 Task: Look for space in Ada, United States from 10th July, 2023 to 15th July, 2023 for 7 adults in price range Rs.10000 to Rs.15000. Place can be entire place or shared room with 4 bedrooms having 7 beds and 4 bathrooms. Property type can be house, flat, guest house. Amenities needed are: wifi, TV, free parkinig on premises, gym, breakfast. Booking option can be shelf check-in. Required host language is English.
Action: Mouse moved to (623, 108)
Screenshot: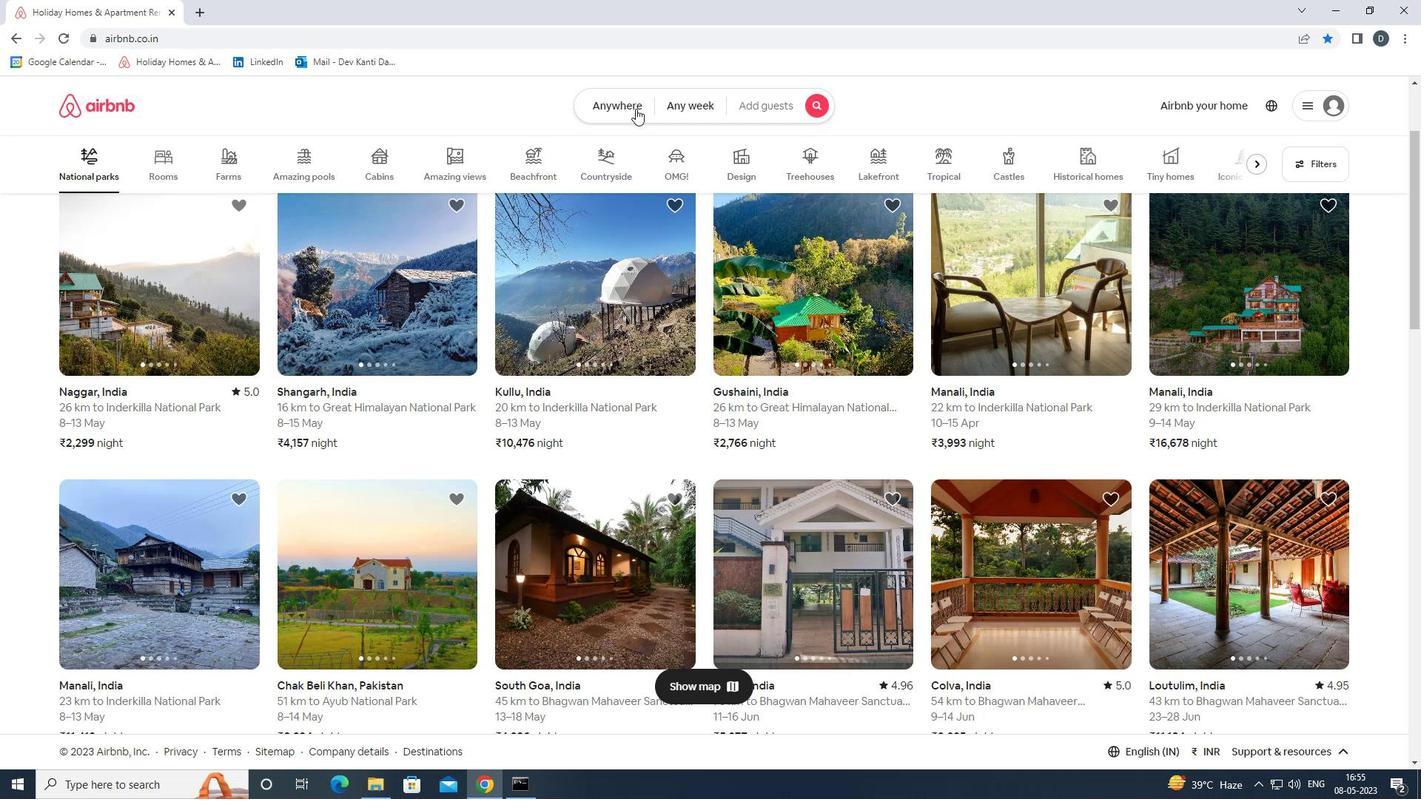 
Action: Mouse pressed left at (623, 108)
Screenshot: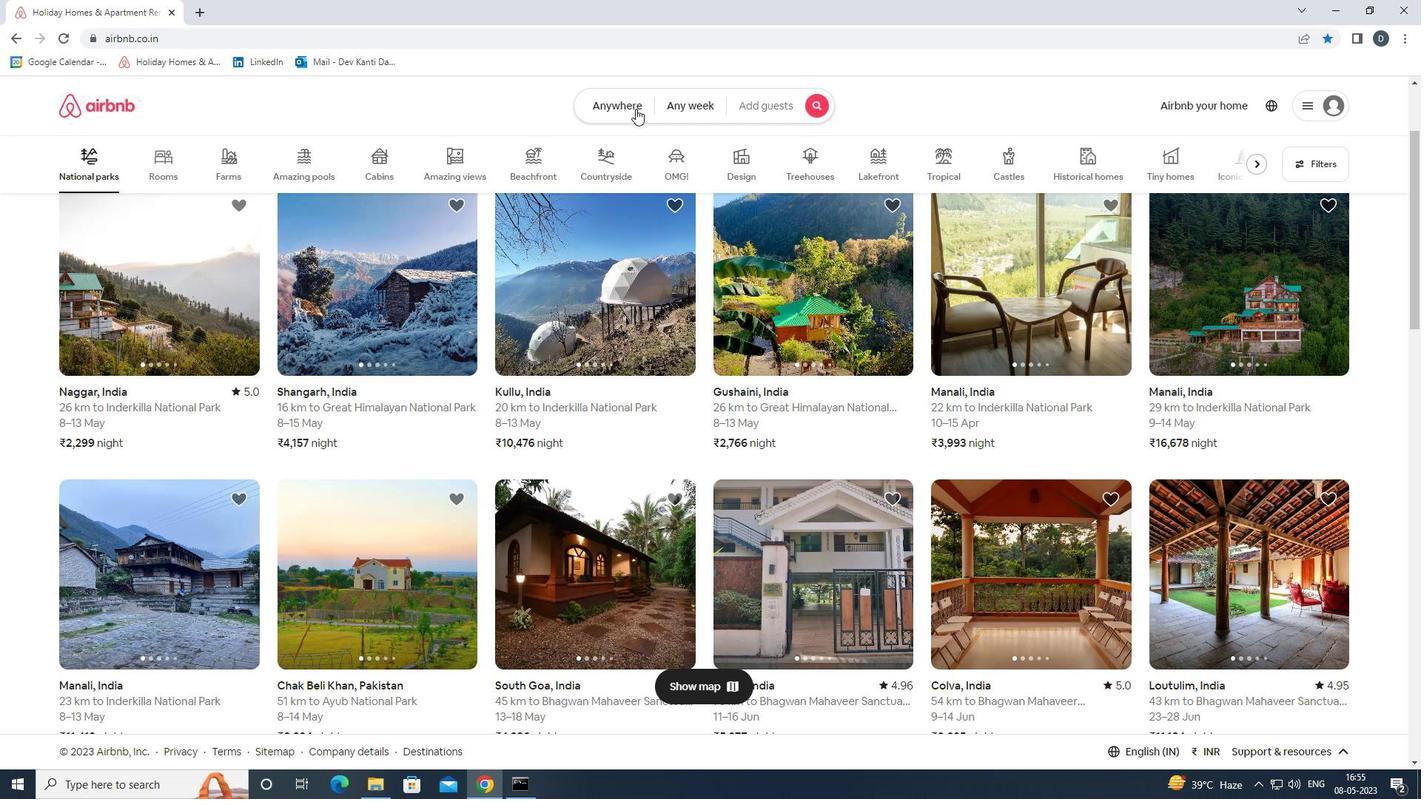 
Action: Mouse moved to (484, 159)
Screenshot: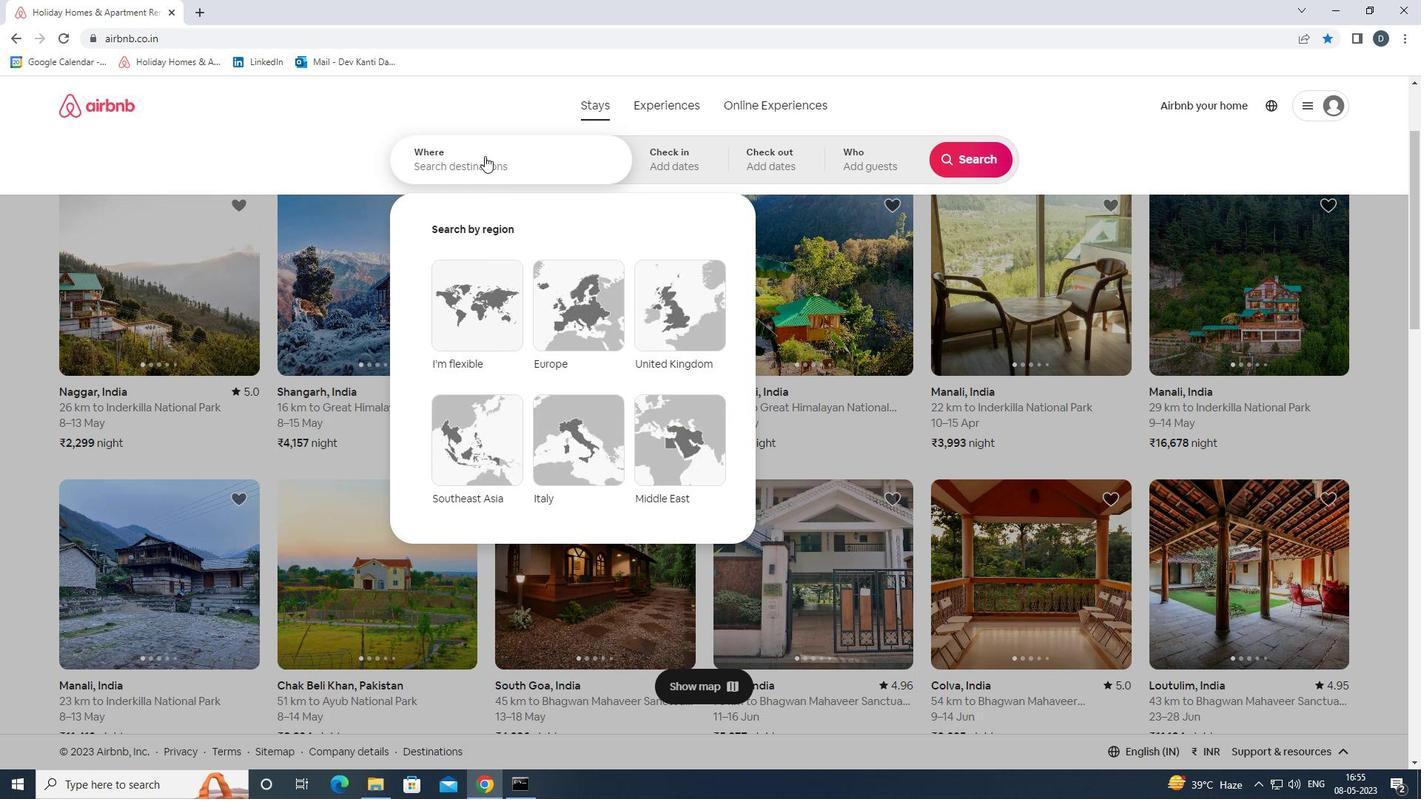
Action: Mouse pressed left at (484, 159)
Screenshot: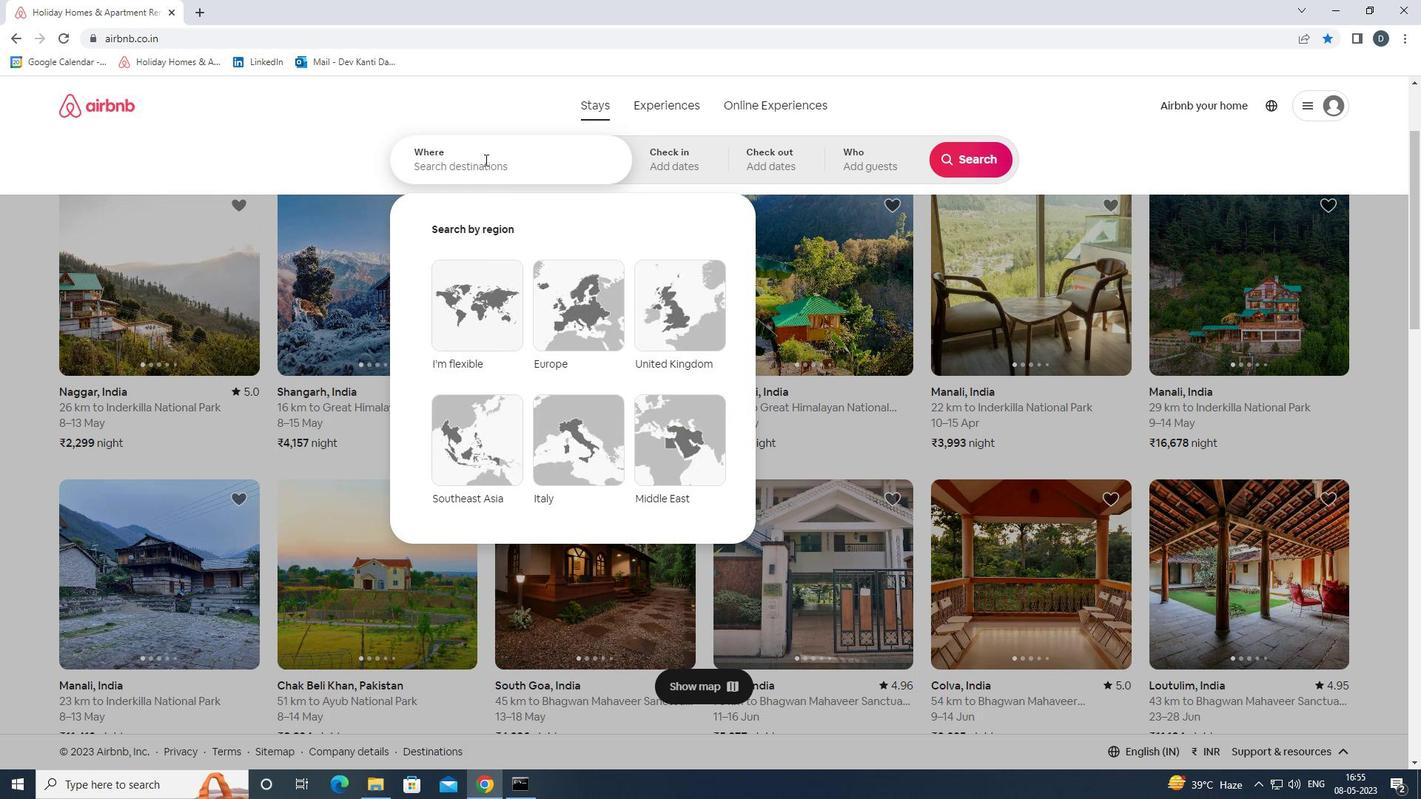 
Action: Mouse moved to (484, 160)
Screenshot: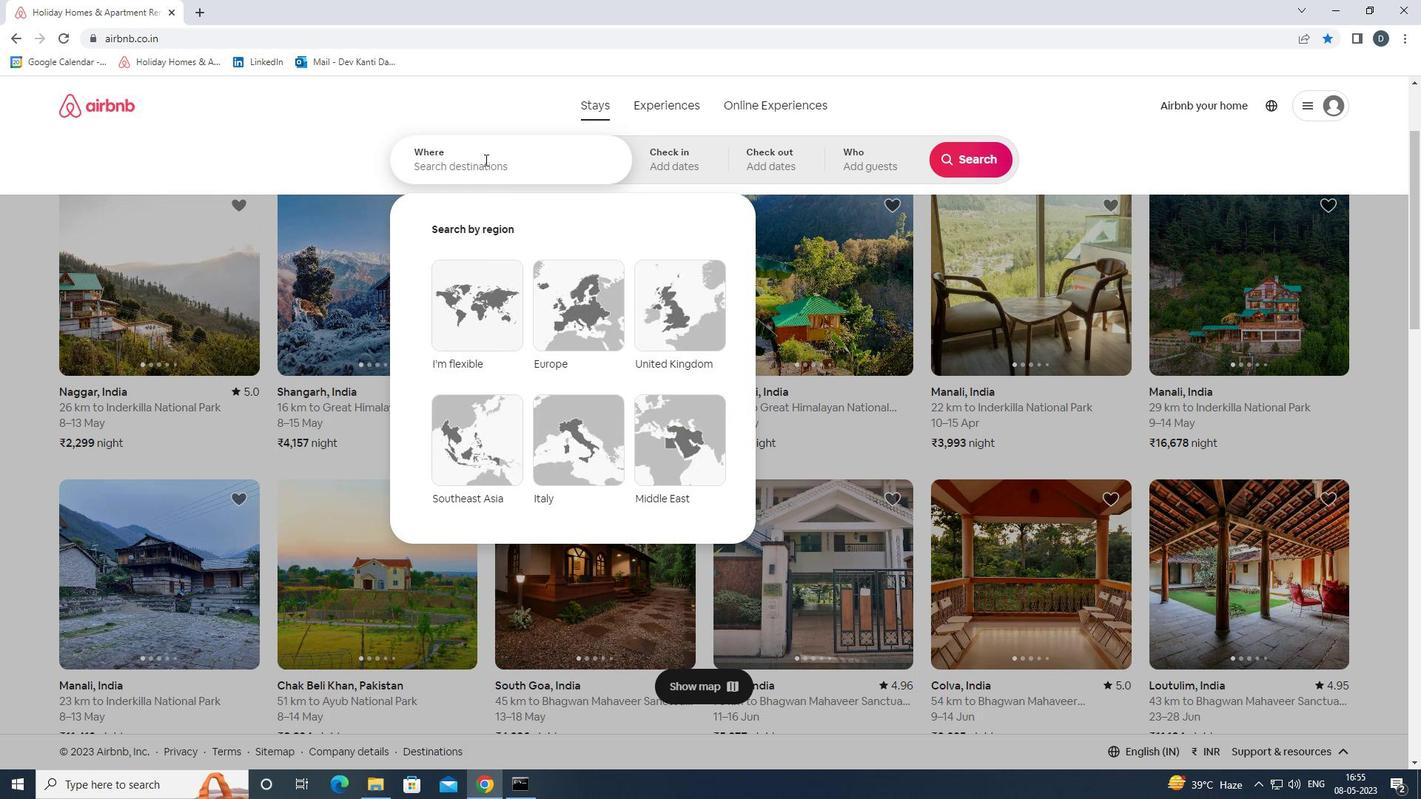 
Action: Key pressed <Key.shift><Key.shift><Key.shift><Key.shift><Key.shift><Key.shift><Key.shift><Key.shift><Key.shift><Key.shift><Key.shift><Key.shift><Key.shift><Key.shift><Key.shift><Key.shift><Key.shift><Key.shift><Key.shift><Key.shift><Key.shift>ADA,<Key.shift>UNITED<Key.space><Key.shift>STATES<Key.enter>
Screenshot: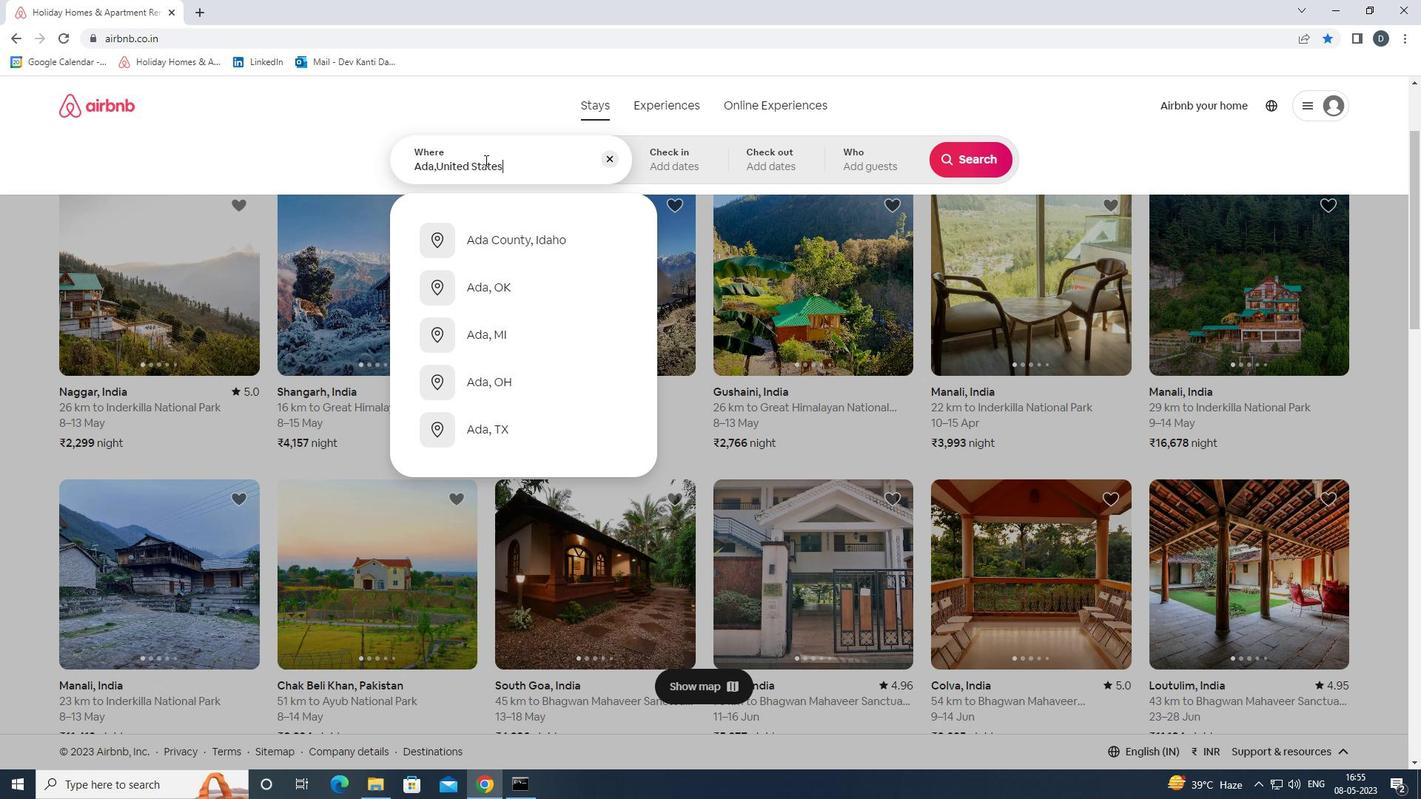 
Action: Mouse moved to (972, 273)
Screenshot: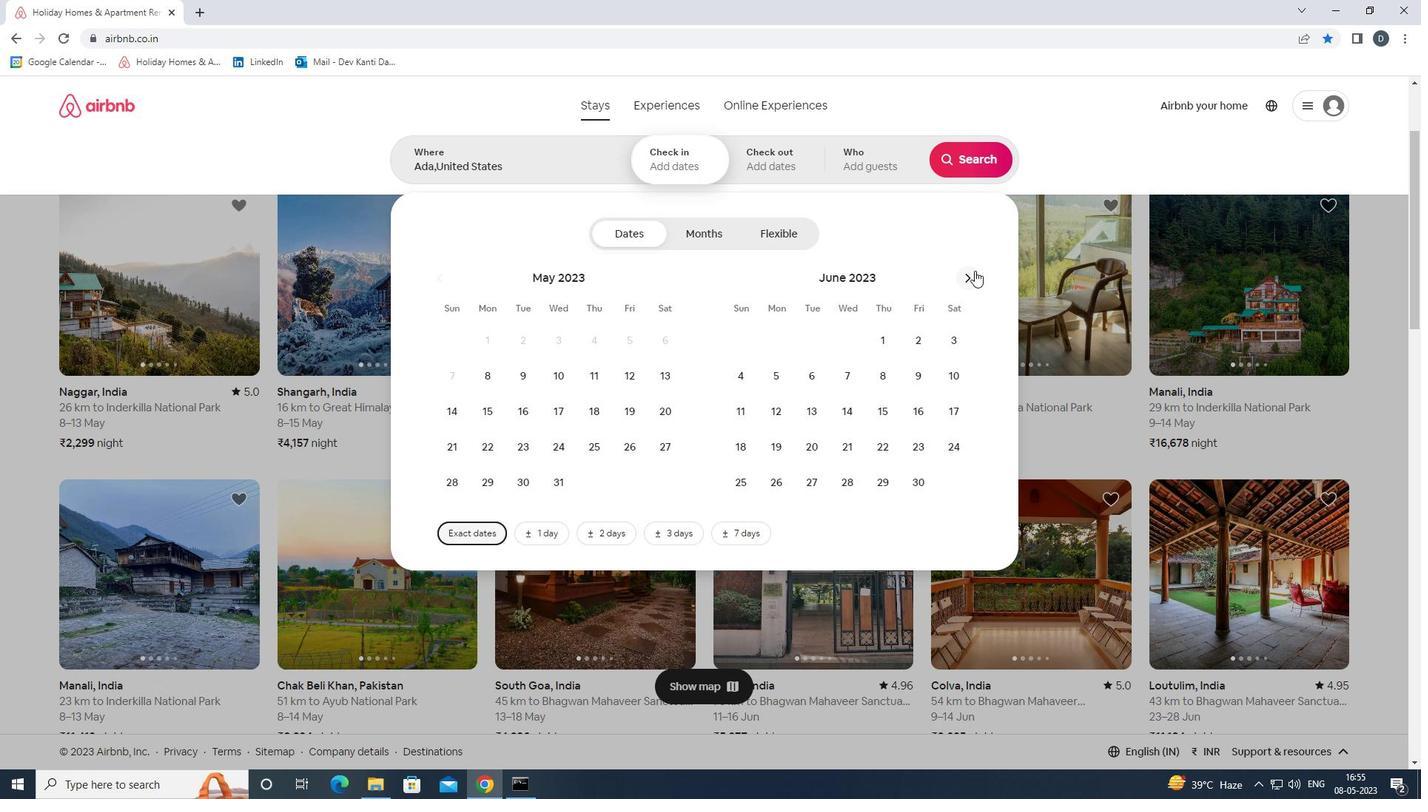 
Action: Mouse pressed left at (972, 273)
Screenshot: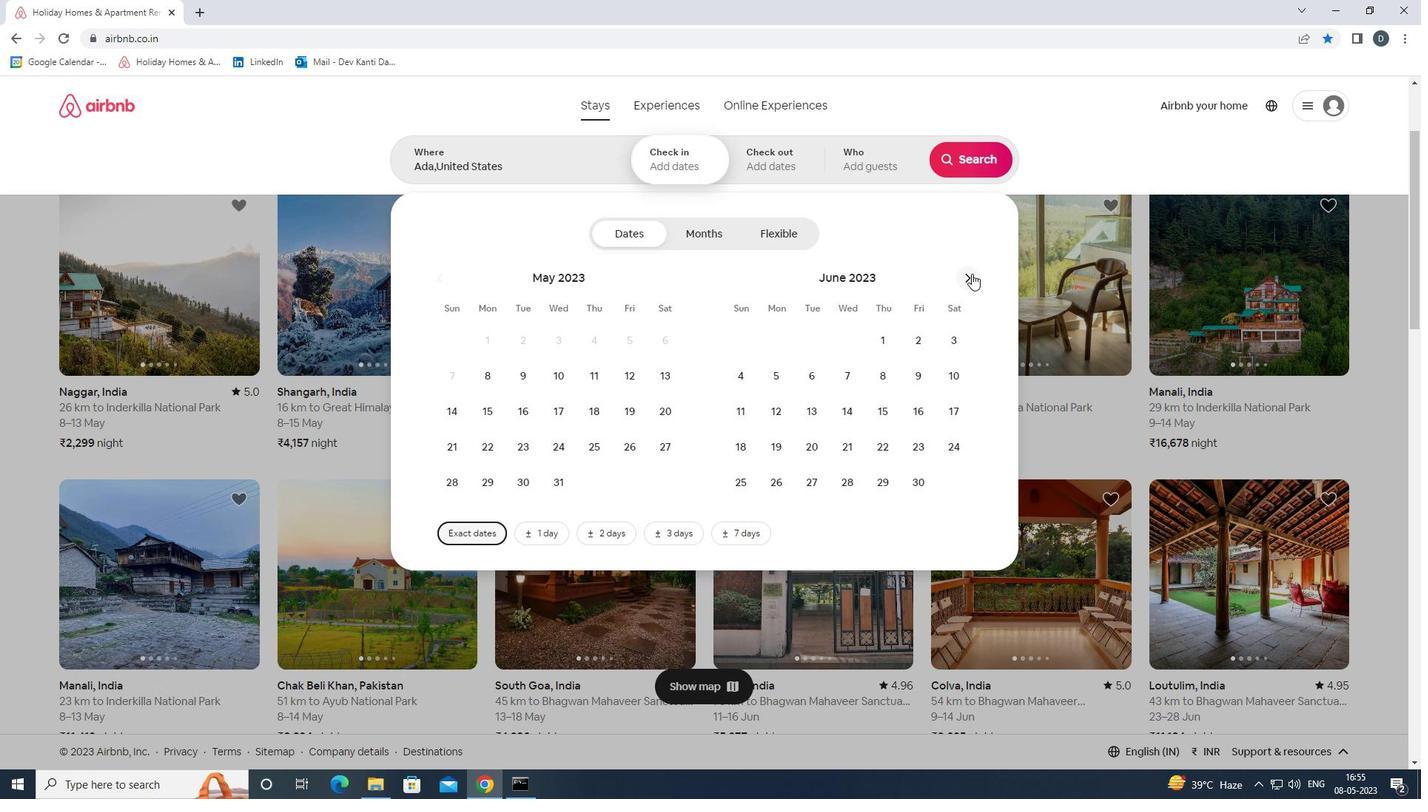 
Action: Mouse pressed left at (972, 273)
Screenshot: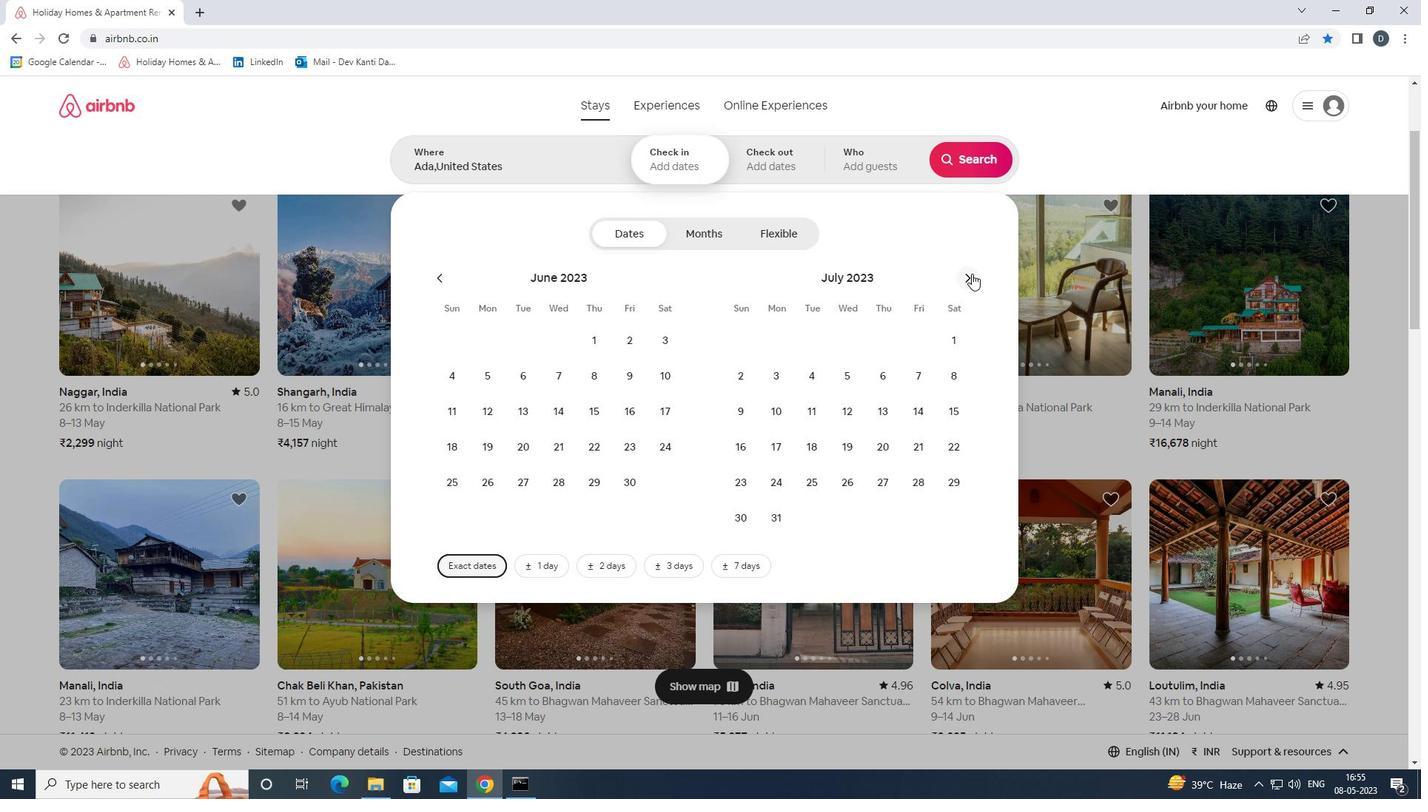
Action: Mouse moved to (496, 416)
Screenshot: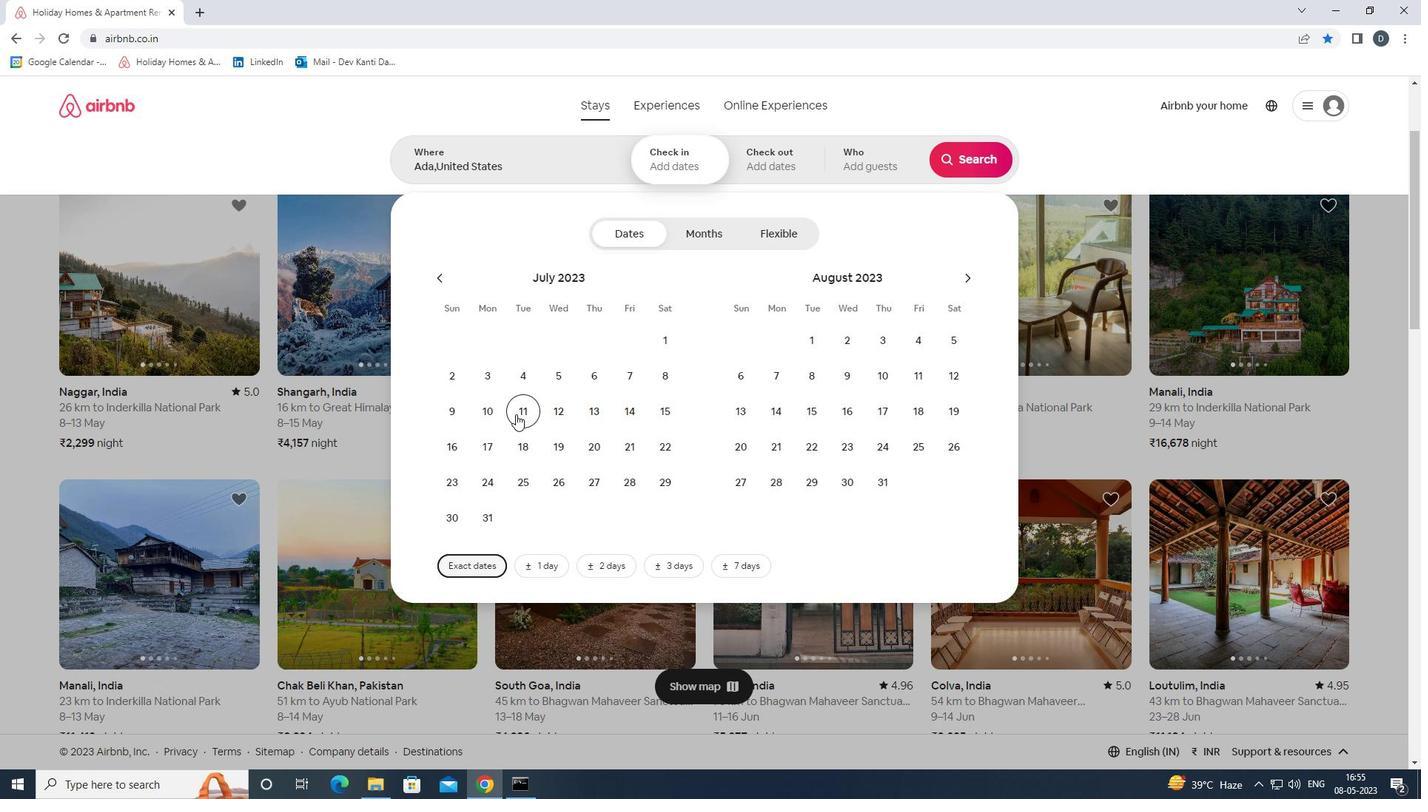 
Action: Mouse pressed left at (496, 416)
Screenshot: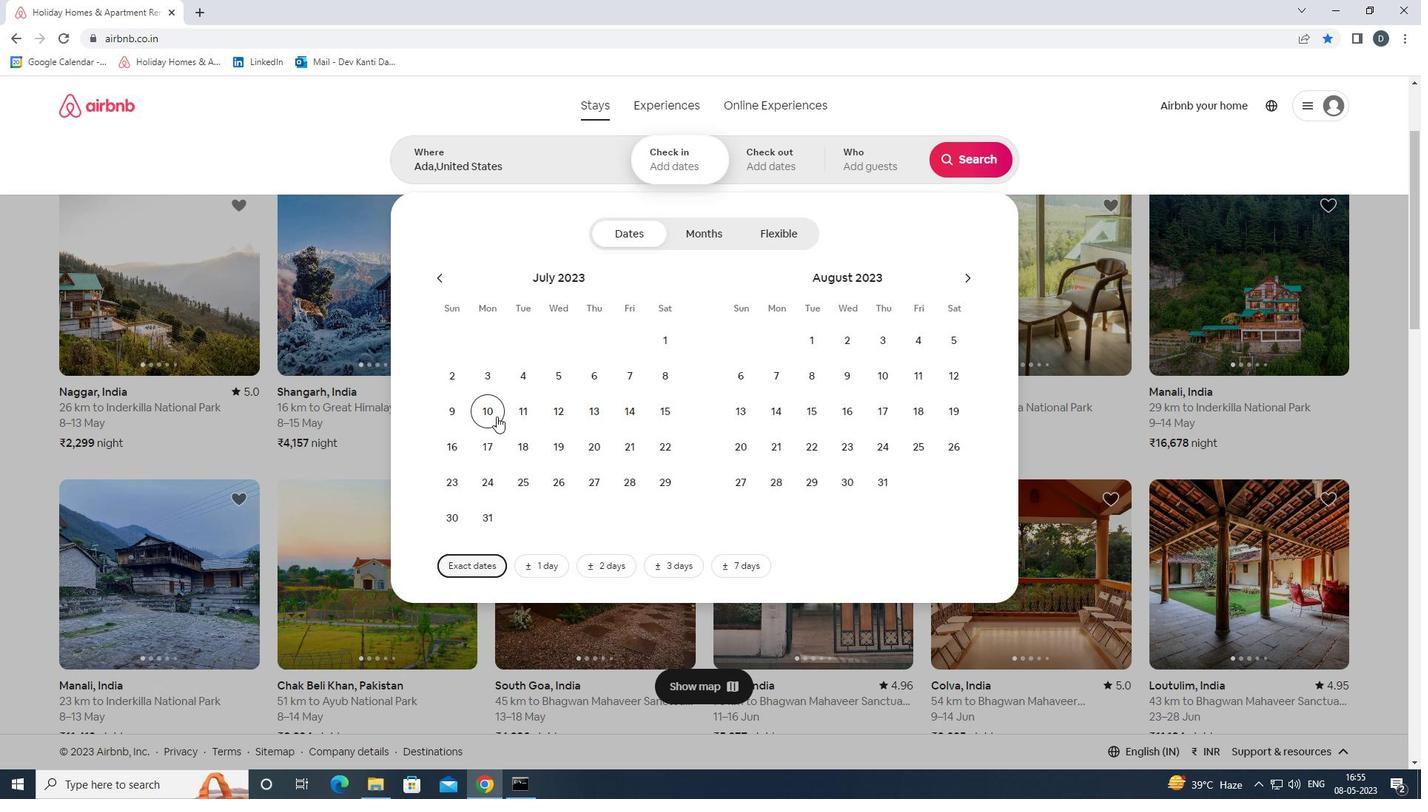 
Action: Mouse moved to (668, 414)
Screenshot: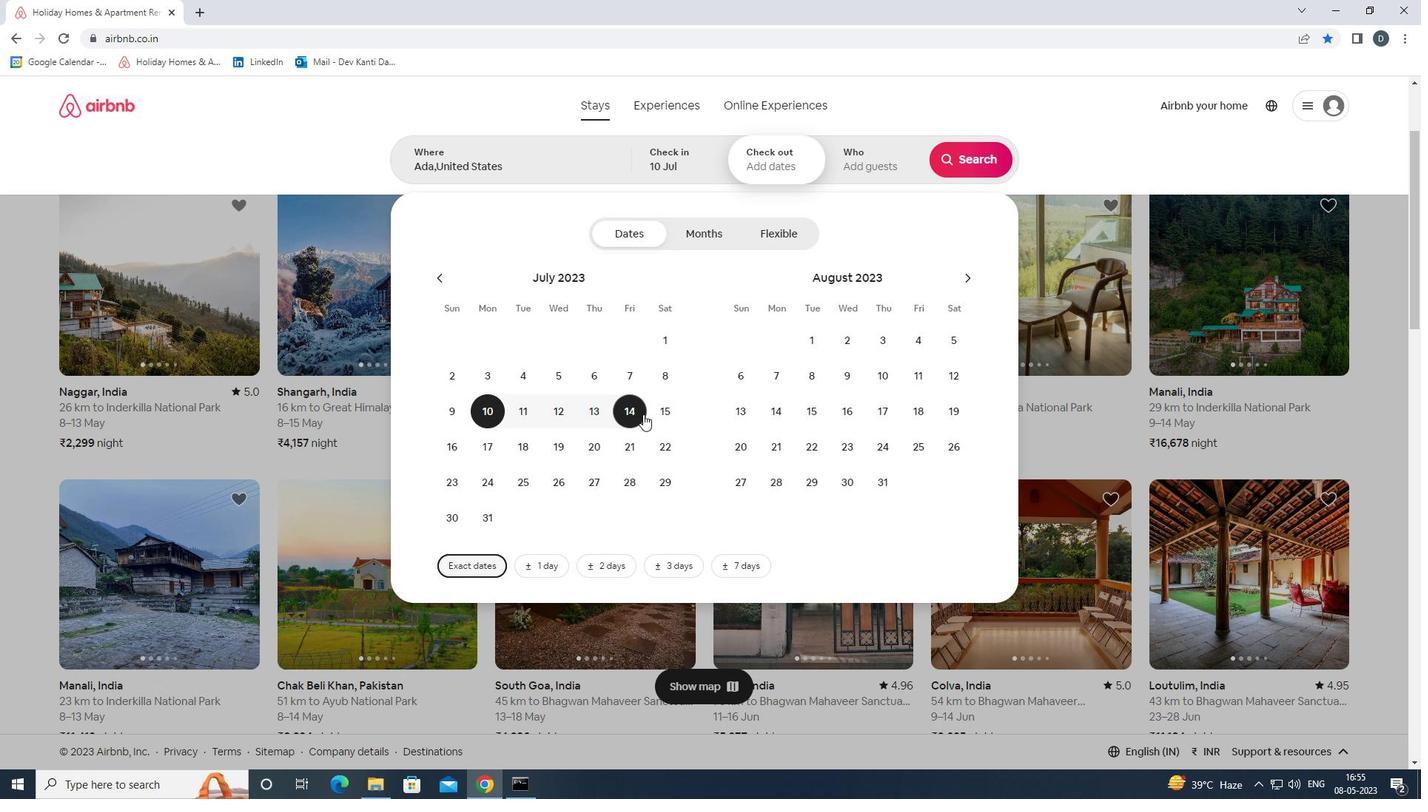 
Action: Mouse pressed left at (668, 414)
Screenshot: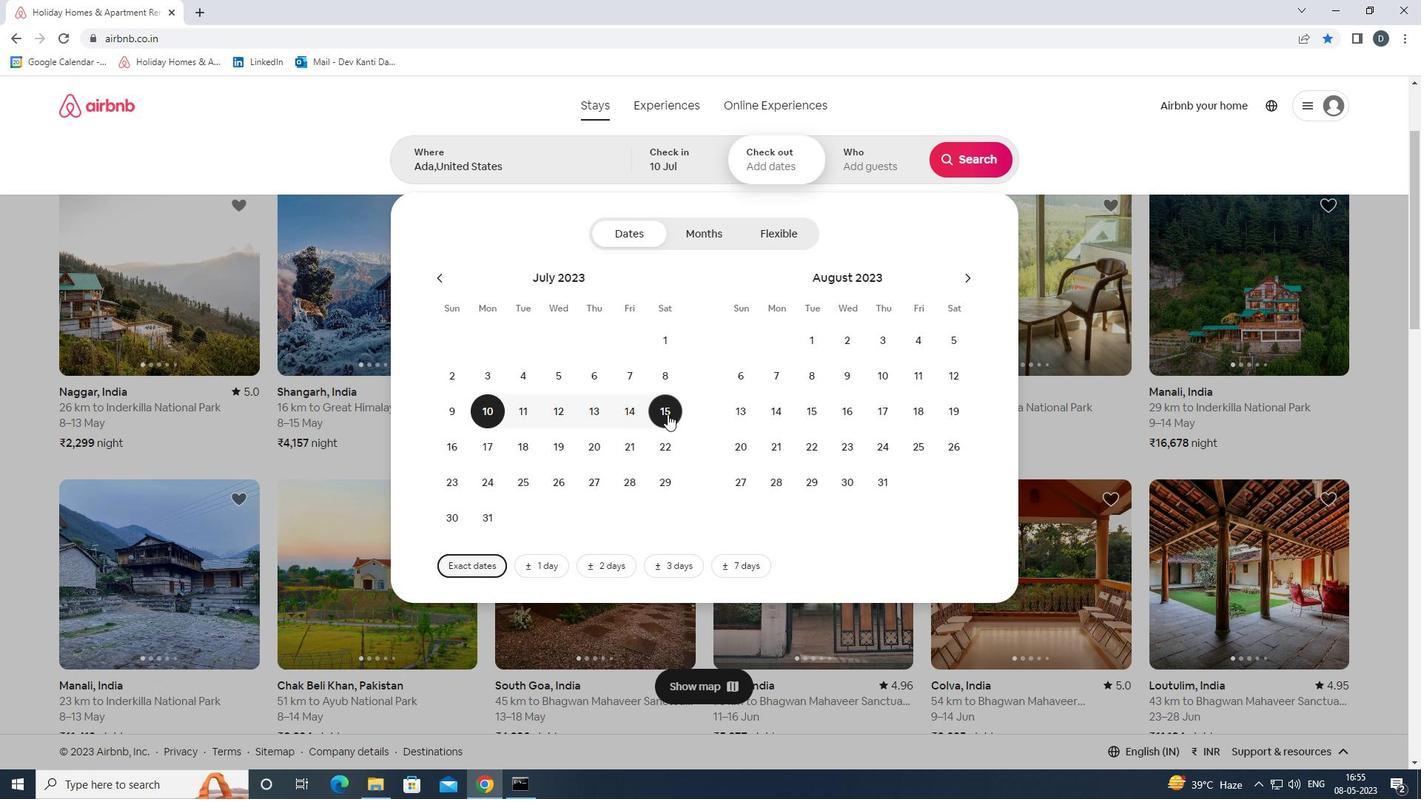 
Action: Mouse moved to (875, 164)
Screenshot: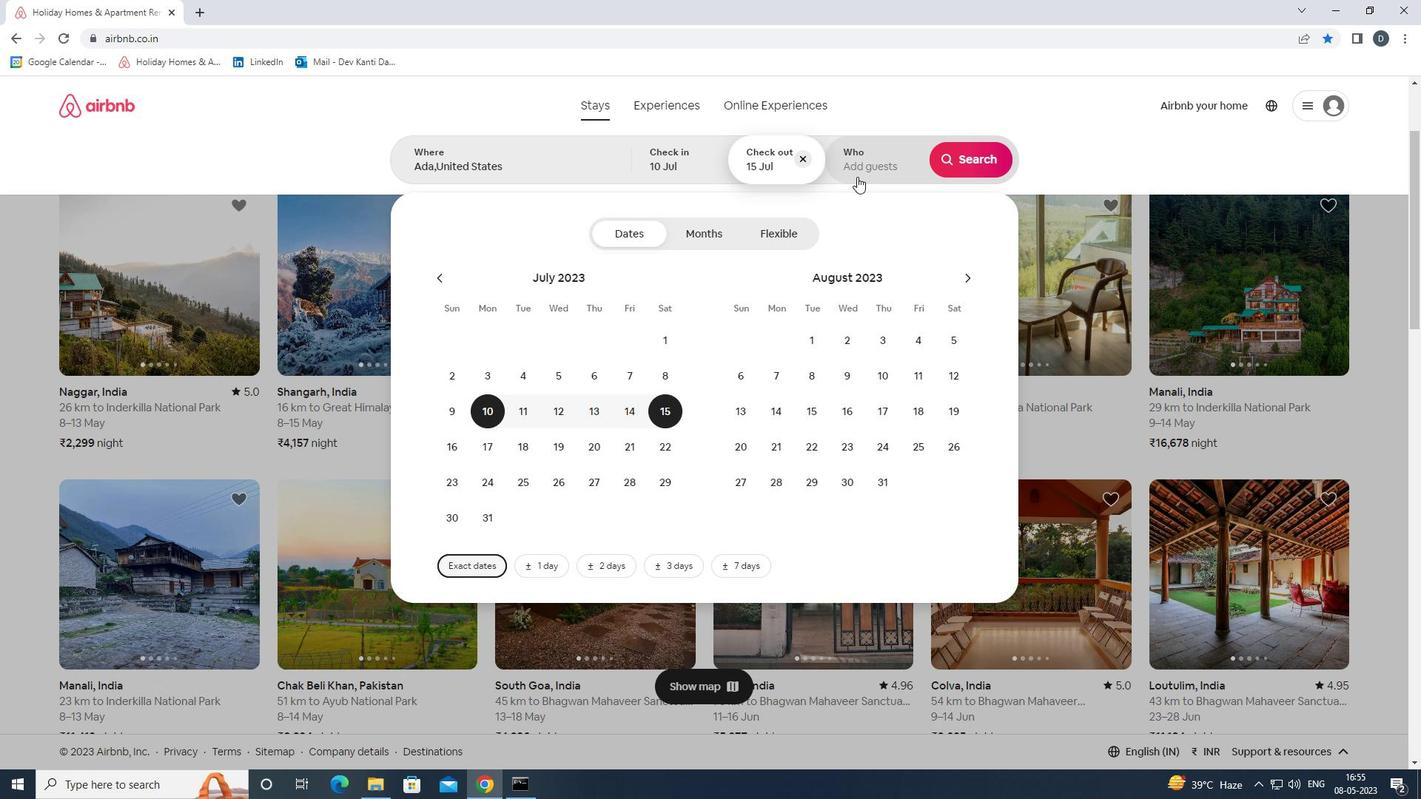 
Action: Mouse pressed left at (875, 164)
Screenshot: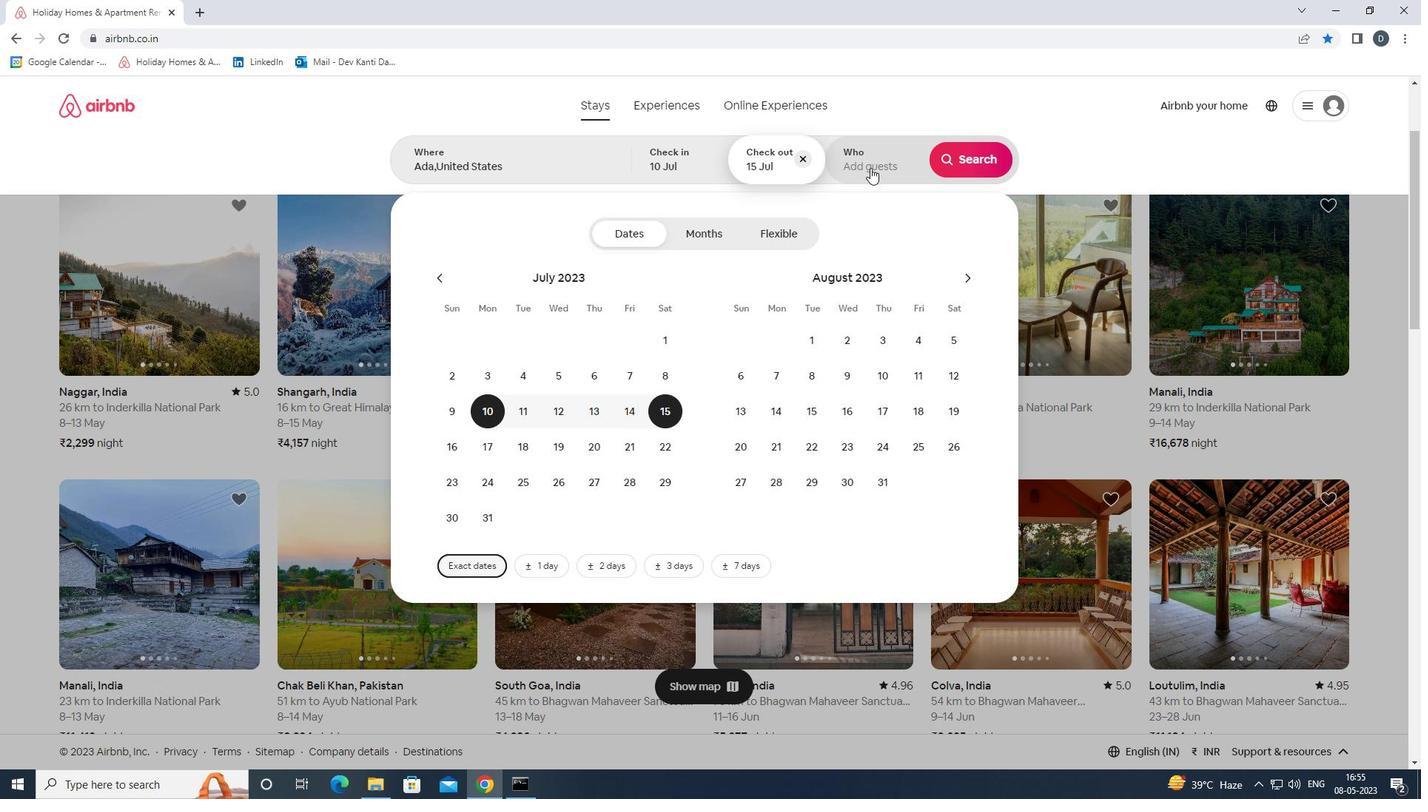 
Action: Mouse moved to (972, 238)
Screenshot: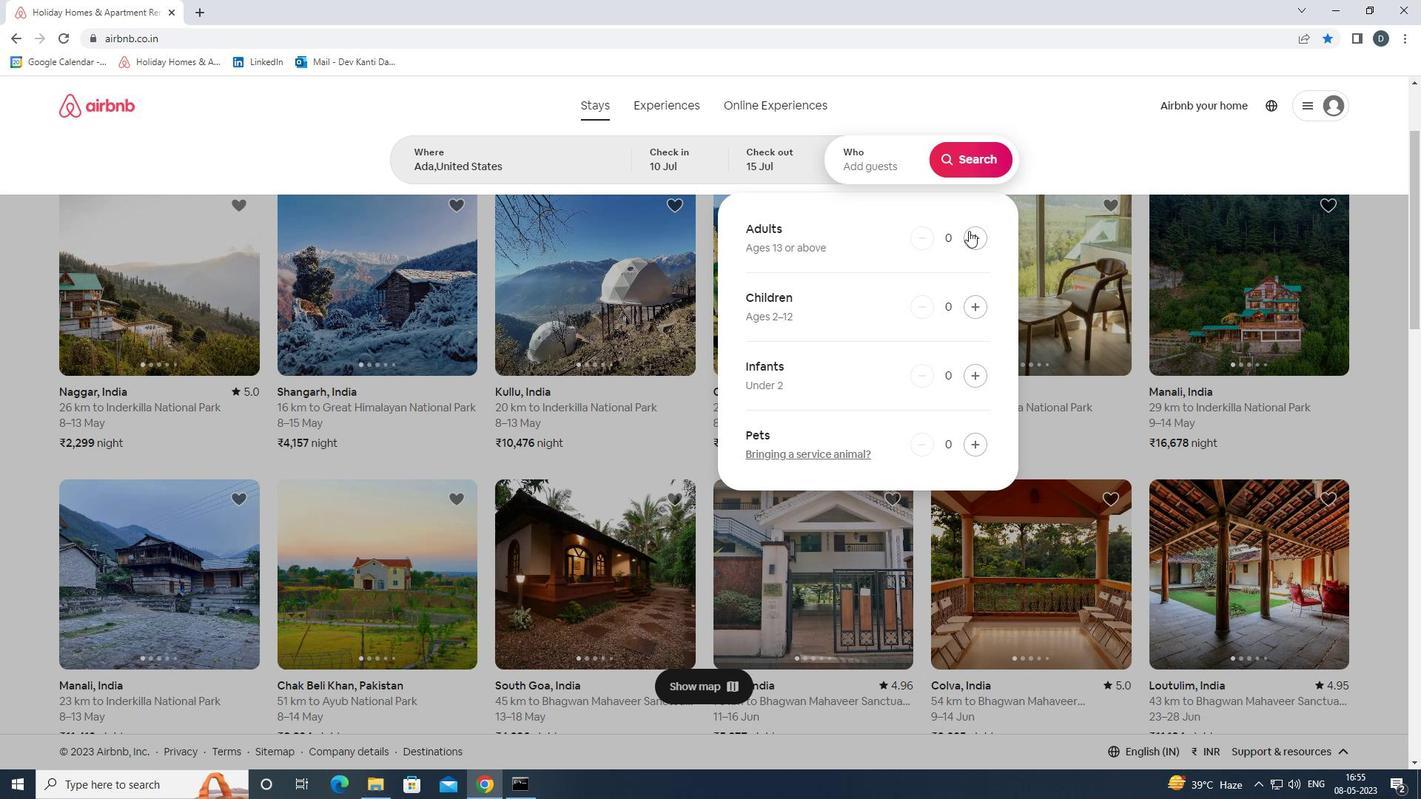 
Action: Mouse pressed left at (972, 238)
Screenshot: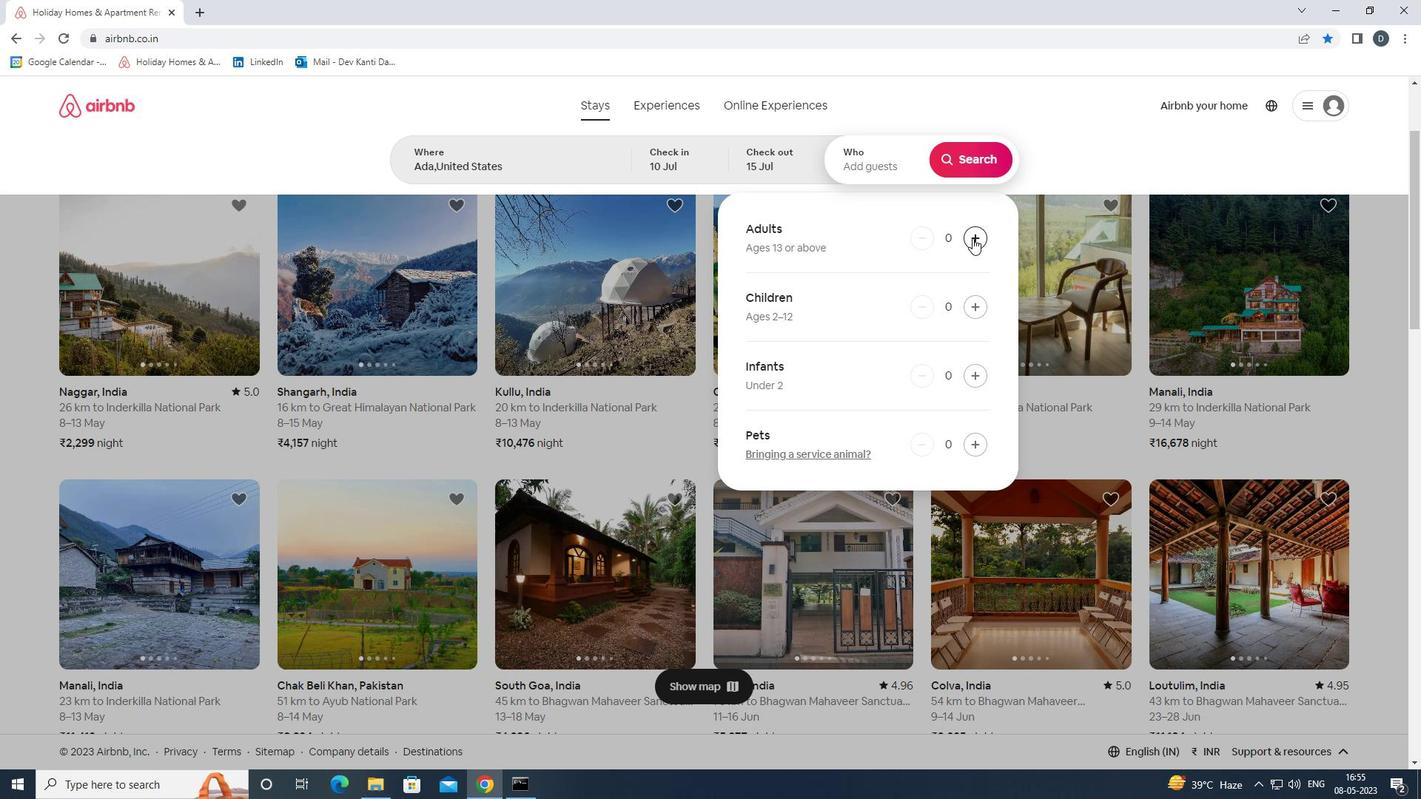 
Action: Mouse pressed left at (972, 238)
Screenshot: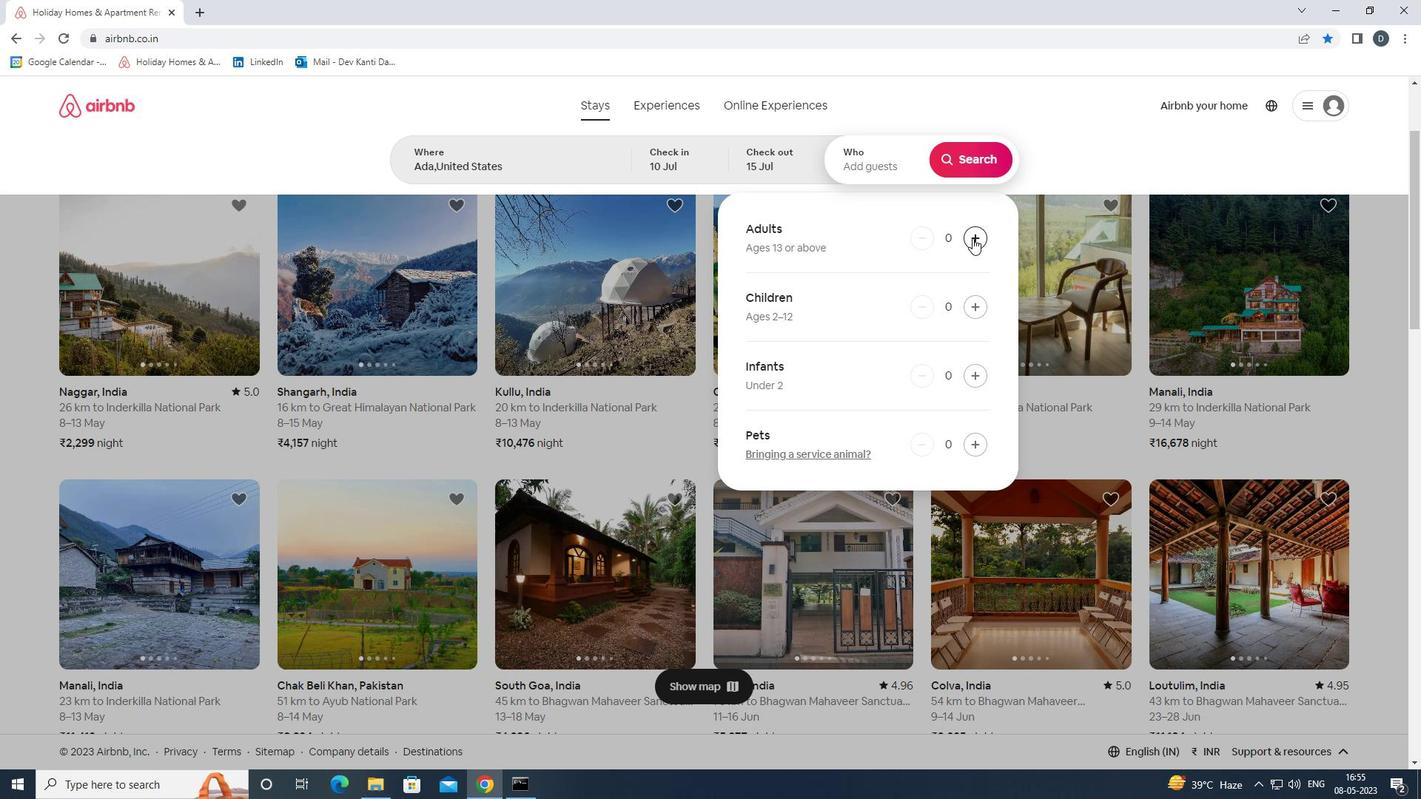 
Action: Mouse pressed left at (972, 238)
Screenshot: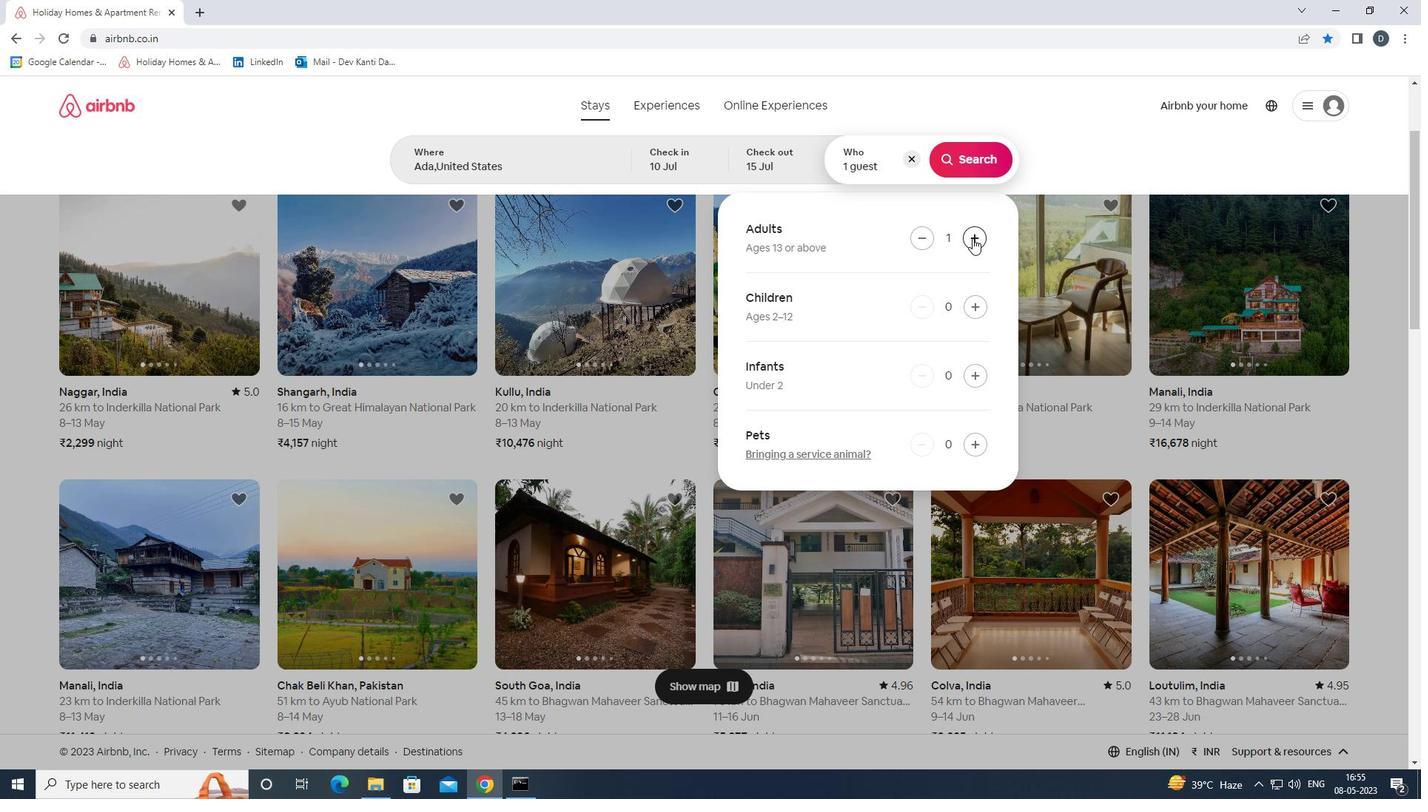 
Action: Mouse pressed left at (972, 238)
Screenshot: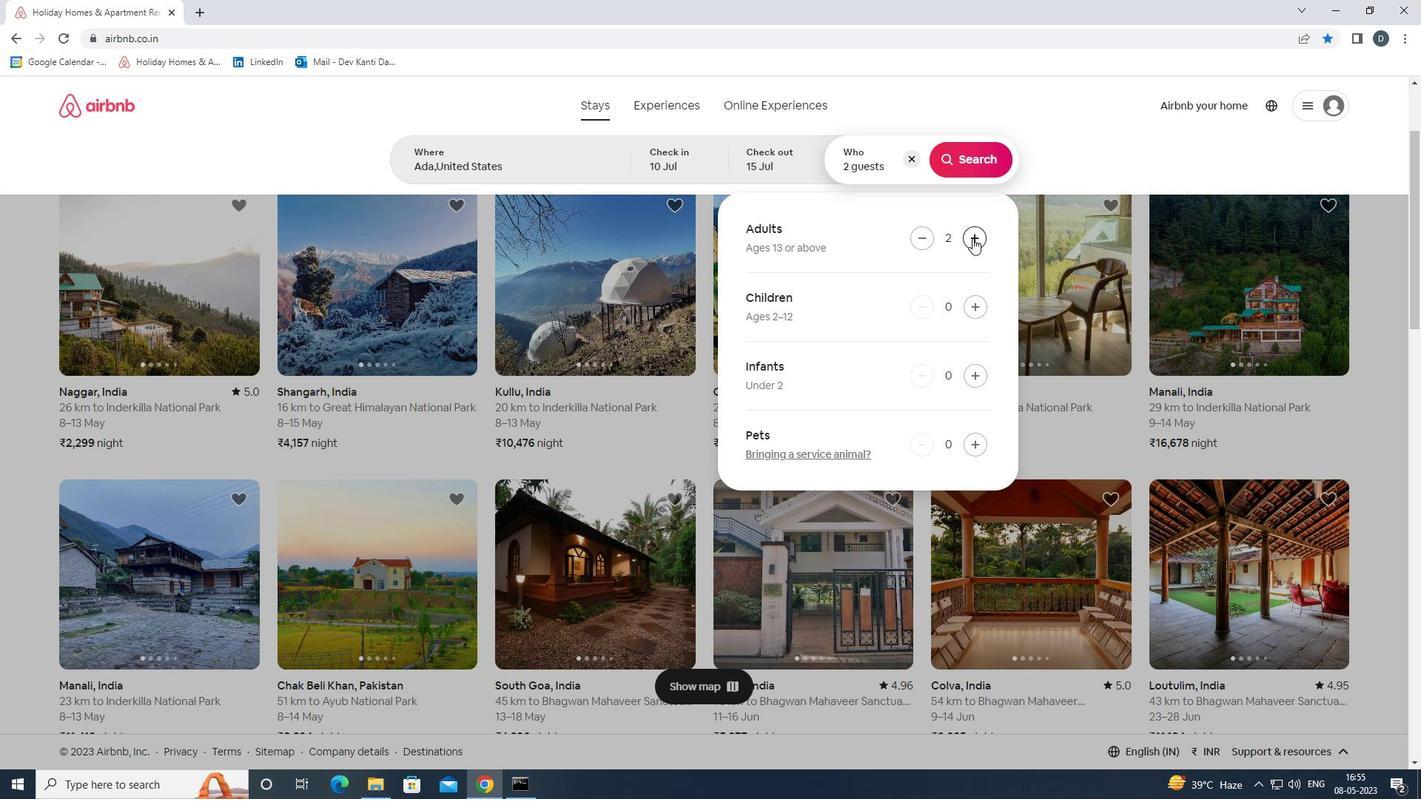 
Action: Mouse pressed left at (972, 238)
Screenshot: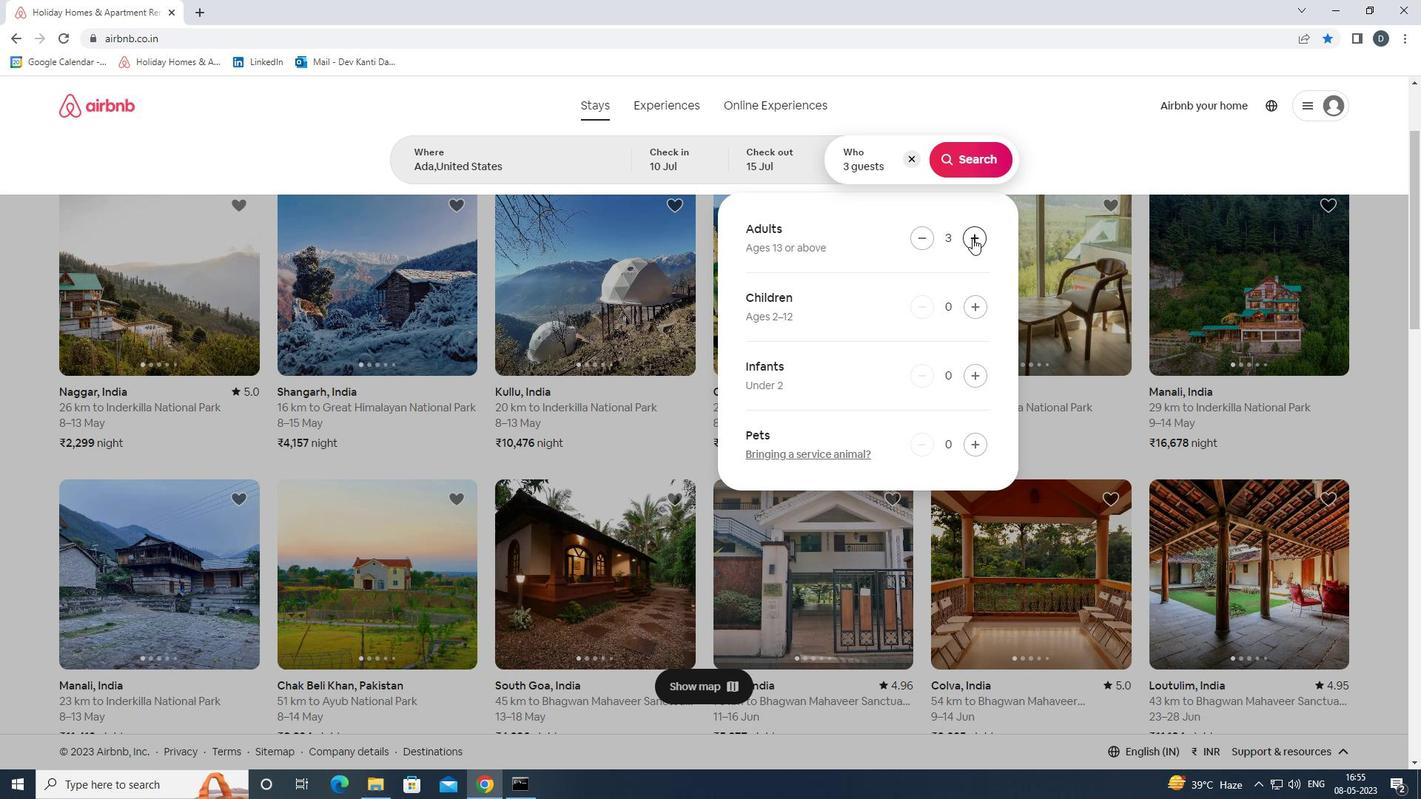 
Action: Mouse pressed left at (972, 238)
Screenshot: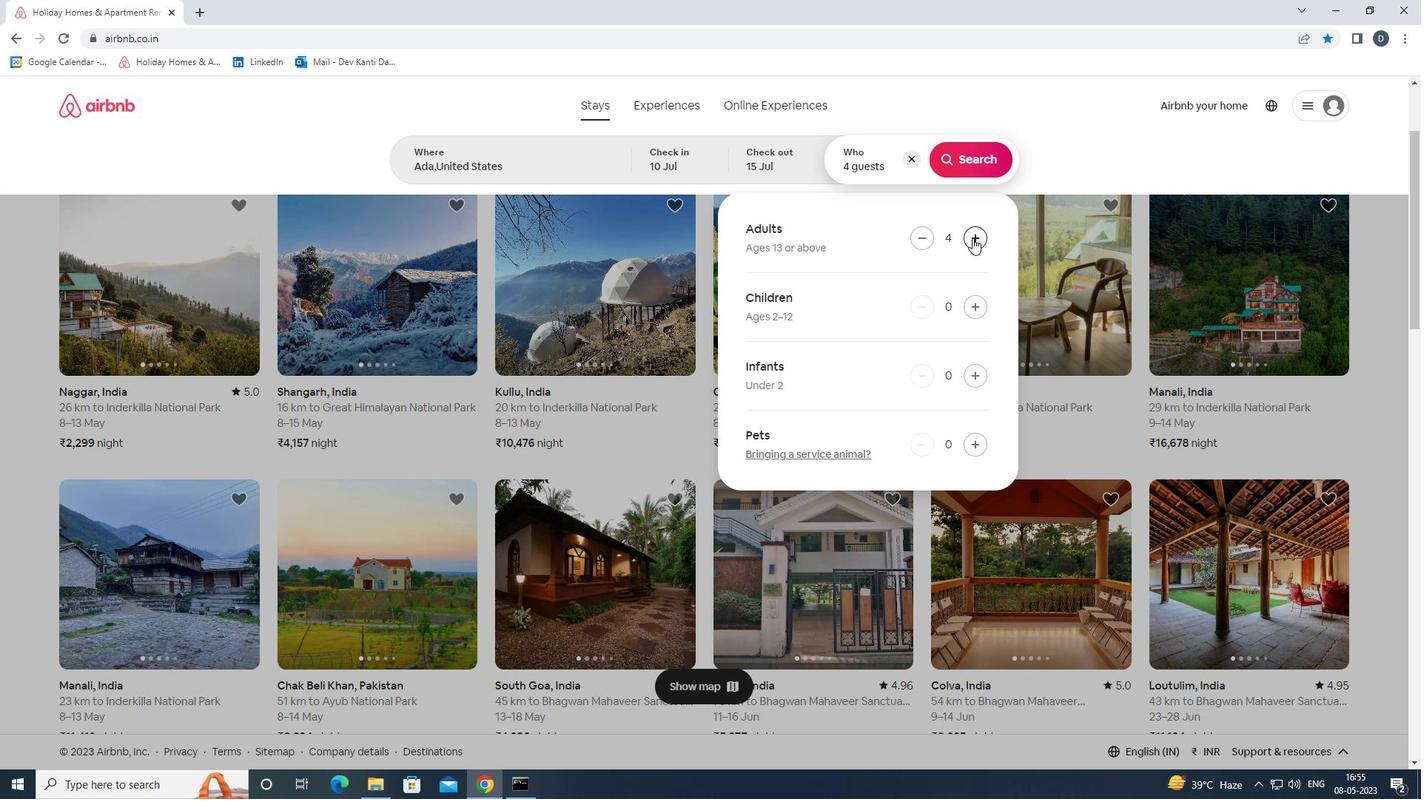 
Action: Mouse pressed left at (972, 238)
Screenshot: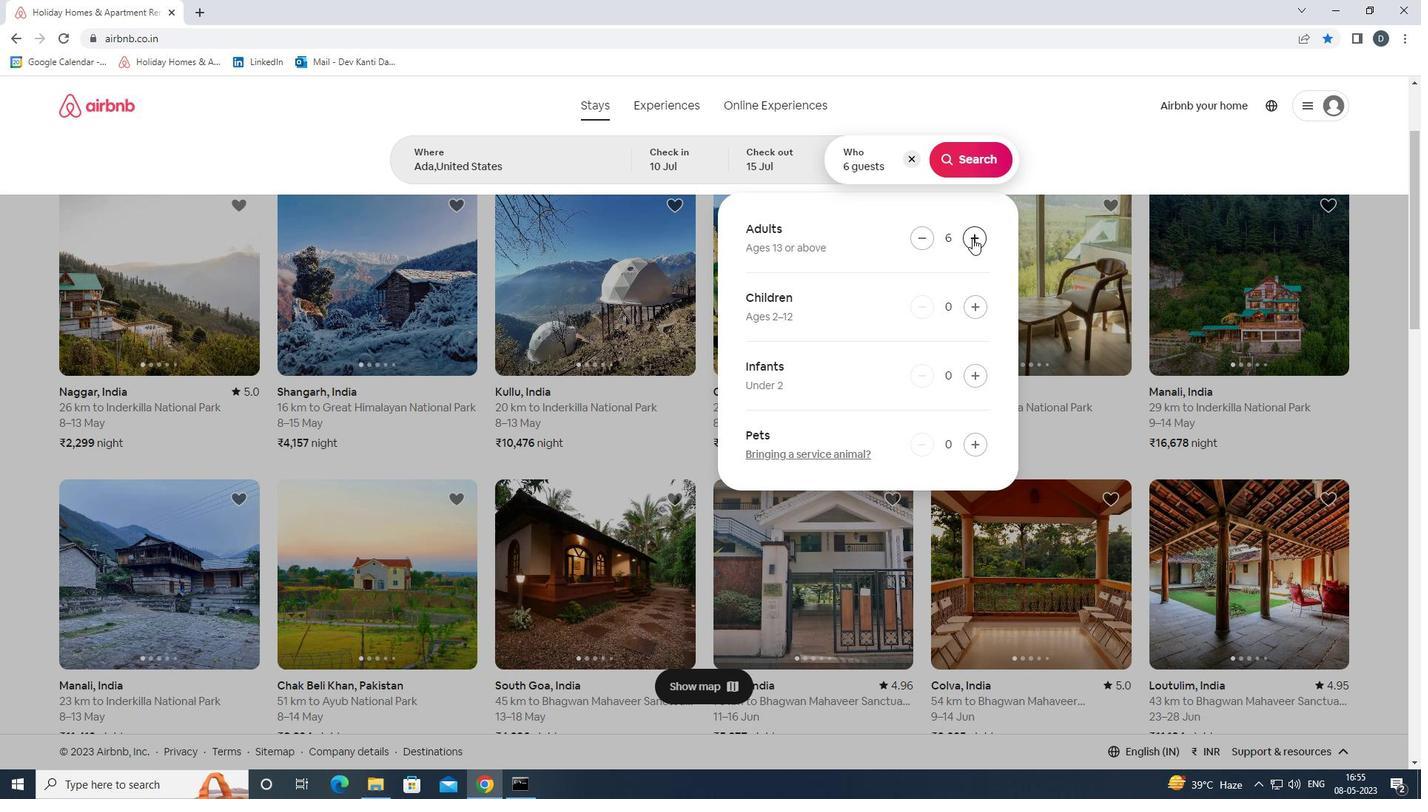 
Action: Mouse moved to (971, 161)
Screenshot: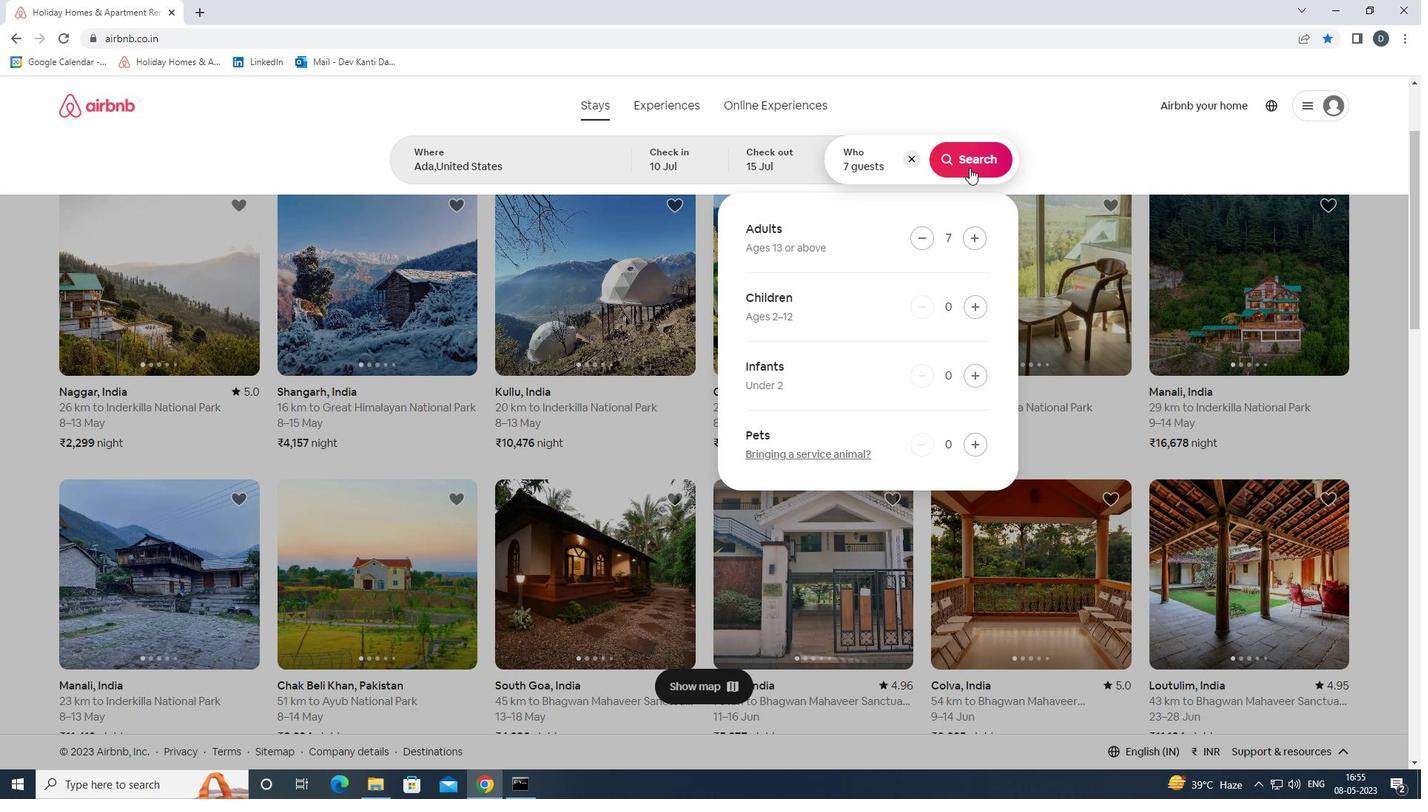 
Action: Mouse pressed left at (971, 161)
Screenshot: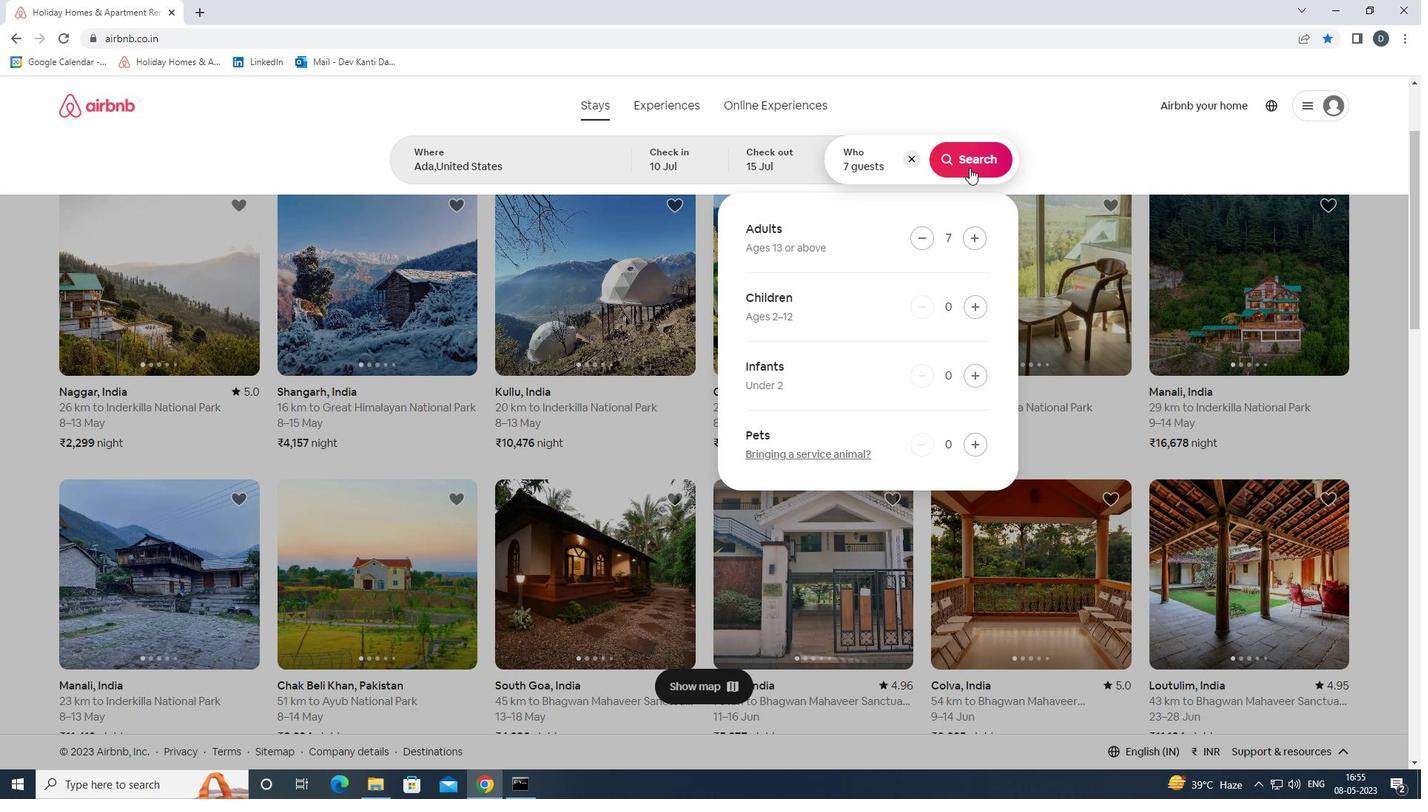 
Action: Mouse moved to (1343, 157)
Screenshot: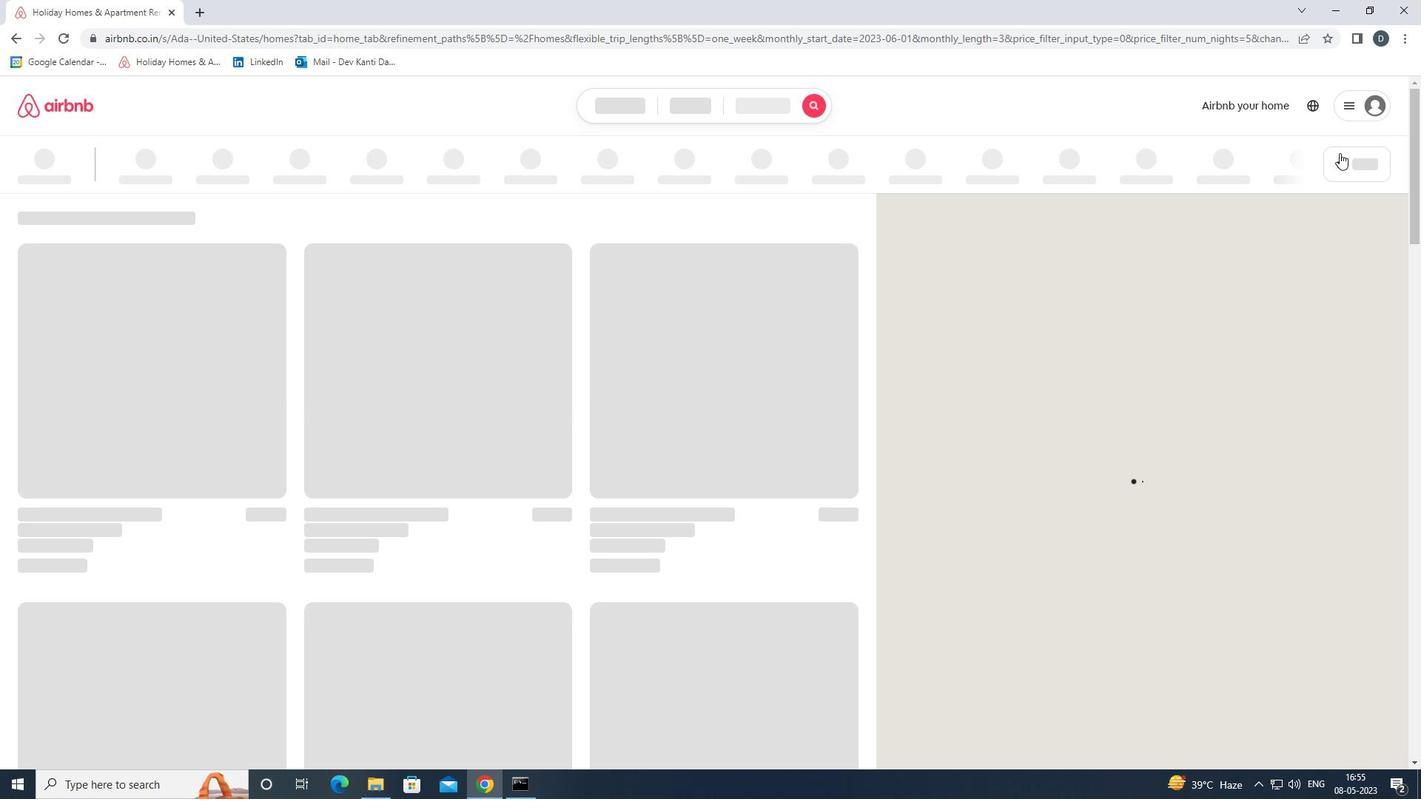 
Action: Mouse pressed left at (1343, 157)
Screenshot: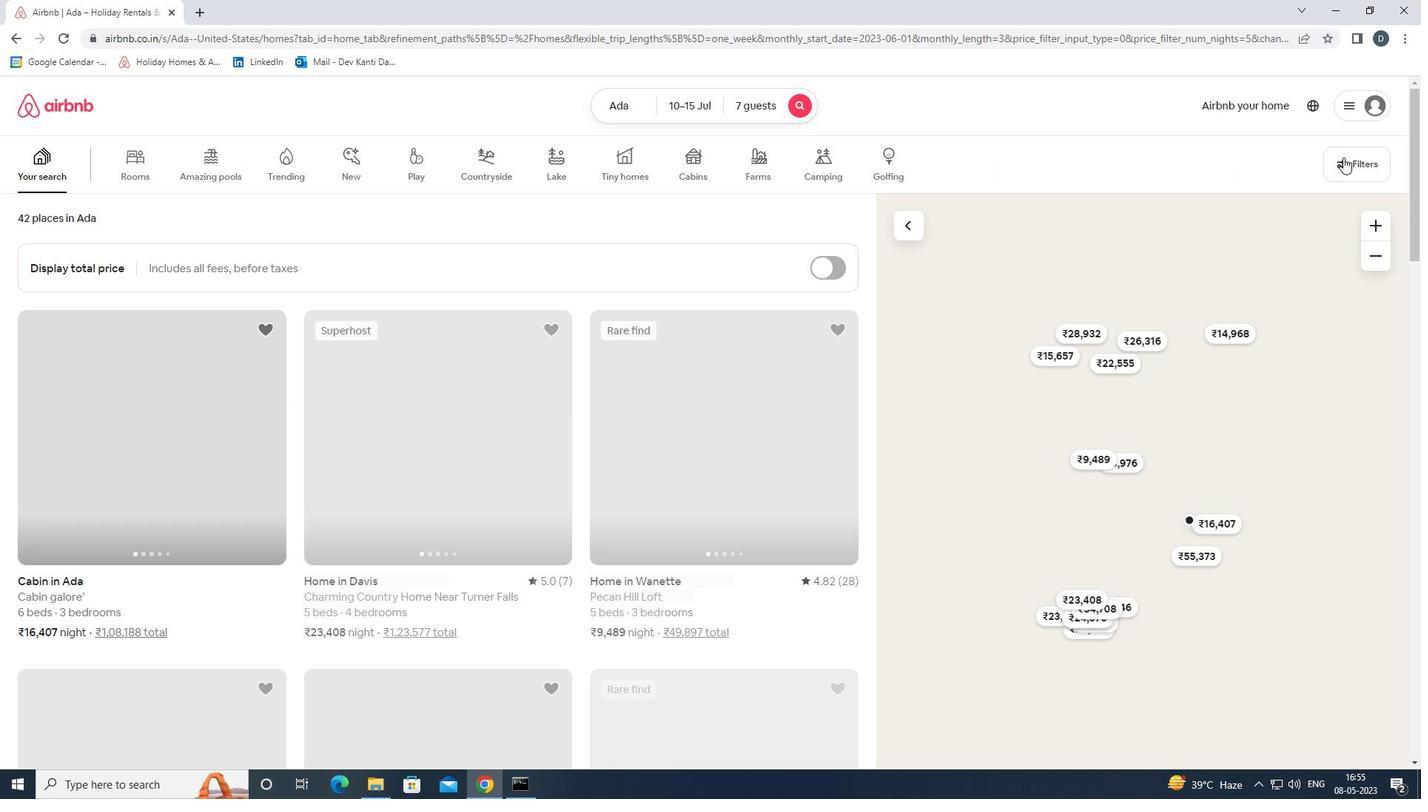 
Action: Mouse moved to (519, 525)
Screenshot: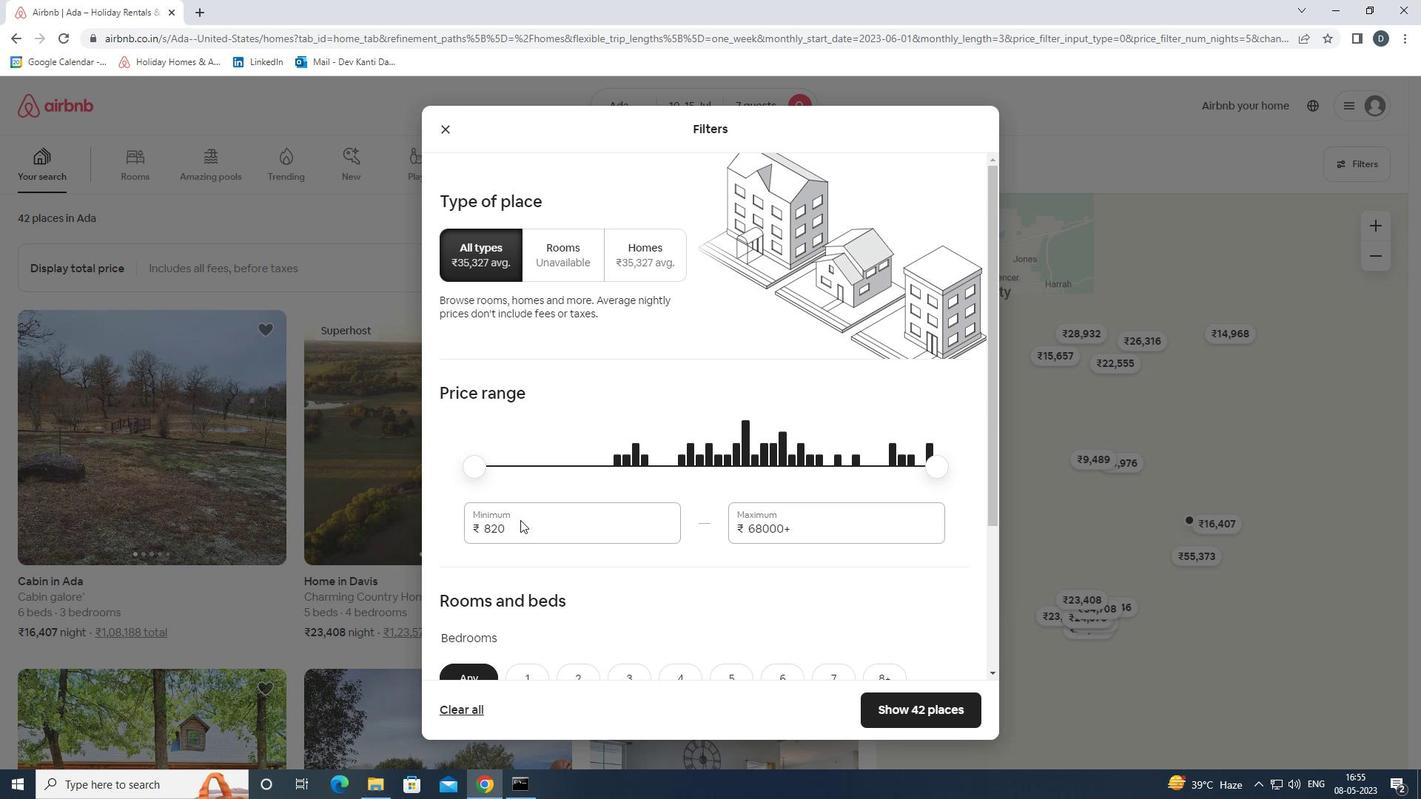 
Action: Mouse pressed left at (519, 525)
Screenshot: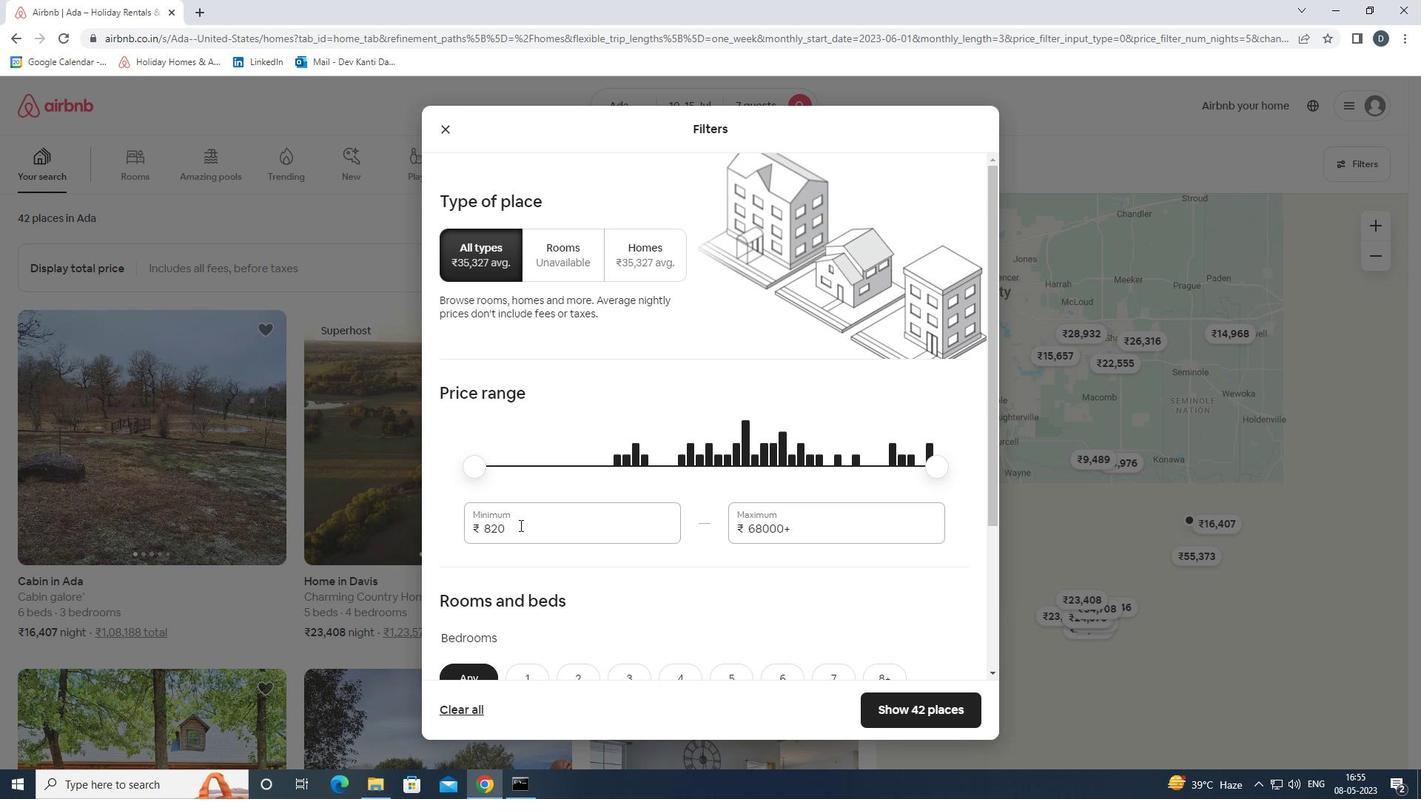 
Action: Mouse moved to (519, 527)
Screenshot: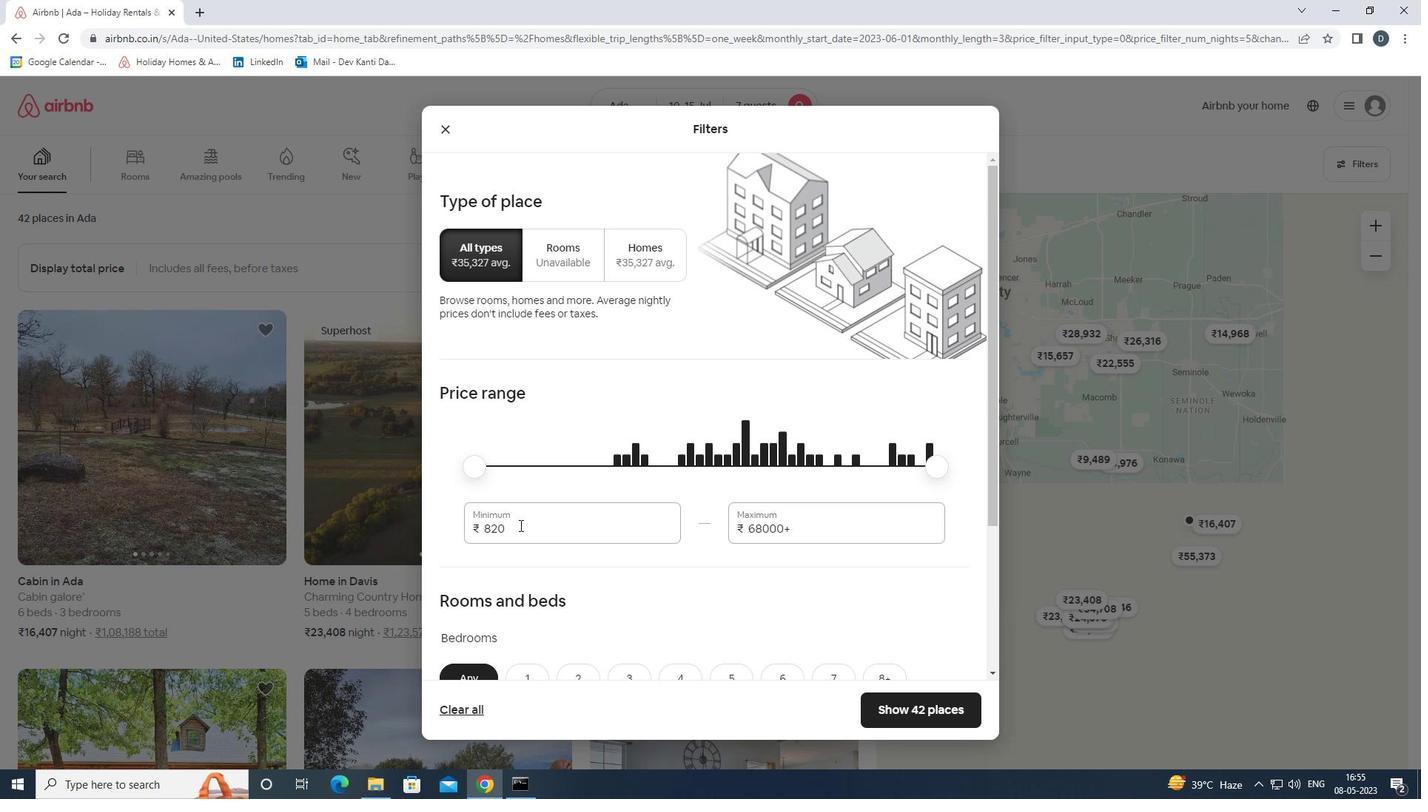 
Action: Mouse pressed left at (519, 527)
Screenshot: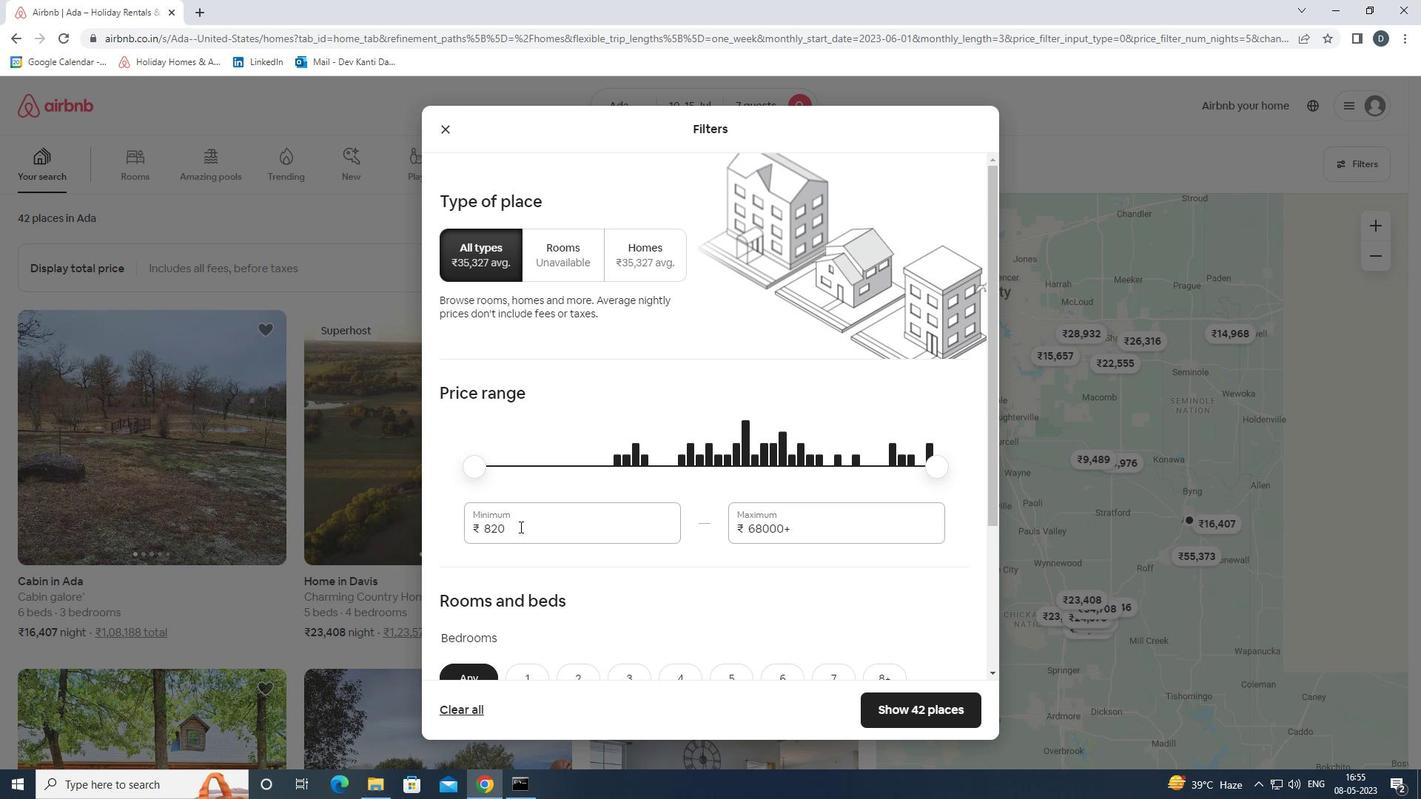 
Action: Mouse moved to (516, 524)
Screenshot: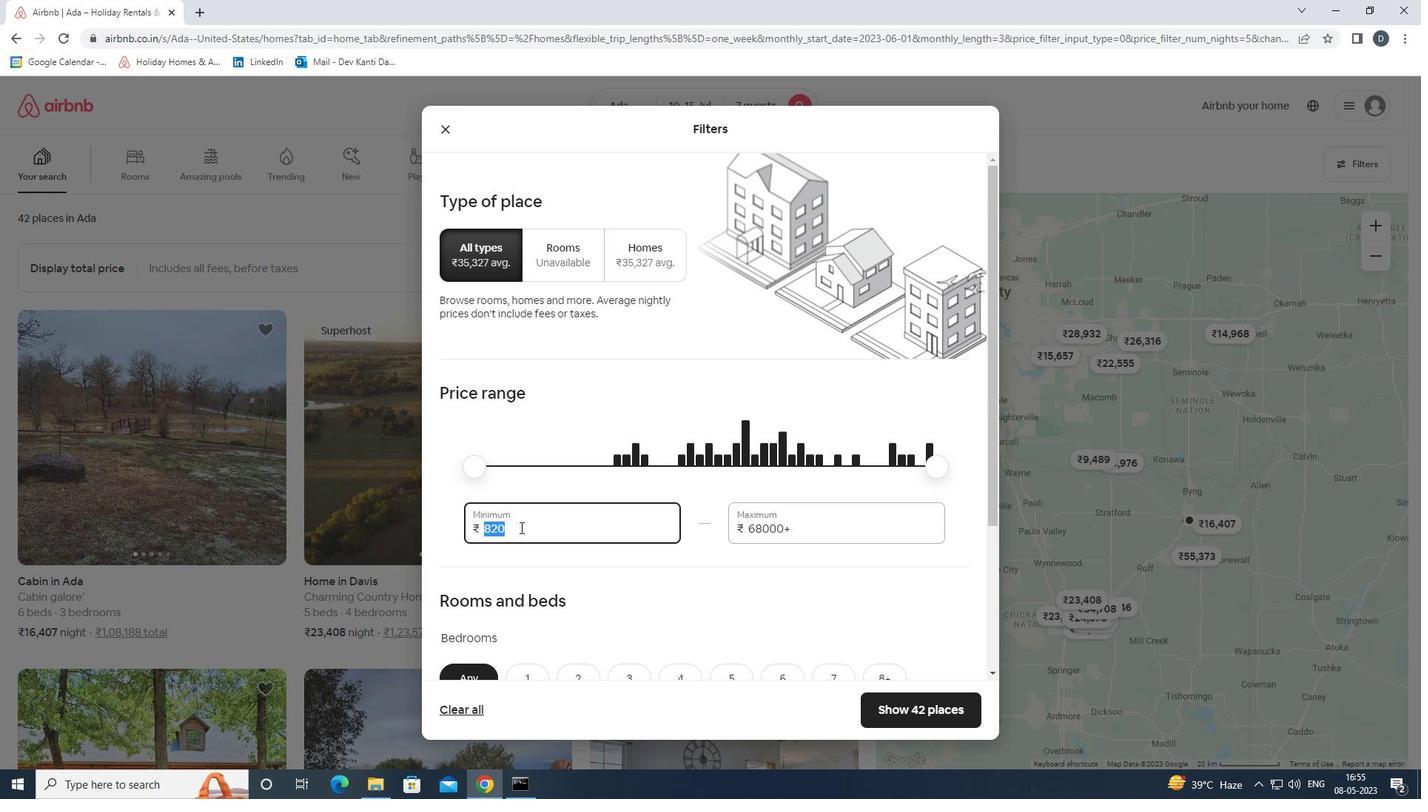 
Action: Key pressed 10000<Key.tab>15000
Screenshot: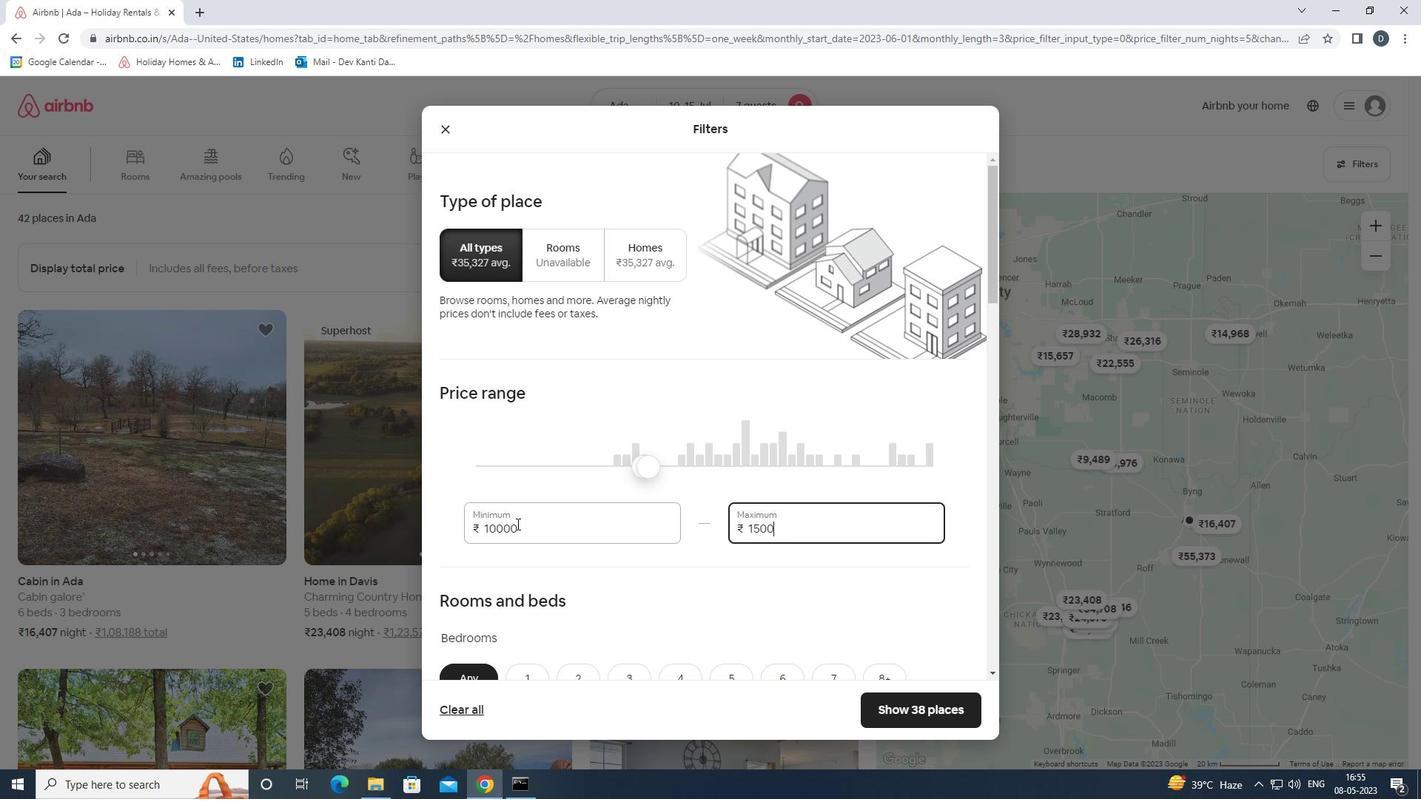 
Action: Mouse moved to (512, 522)
Screenshot: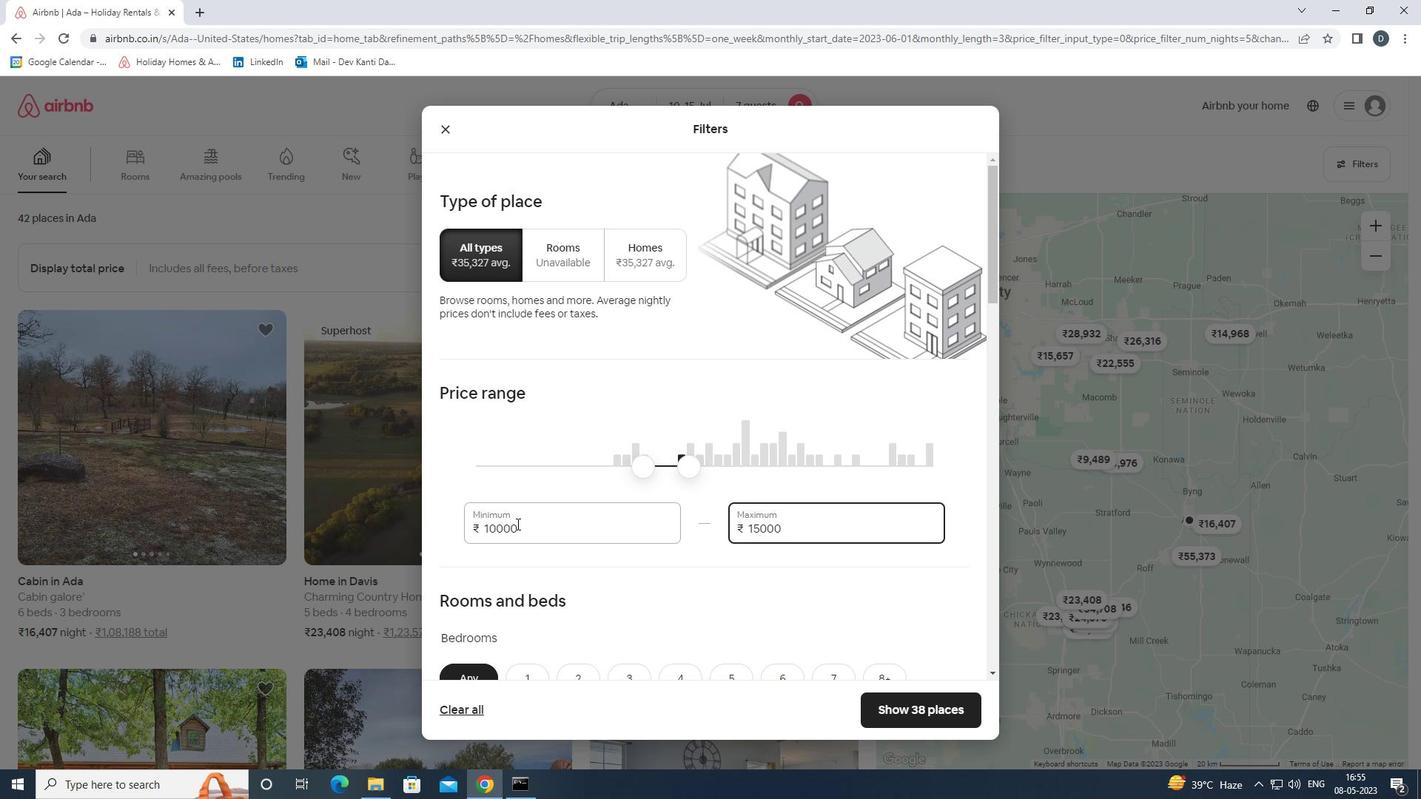 
Action: Mouse scrolled (512, 521) with delta (0, 0)
Screenshot: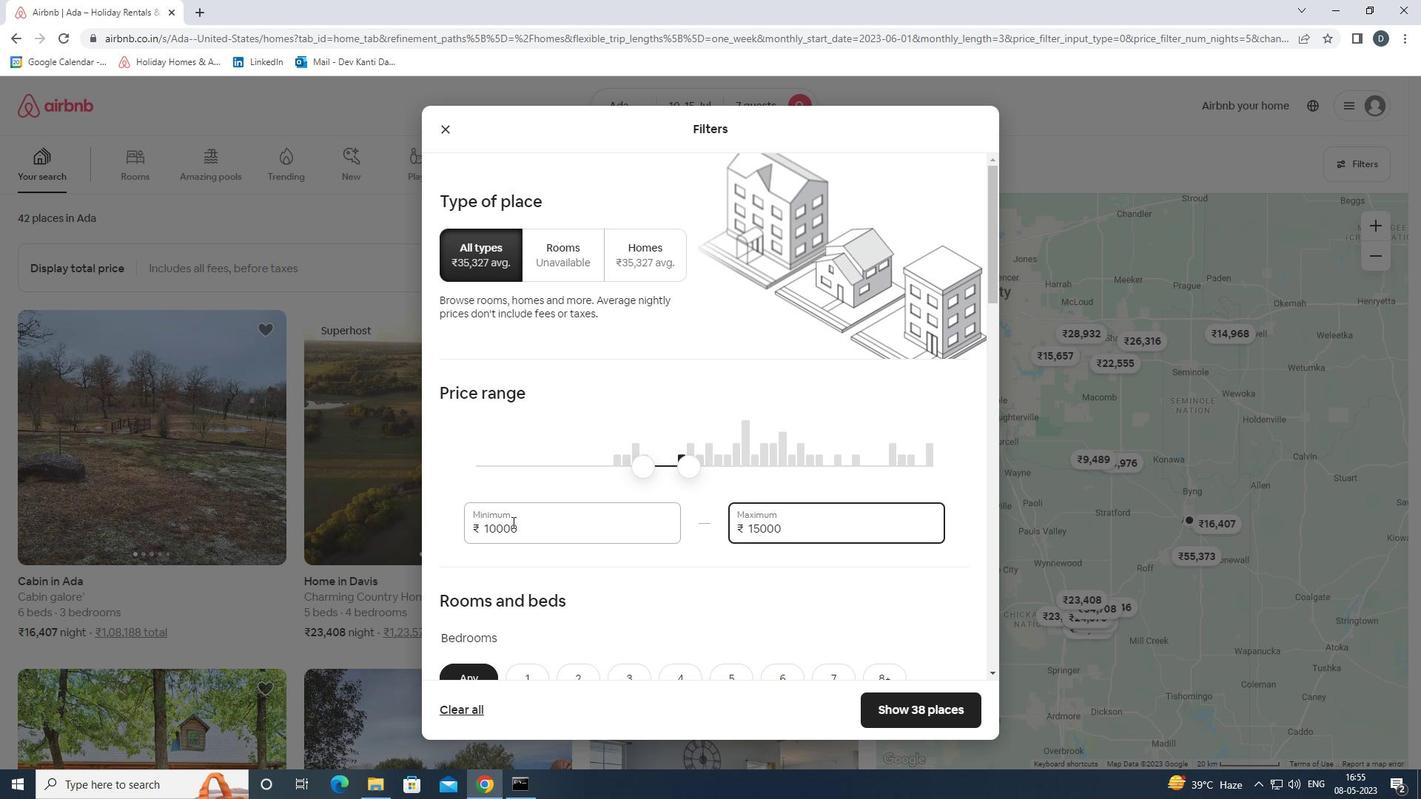 
Action: Mouse scrolled (512, 521) with delta (0, 0)
Screenshot: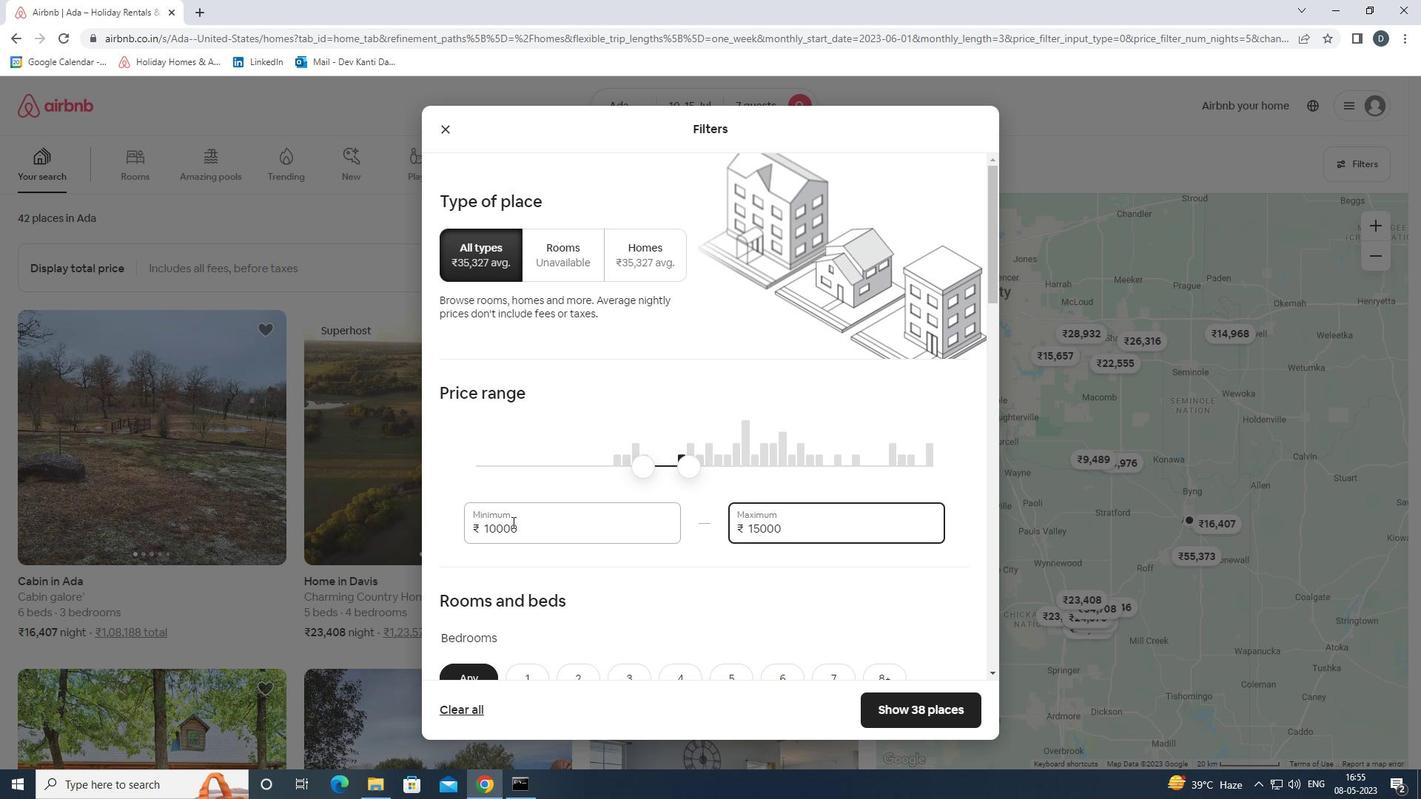 
Action: Mouse scrolled (512, 521) with delta (0, 0)
Screenshot: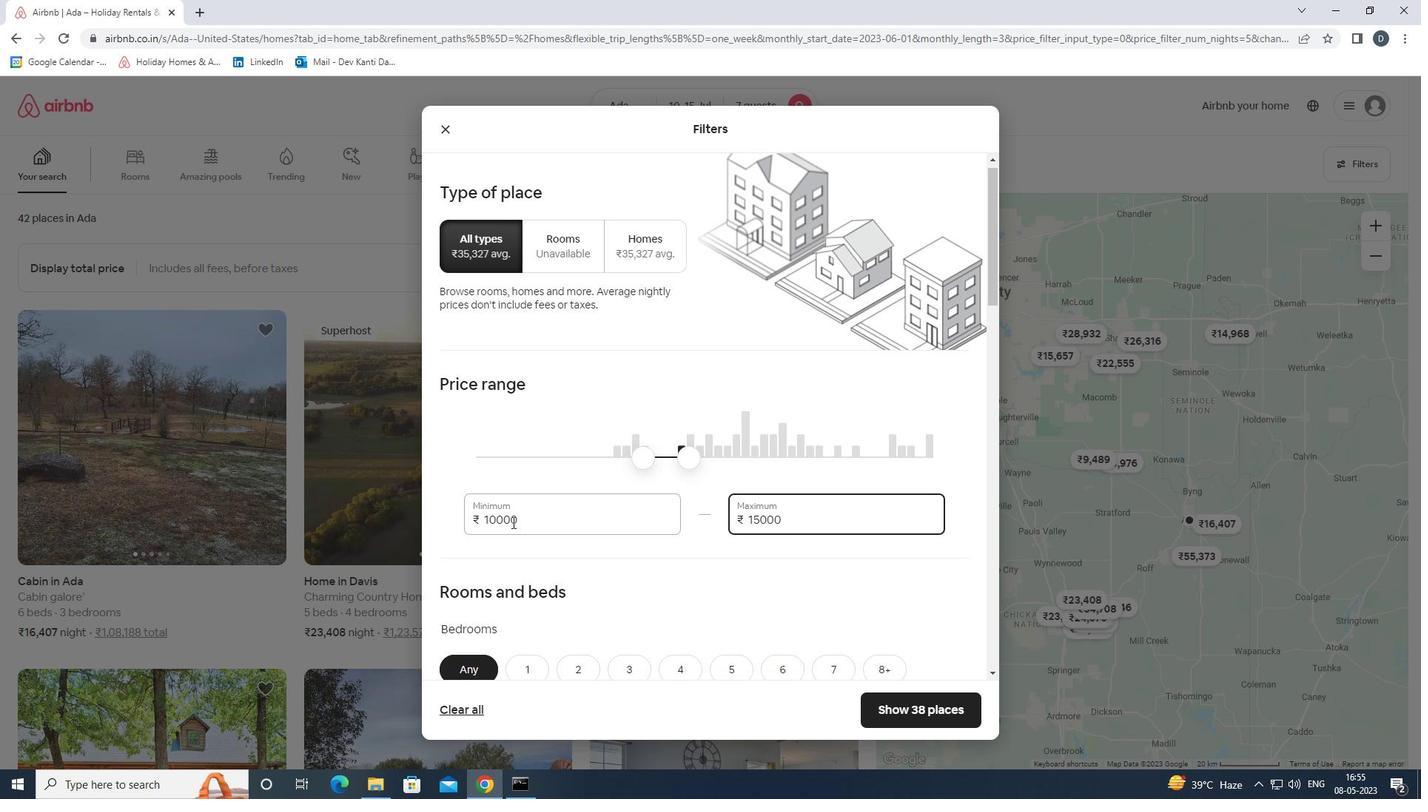 
Action: Mouse scrolled (512, 521) with delta (0, 0)
Screenshot: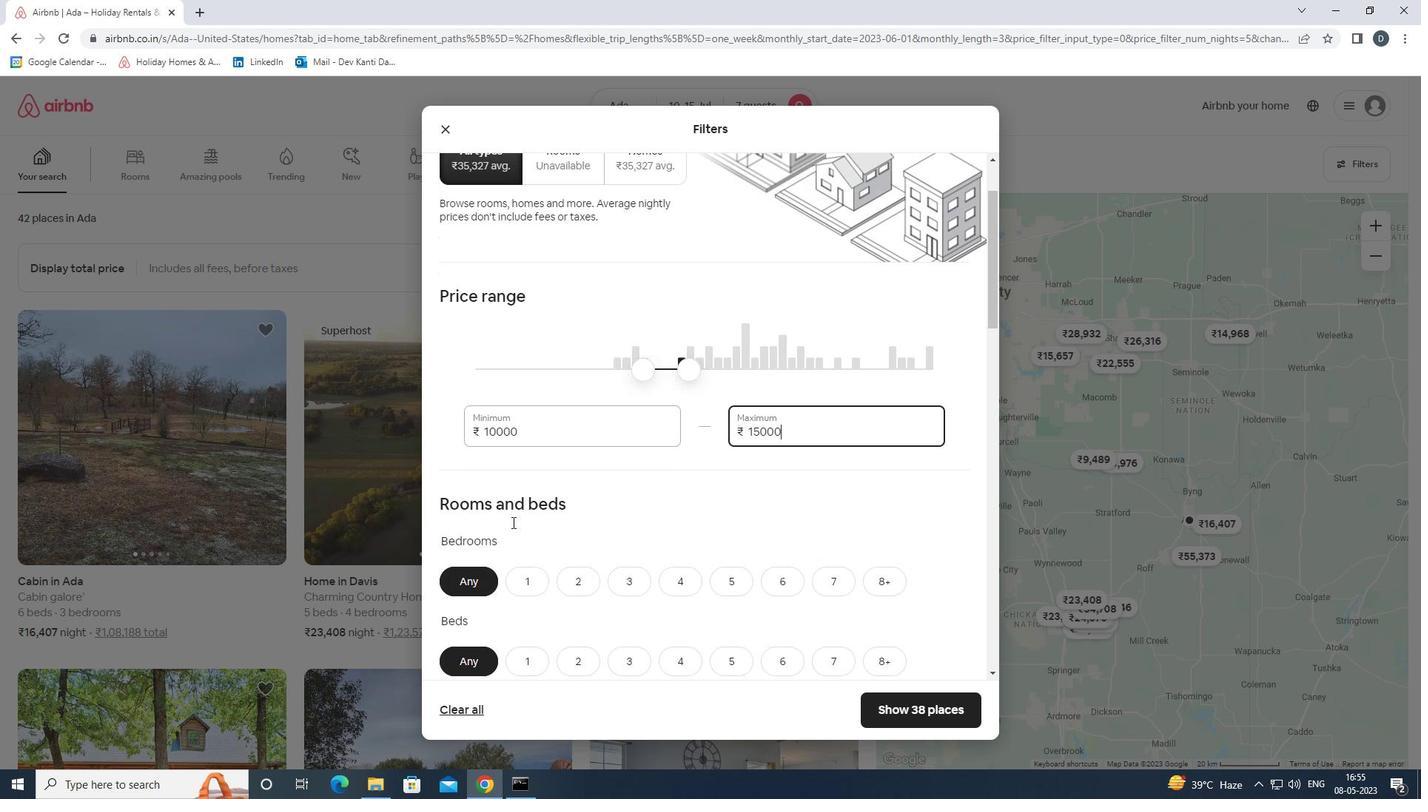 
Action: Mouse moved to (689, 389)
Screenshot: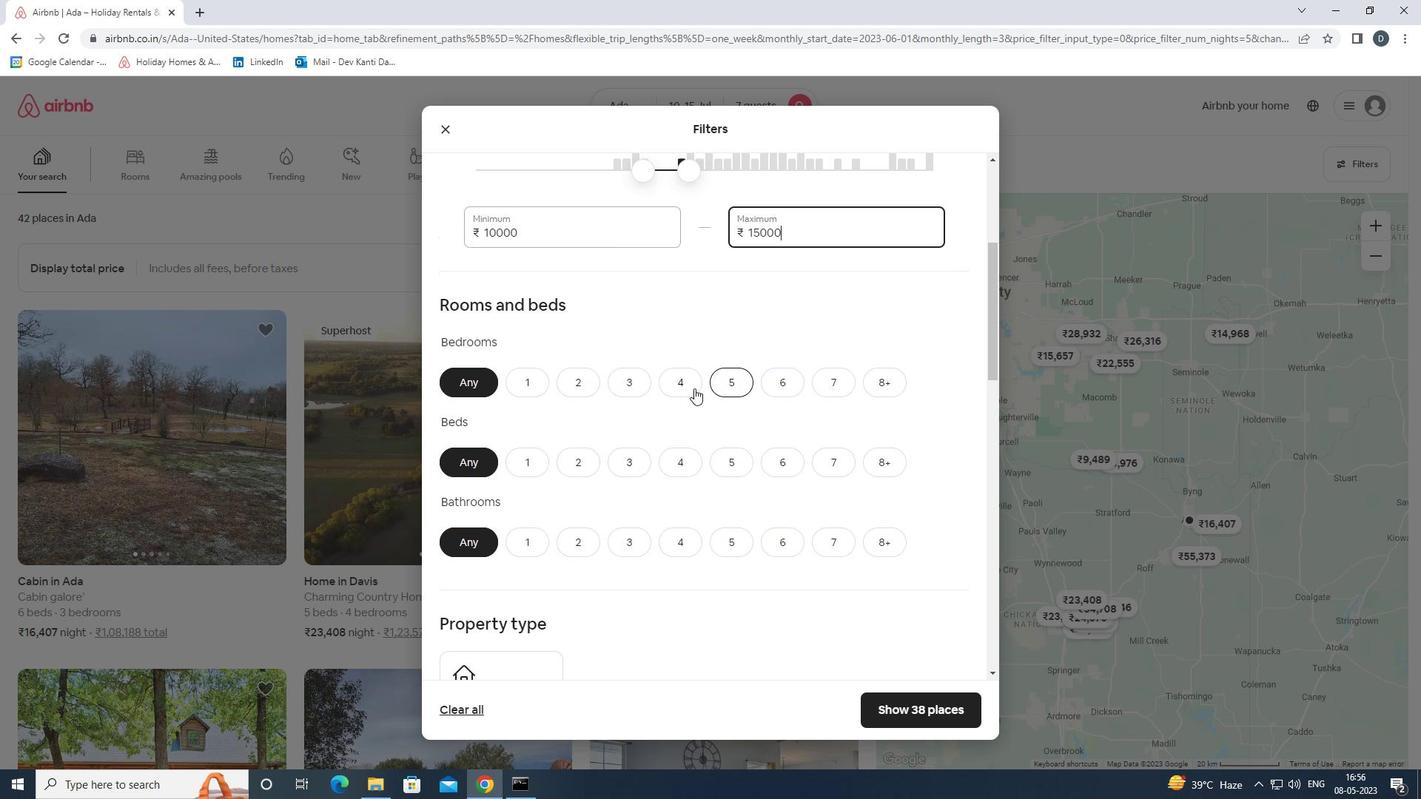 
Action: Mouse pressed left at (689, 389)
Screenshot: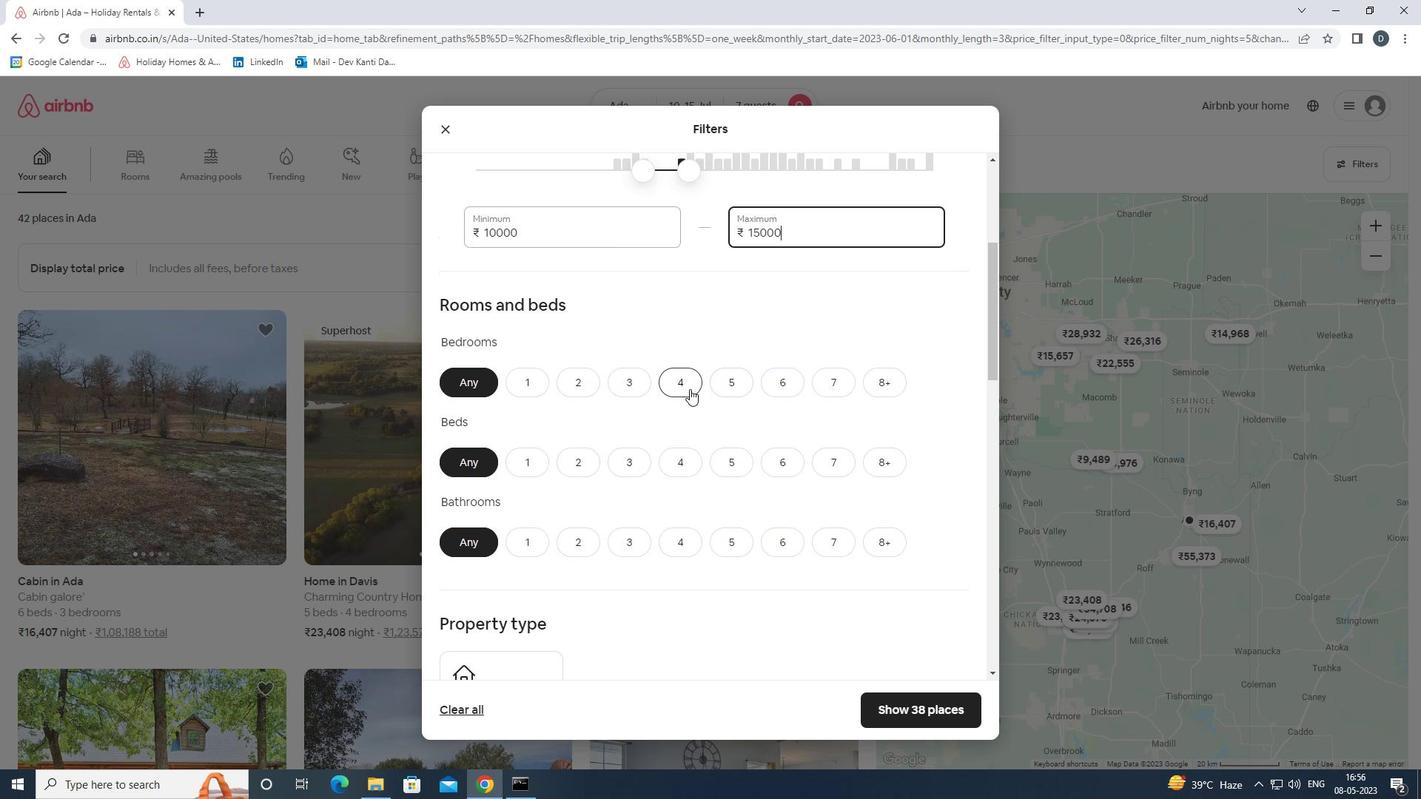 
Action: Mouse moved to (832, 458)
Screenshot: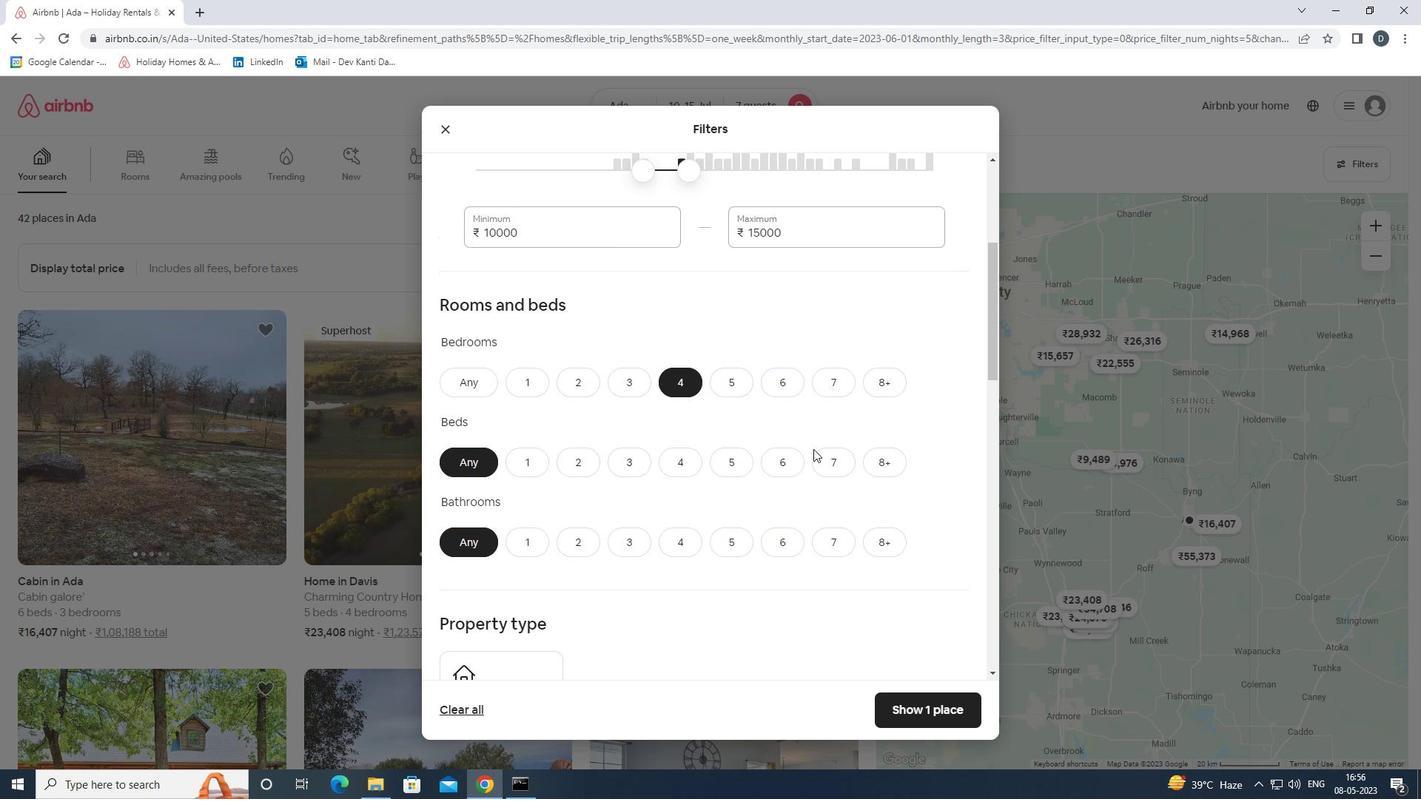 
Action: Mouse pressed left at (832, 458)
Screenshot: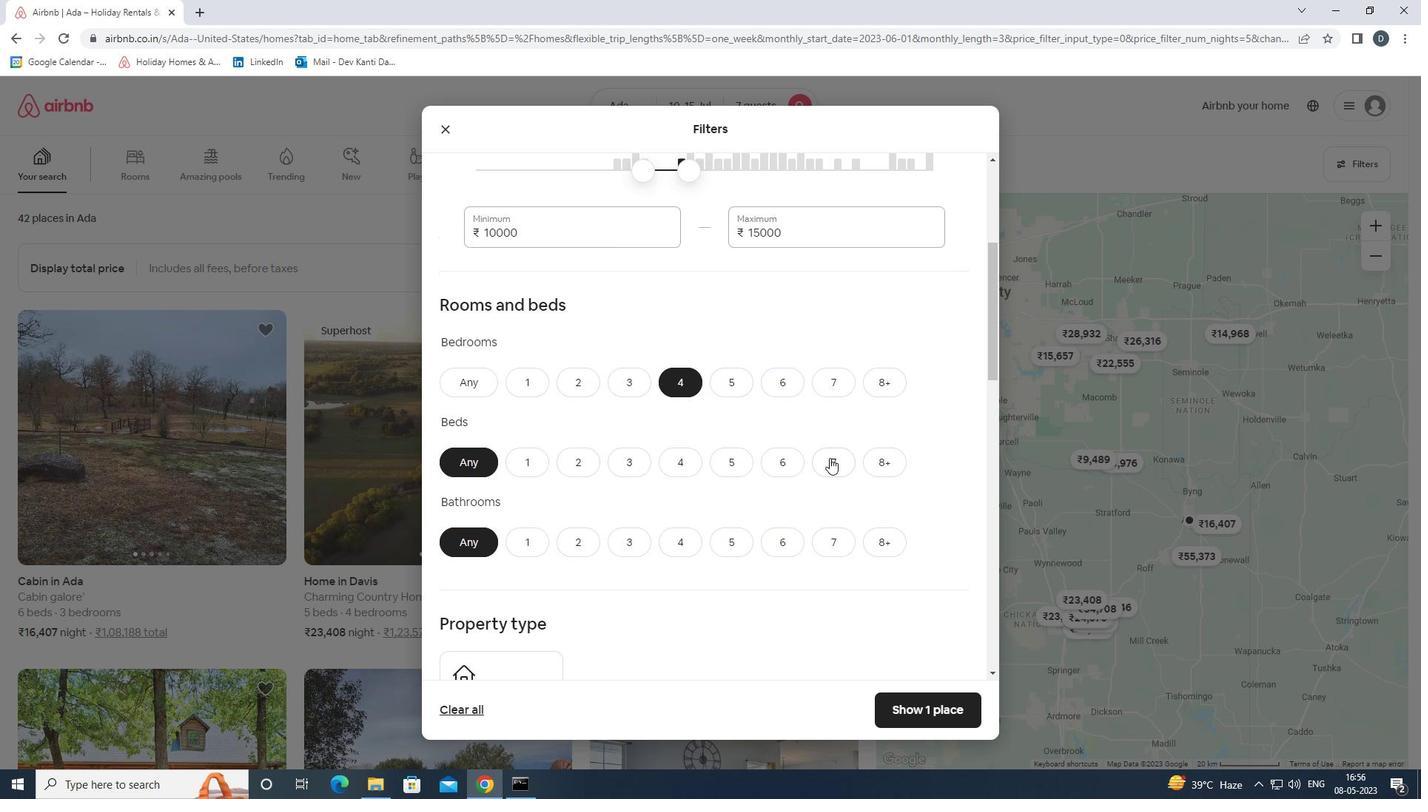 
Action: Mouse moved to (670, 539)
Screenshot: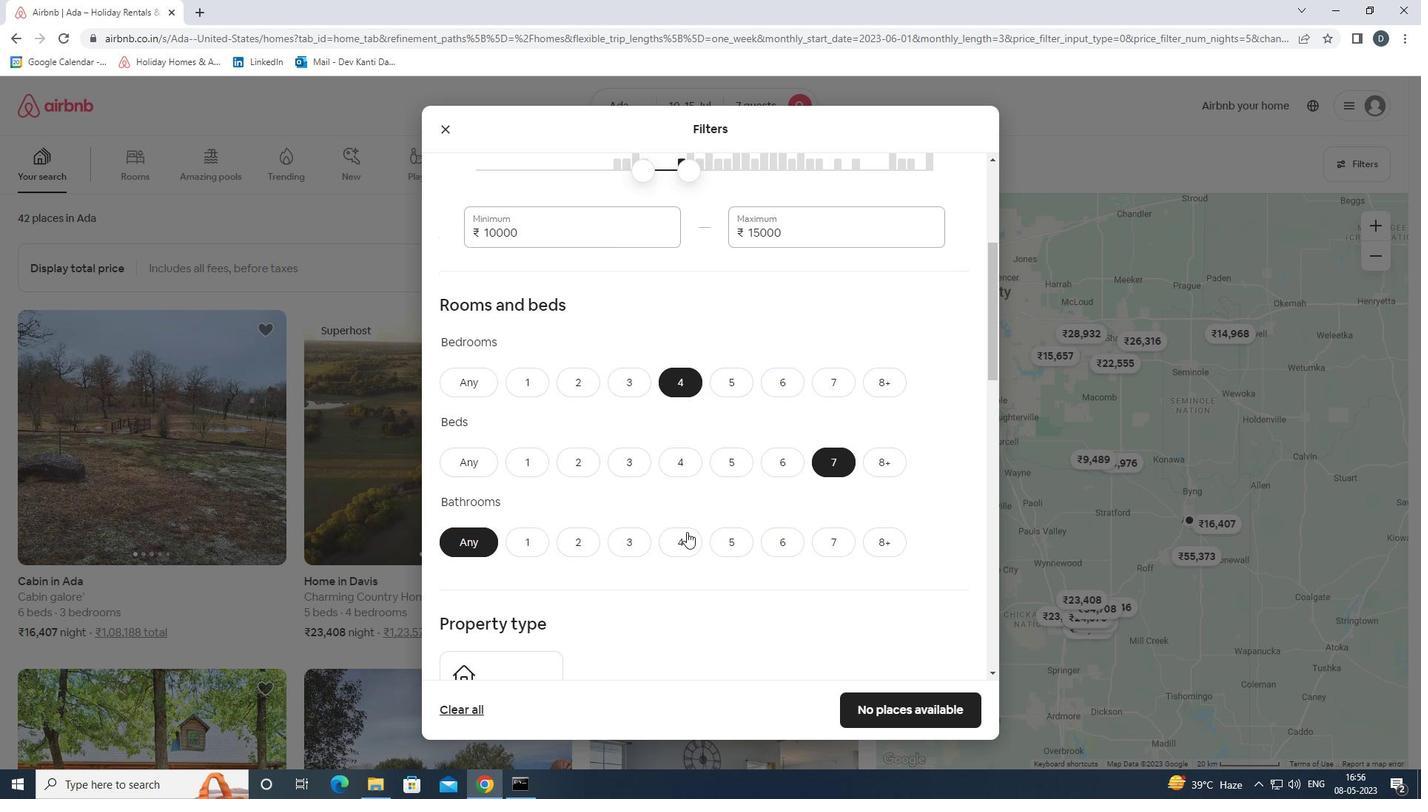 
Action: Mouse pressed left at (670, 539)
Screenshot: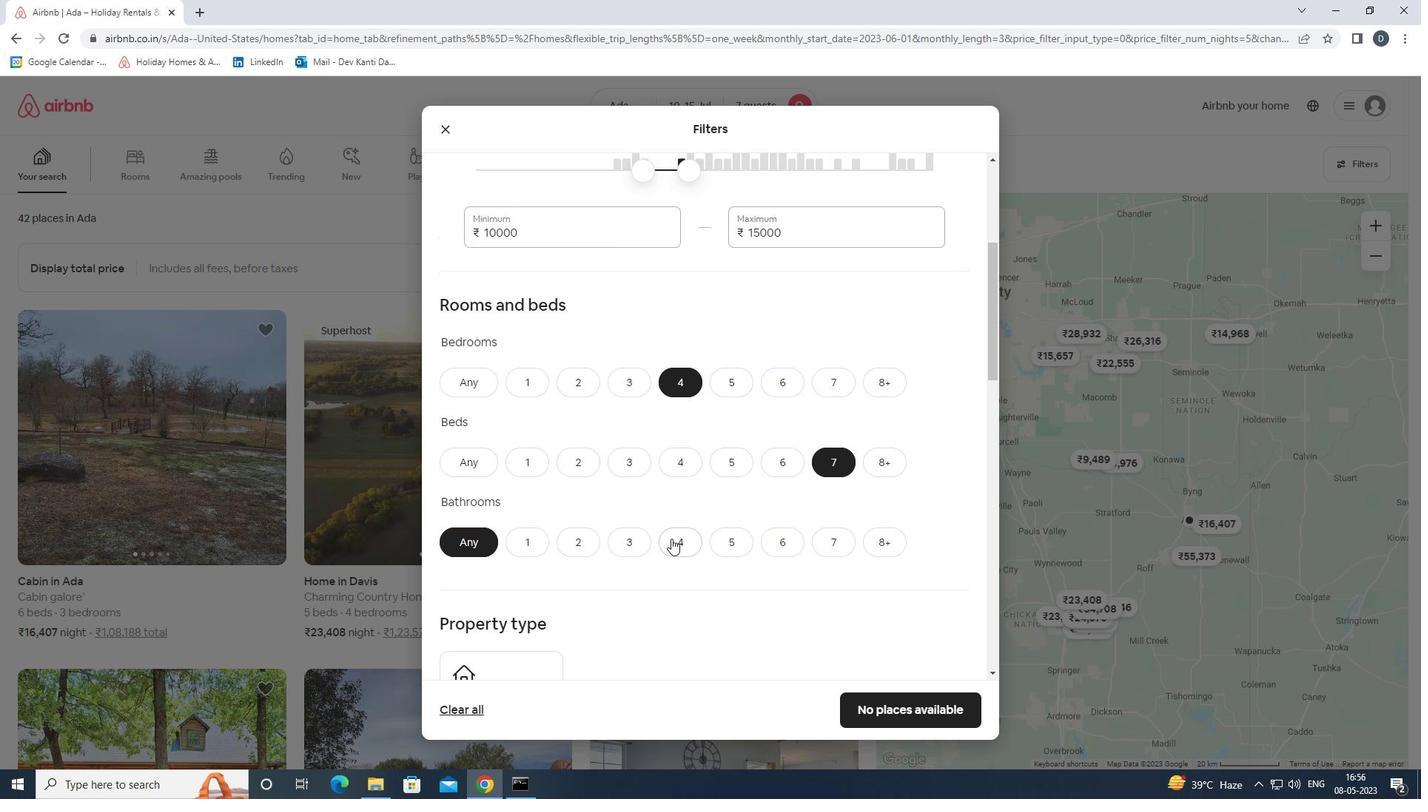
Action: Mouse moved to (700, 497)
Screenshot: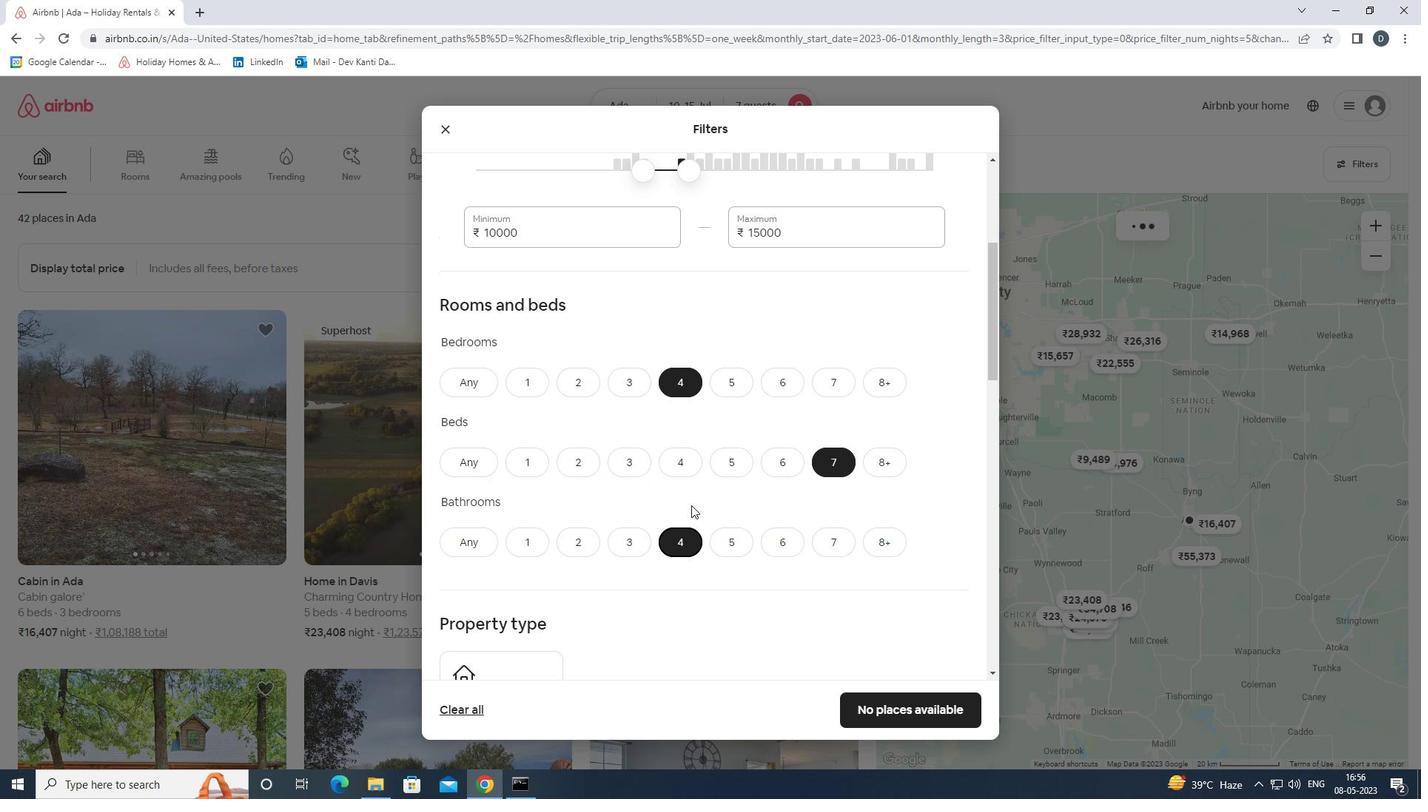 
Action: Mouse scrolled (700, 496) with delta (0, 0)
Screenshot: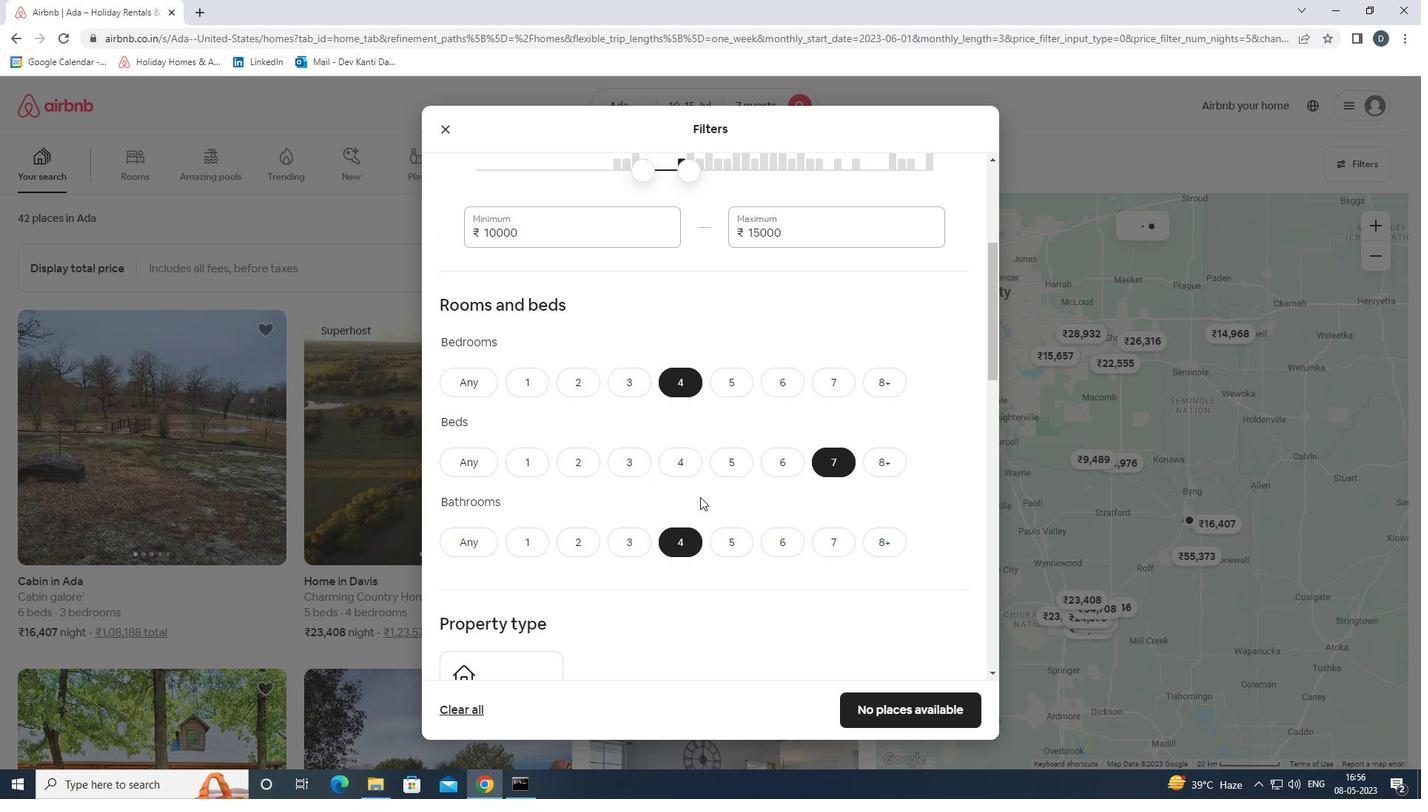 
Action: Mouse scrolled (700, 496) with delta (0, 0)
Screenshot: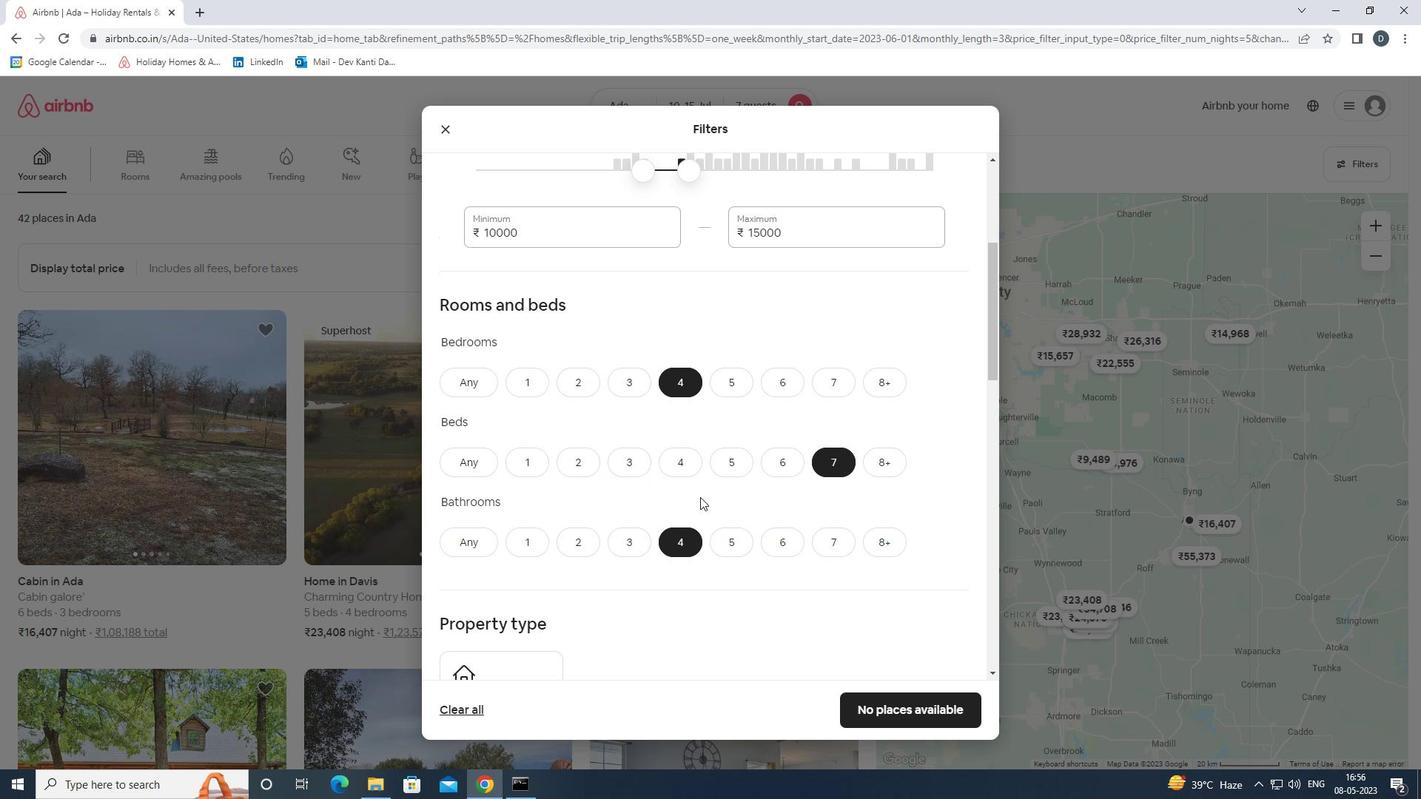 
Action: Mouse scrolled (700, 496) with delta (0, 0)
Screenshot: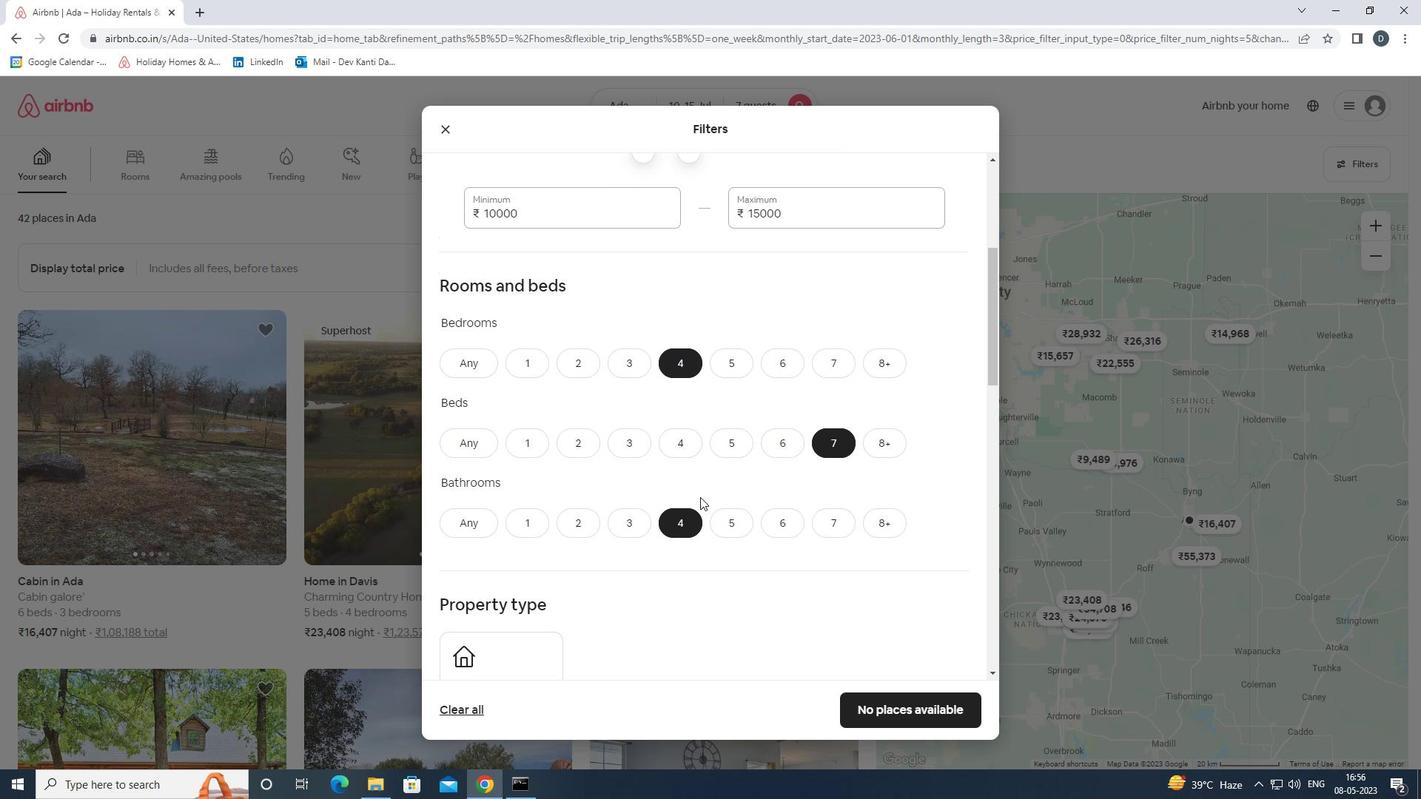 
Action: Mouse scrolled (700, 496) with delta (0, 0)
Screenshot: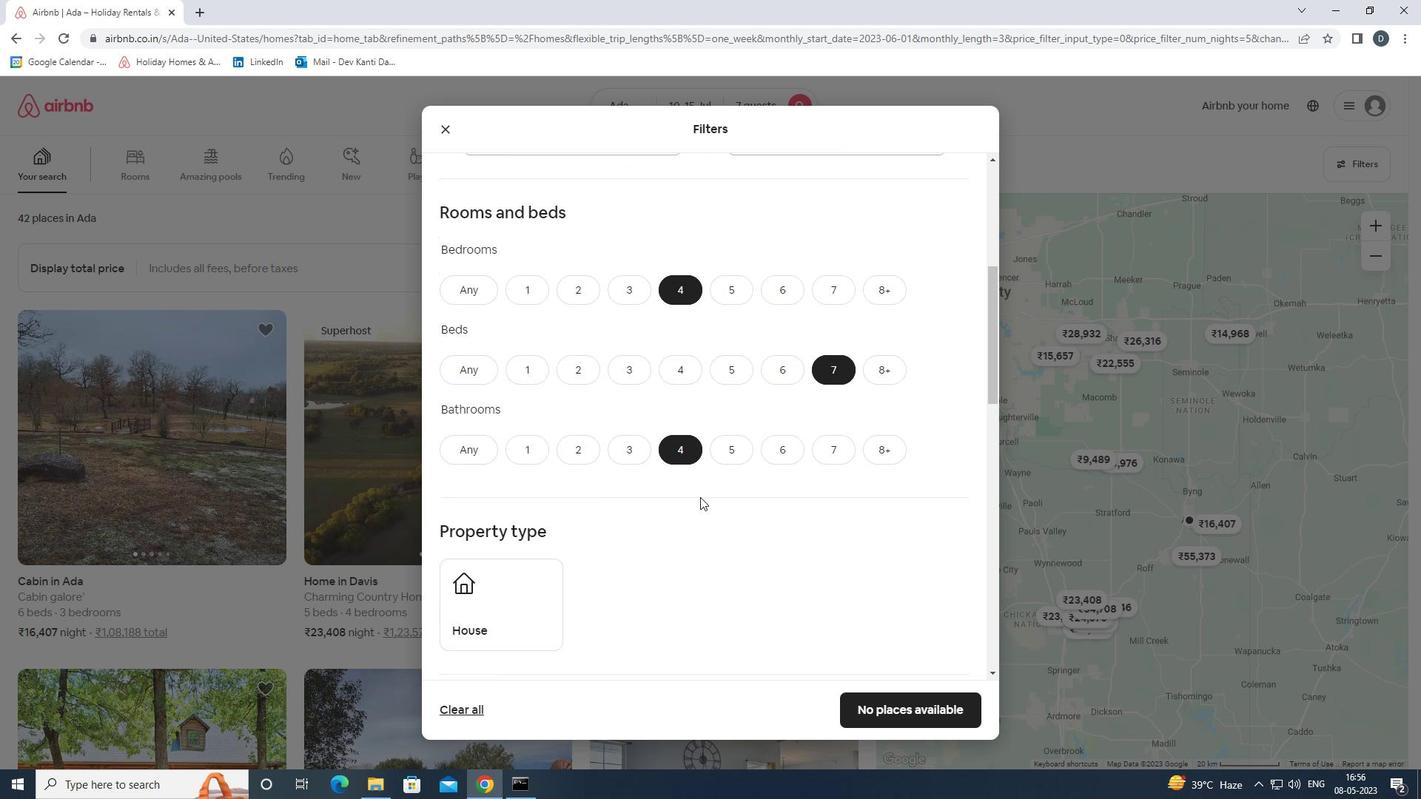 
Action: Mouse moved to (493, 429)
Screenshot: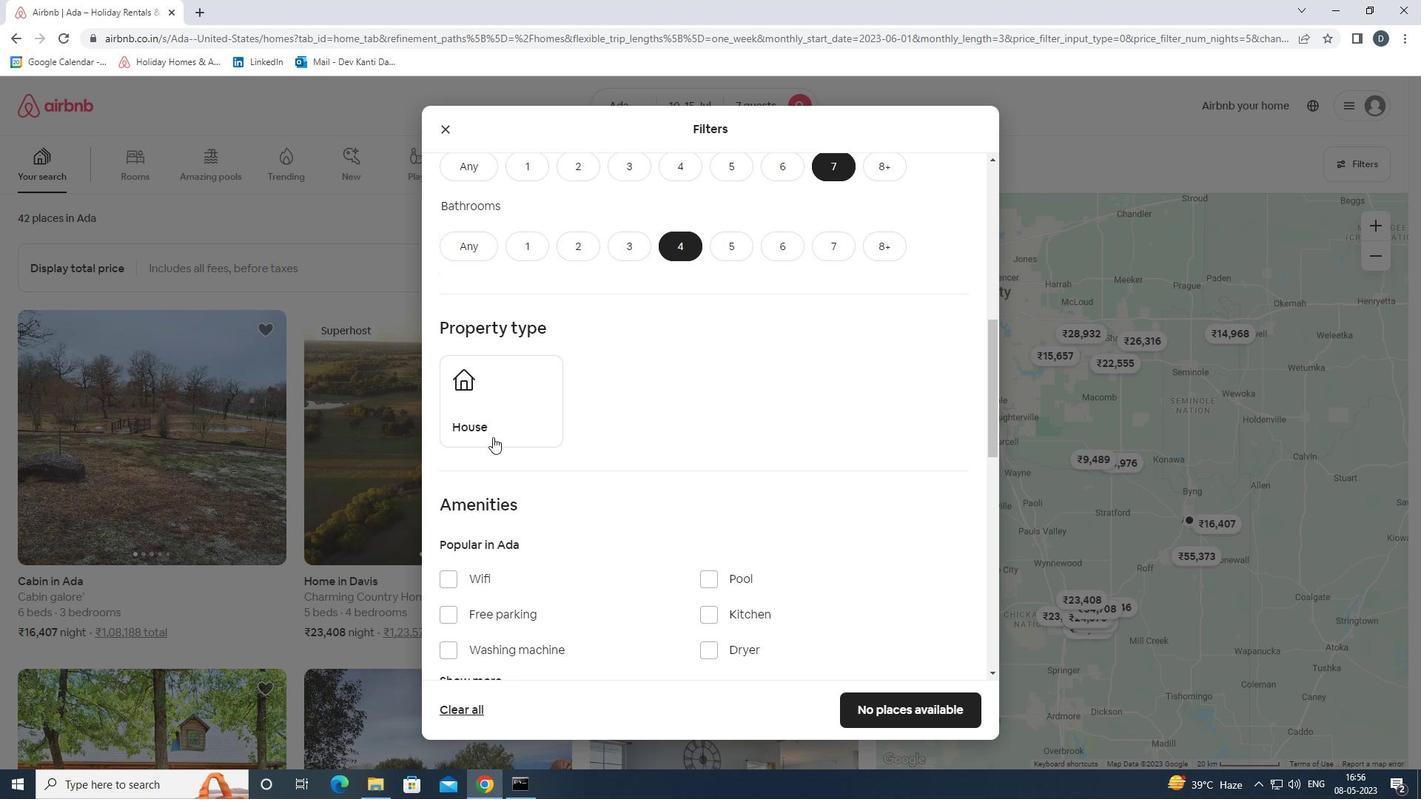
Action: Mouse pressed left at (493, 429)
Screenshot: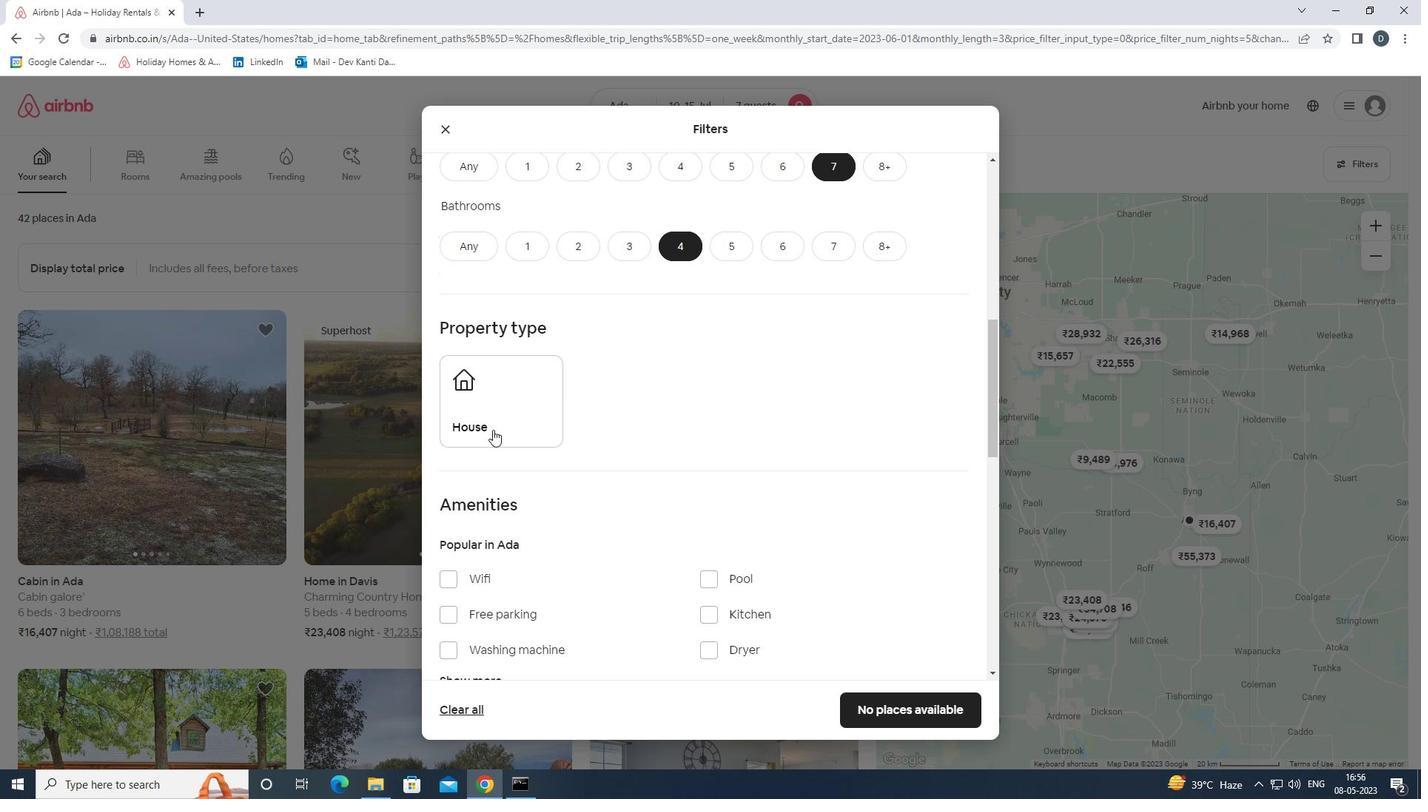 
Action: Mouse moved to (550, 445)
Screenshot: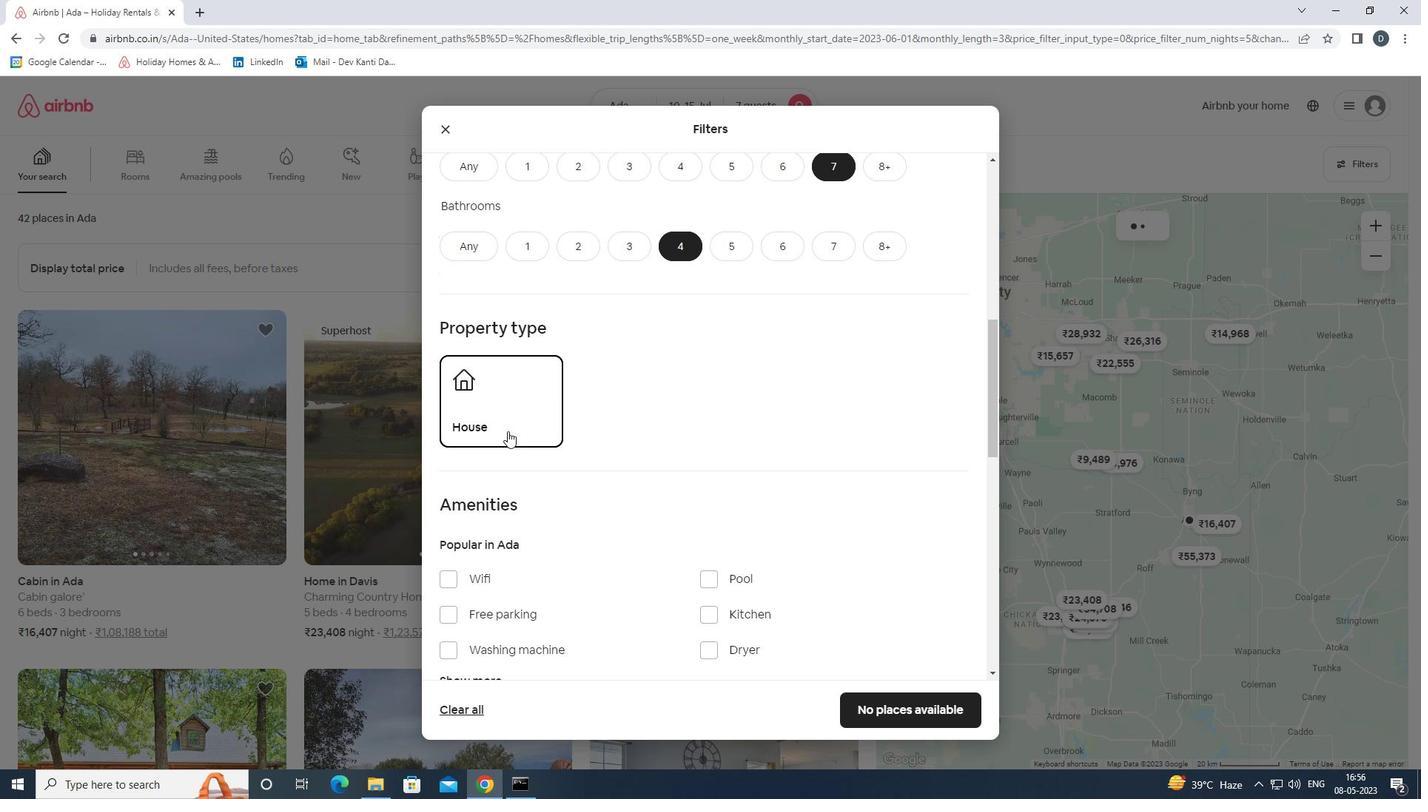 
Action: Mouse scrolled (550, 444) with delta (0, 0)
Screenshot: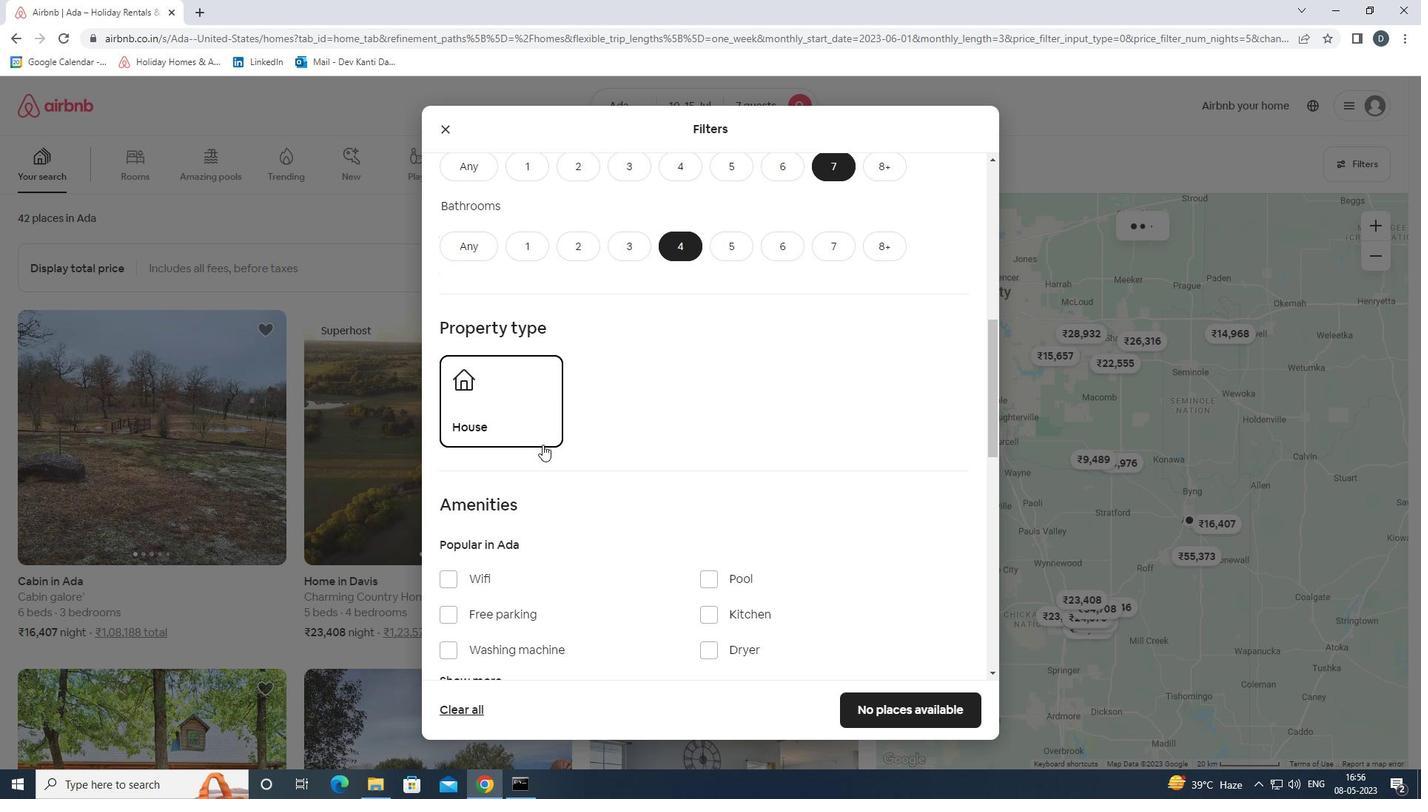 
Action: Mouse scrolled (550, 444) with delta (0, 0)
Screenshot: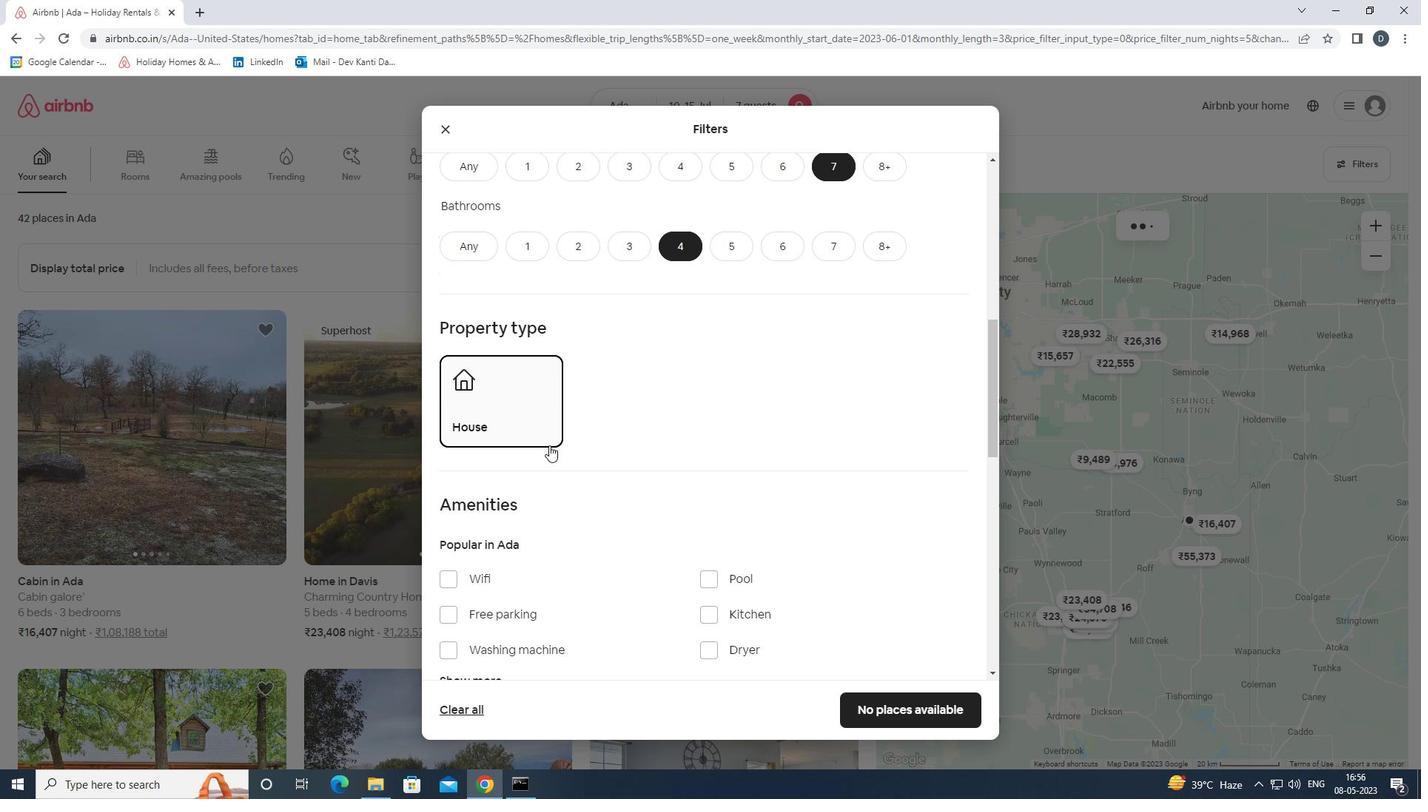 
Action: Mouse moved to (475, 433)
Screenshot: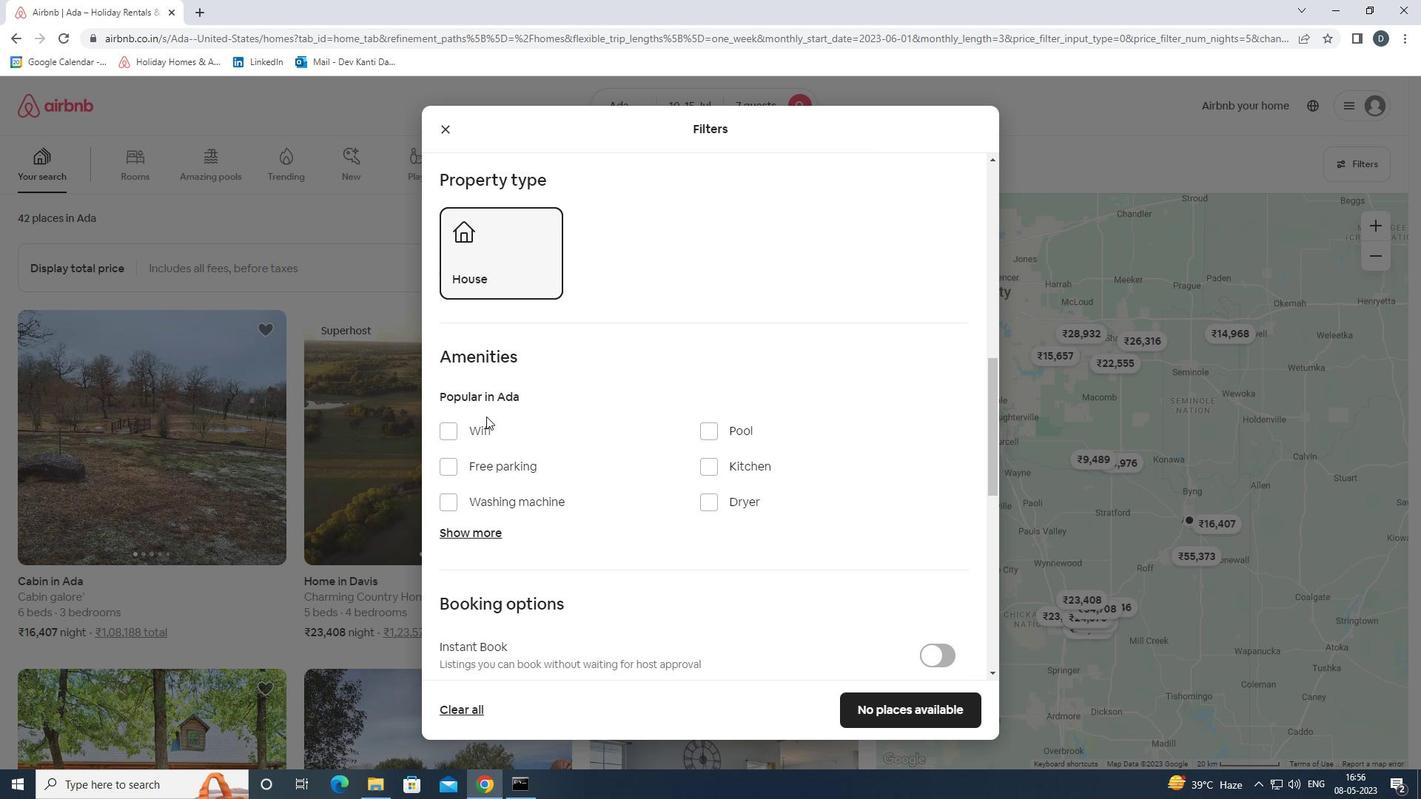 
Action: Mouse pressed left at (475, 433)
Screenshot: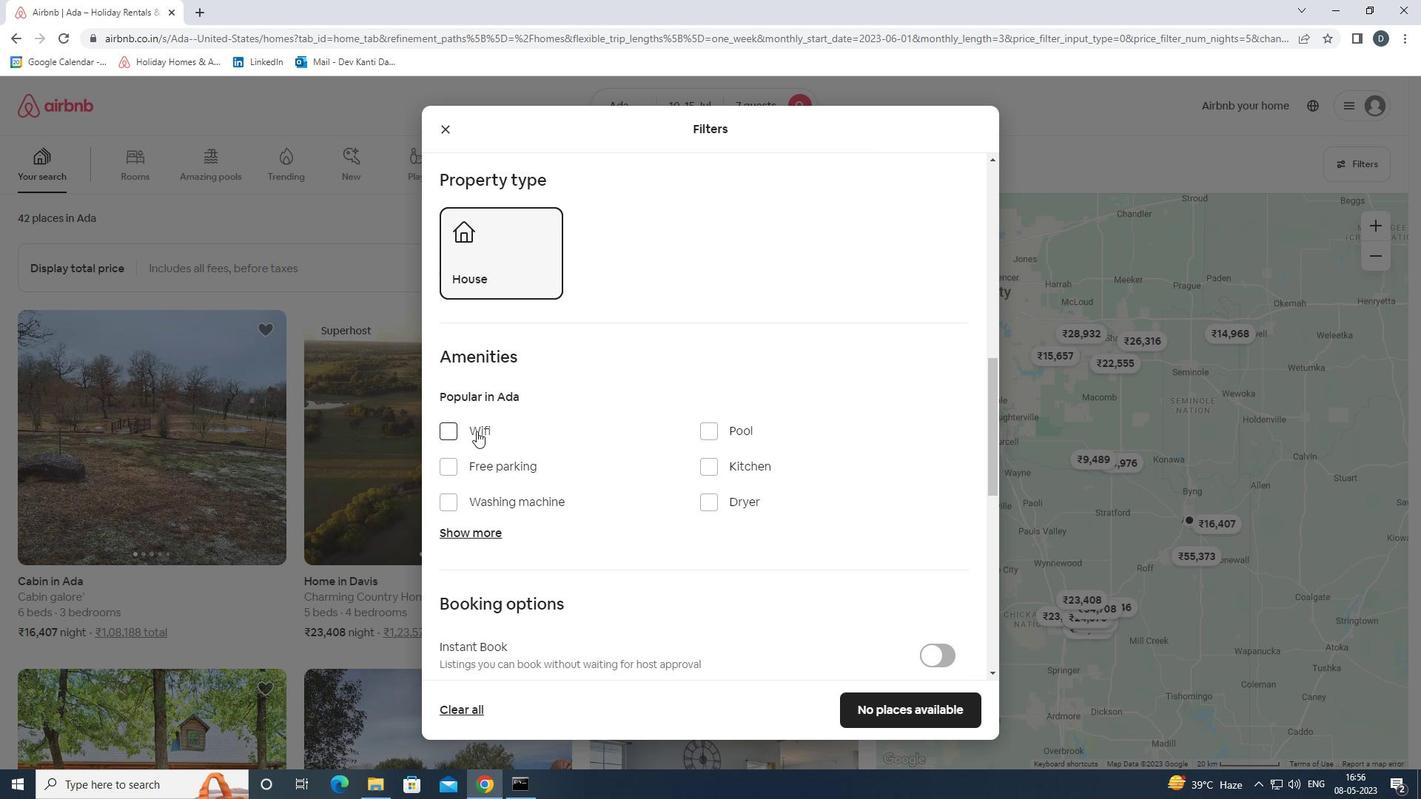 
Action: Mouse moved to (538, 474)
Screenshot: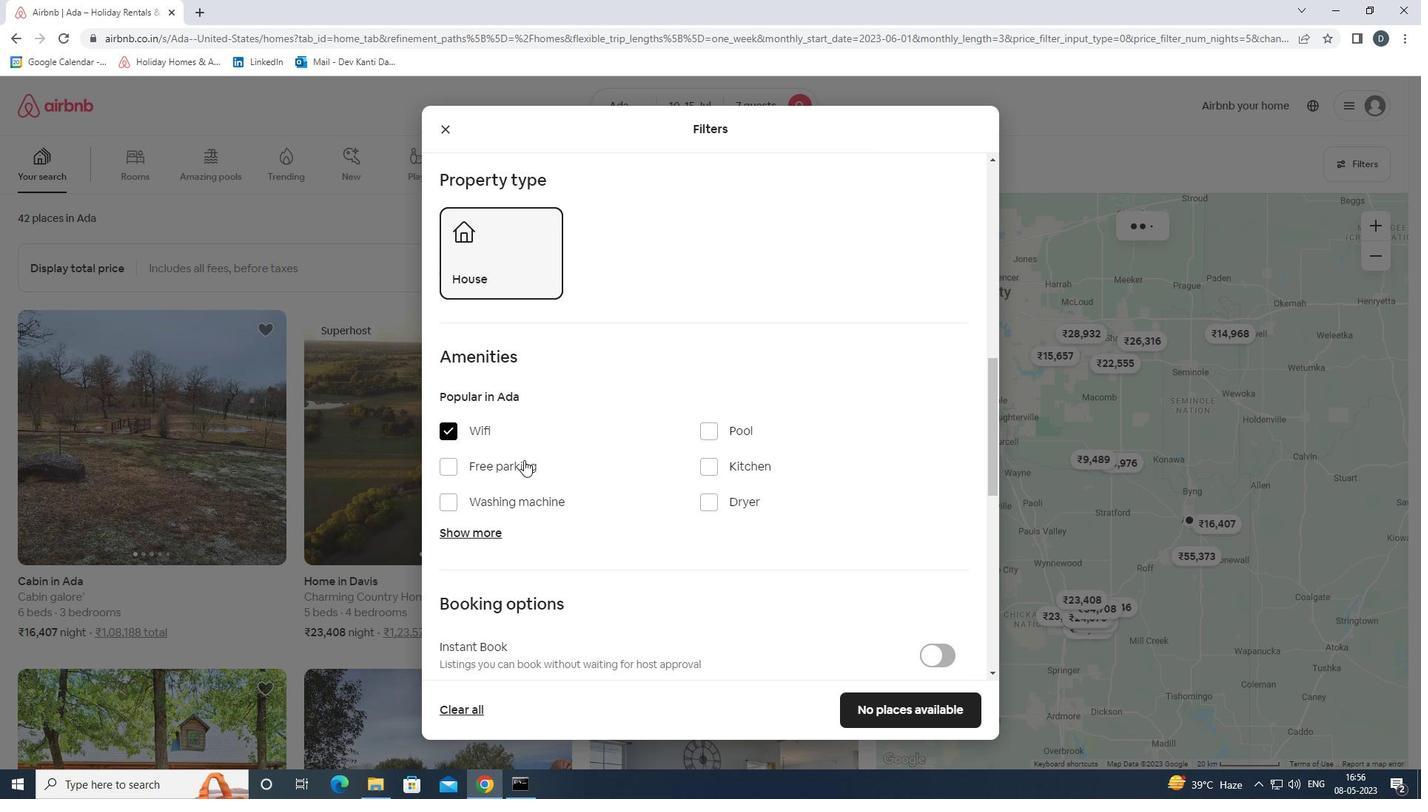 
Action: Mouse pressed left at (538, 474)
Screenshot: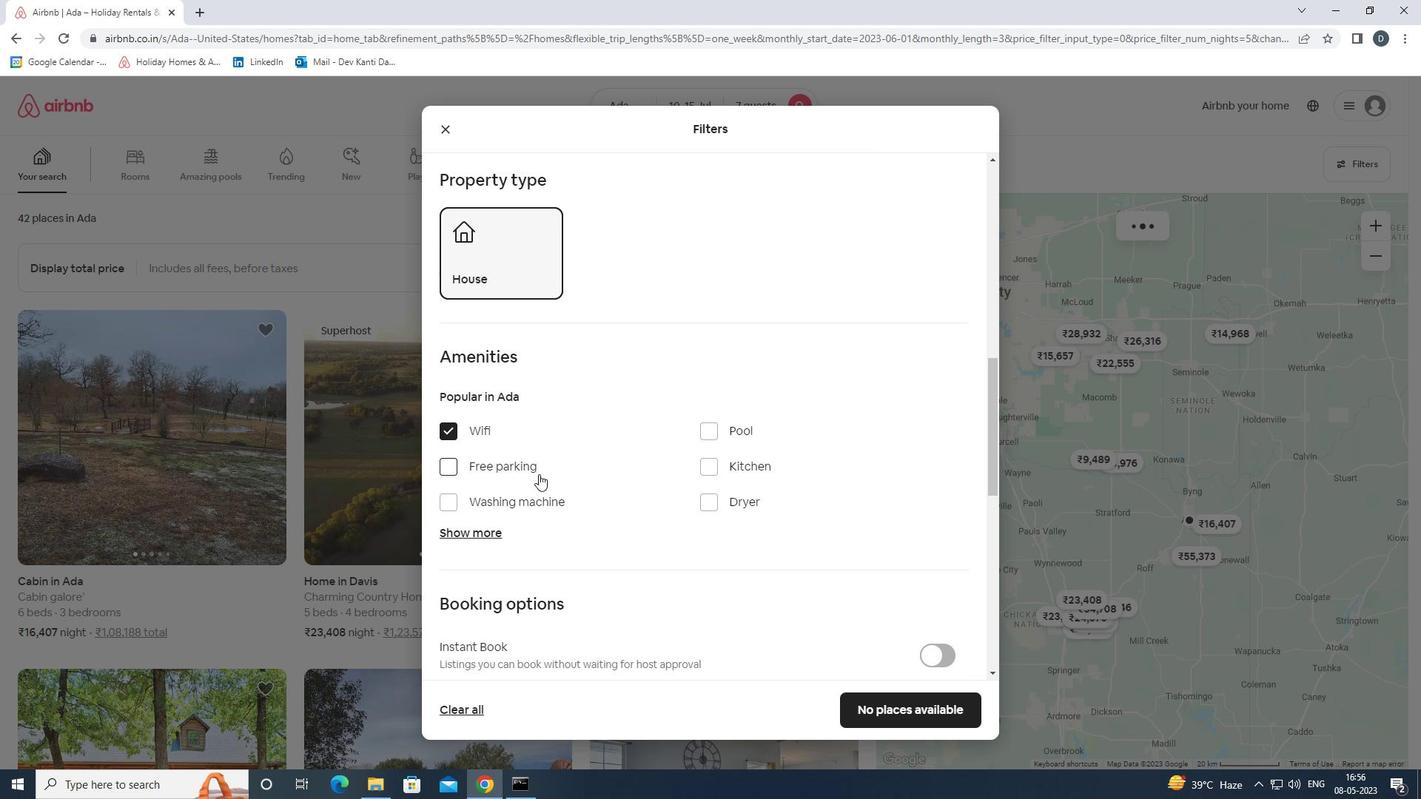 
Action: Mouse moved to (470, 521)
Screenshot: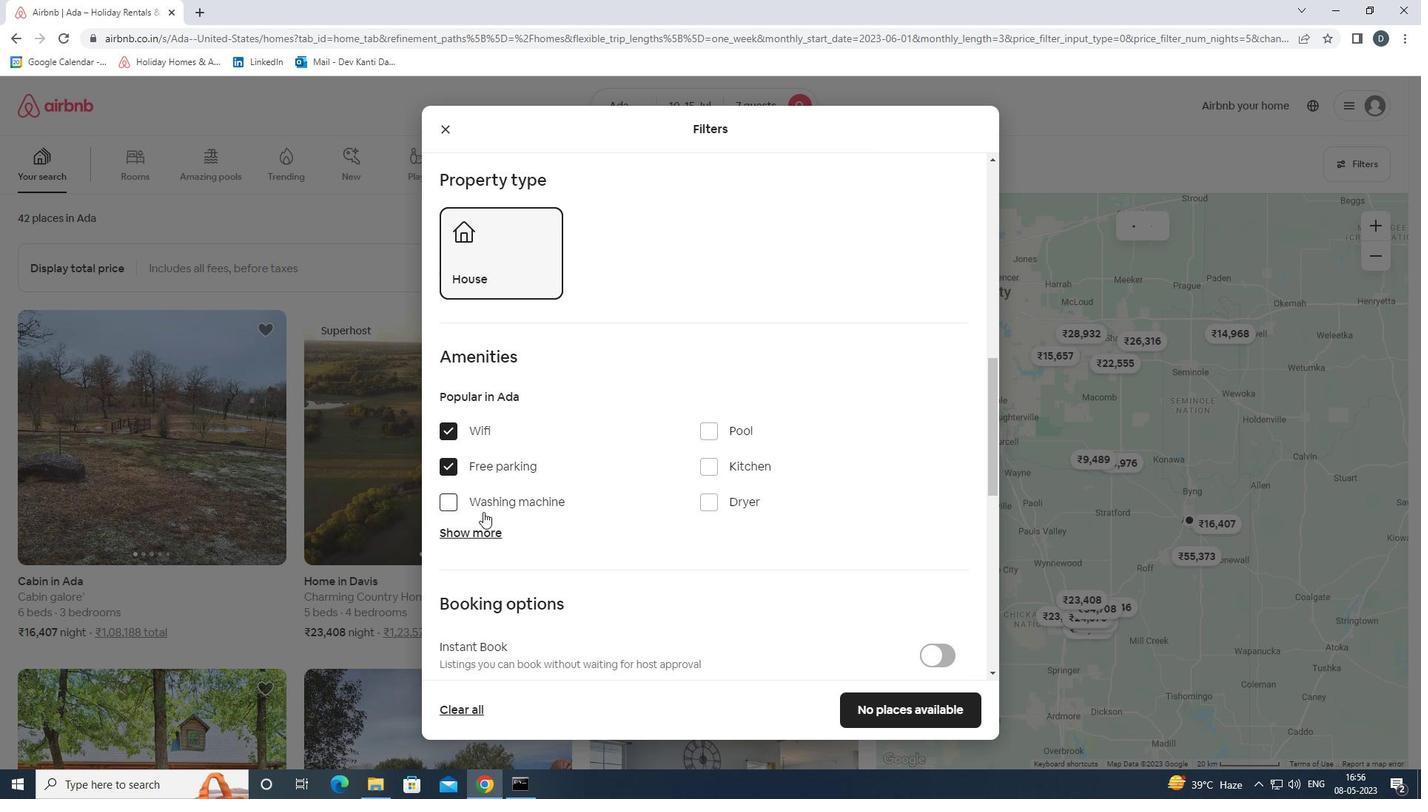 
Action: Mouse pressed left at (470, 521)
Screenshot: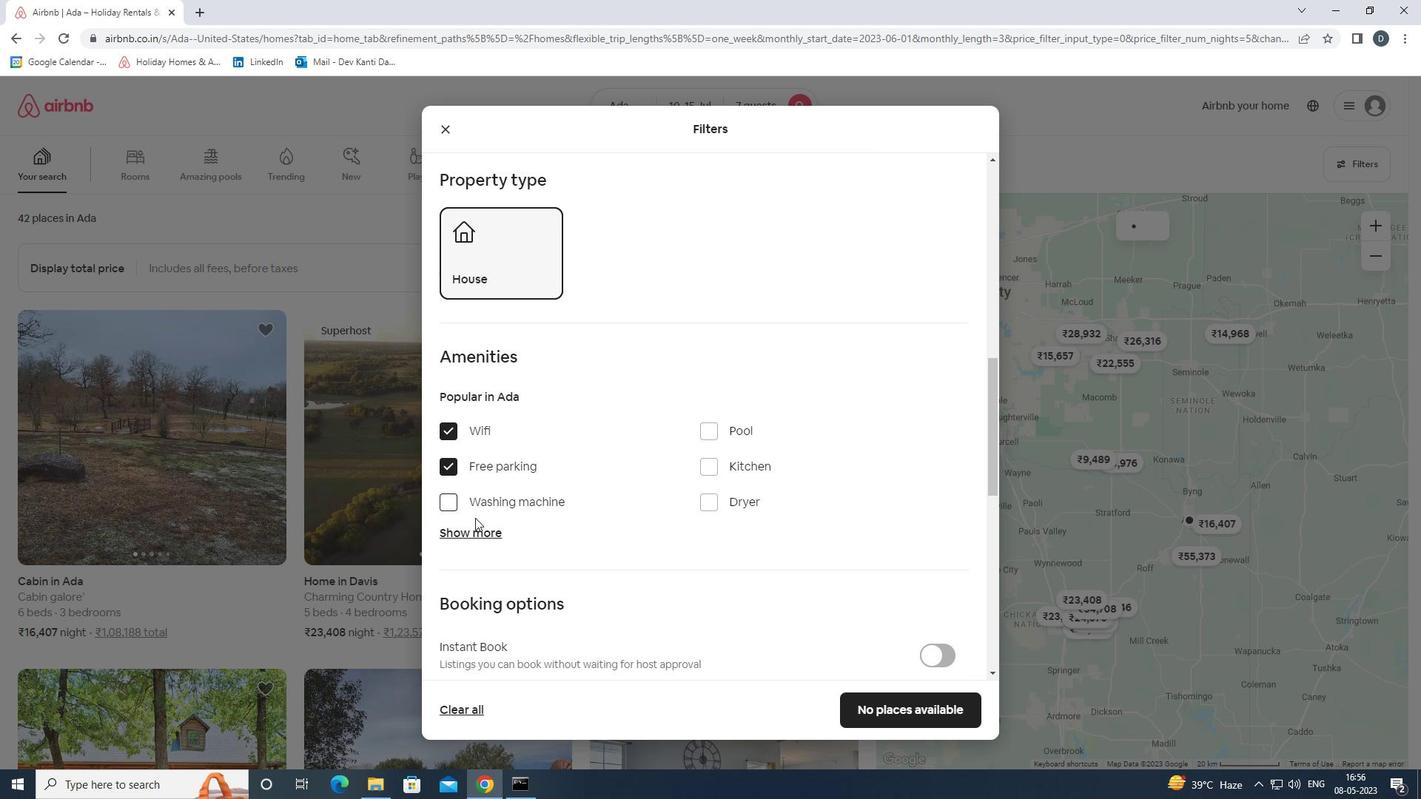 
Action: Mouse moved to (473, 529)
Screenshot: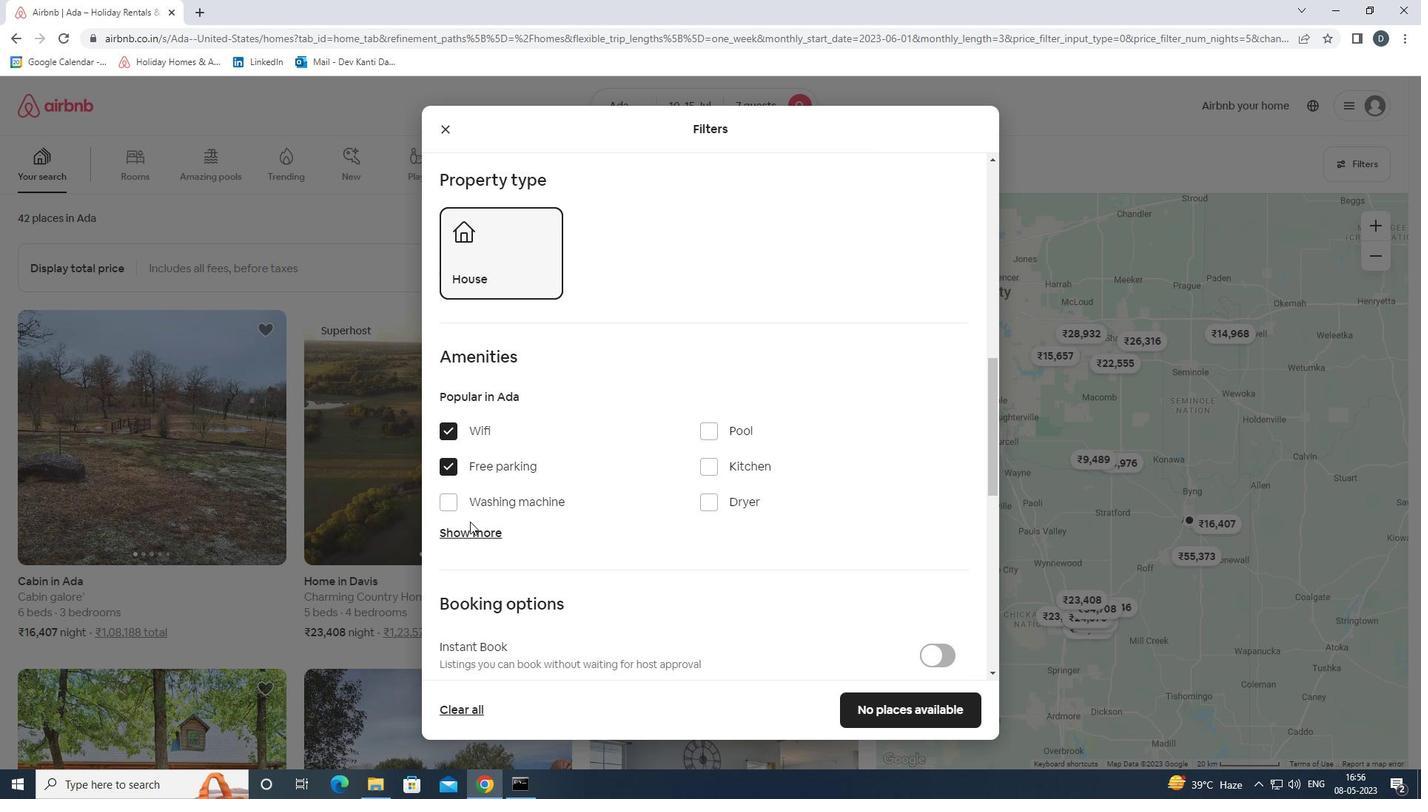 
Action: Mouse pressed left at (473, 529)
Screenshot: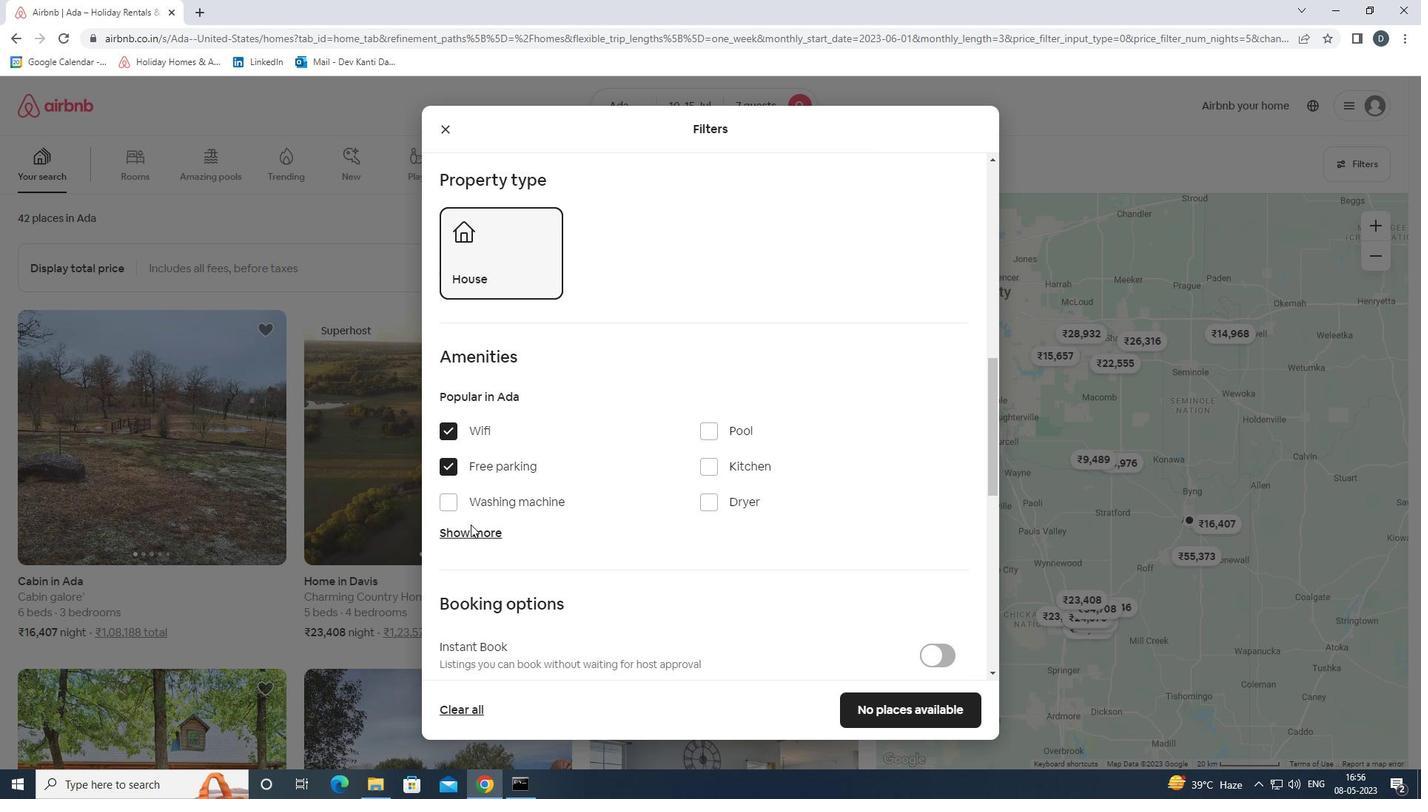 
Action: Mouse moved to (642, 490)
Screenshot: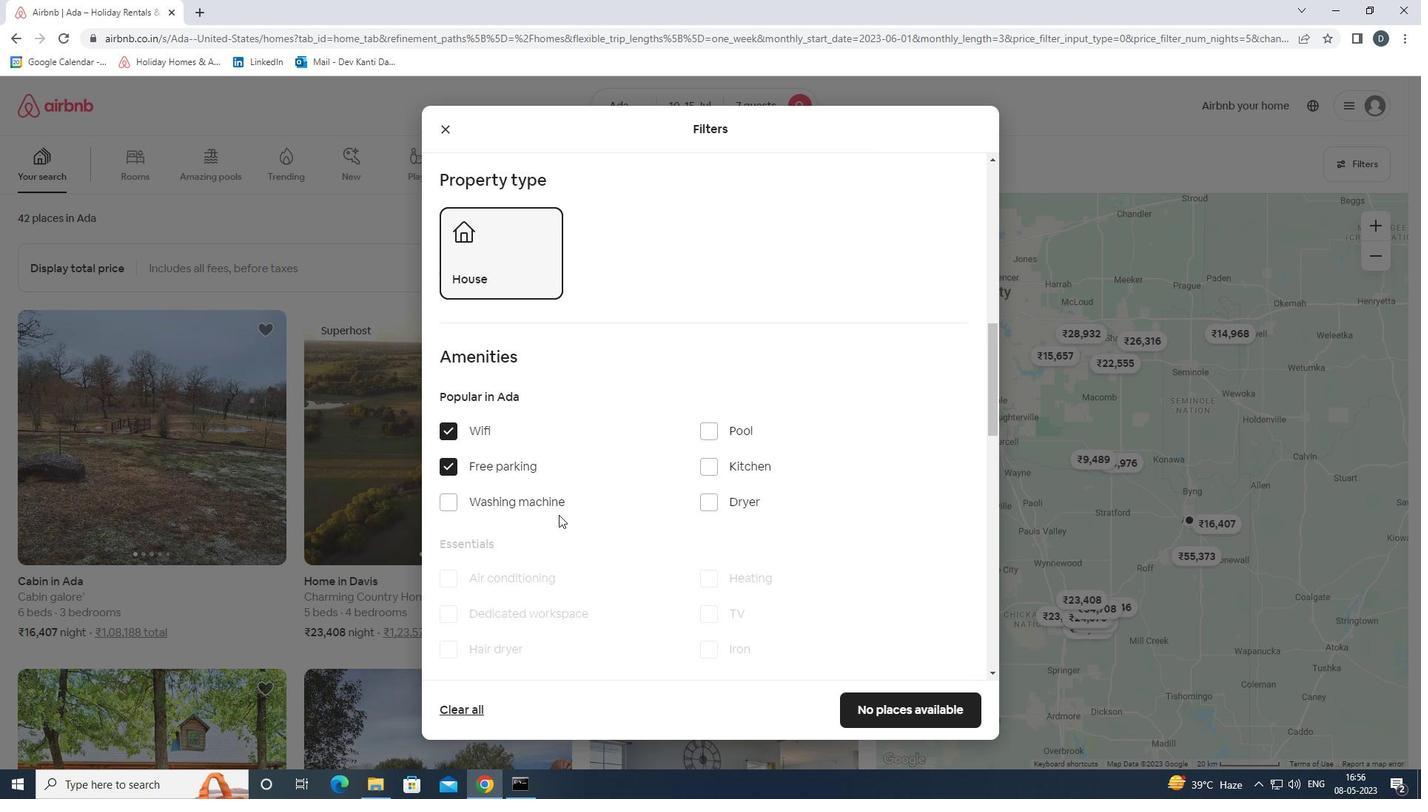 
Action: Mouse scrolled (642, 490) with delta (0, 0)
Screenshot: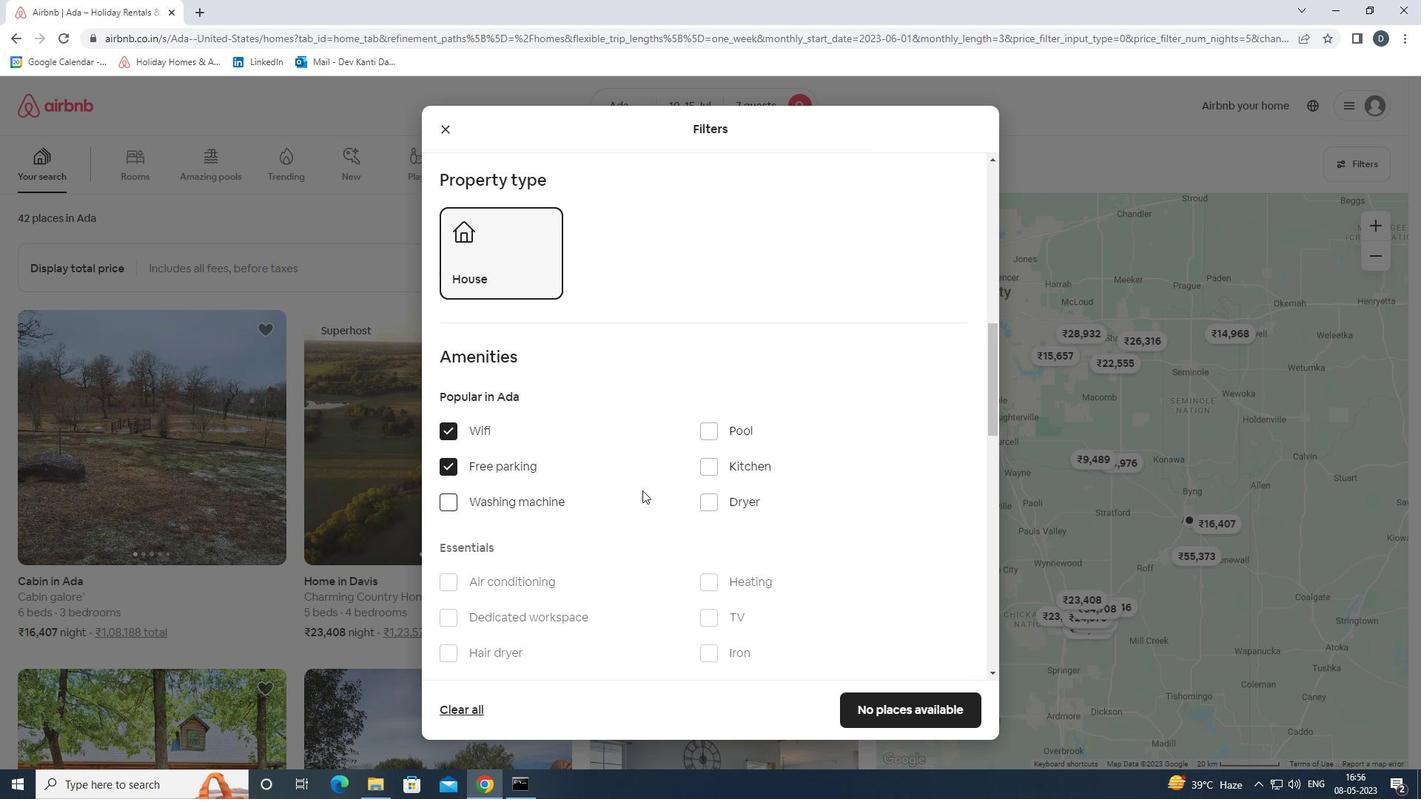 
Action: Mouse moved to (653, 490)
Screenshot: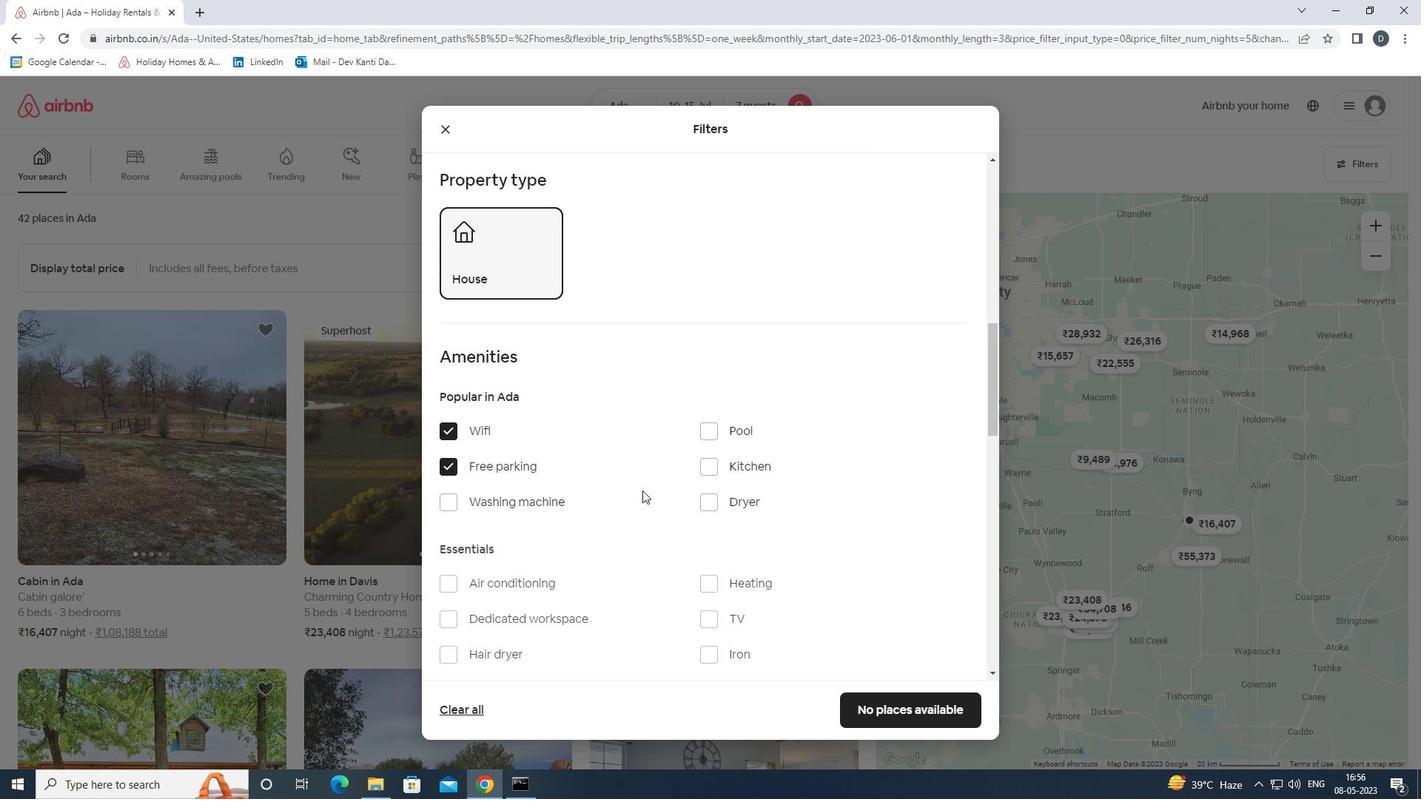 
Action: Mouse scrolled (653, 489) with delta (0, 0)
Screenshot: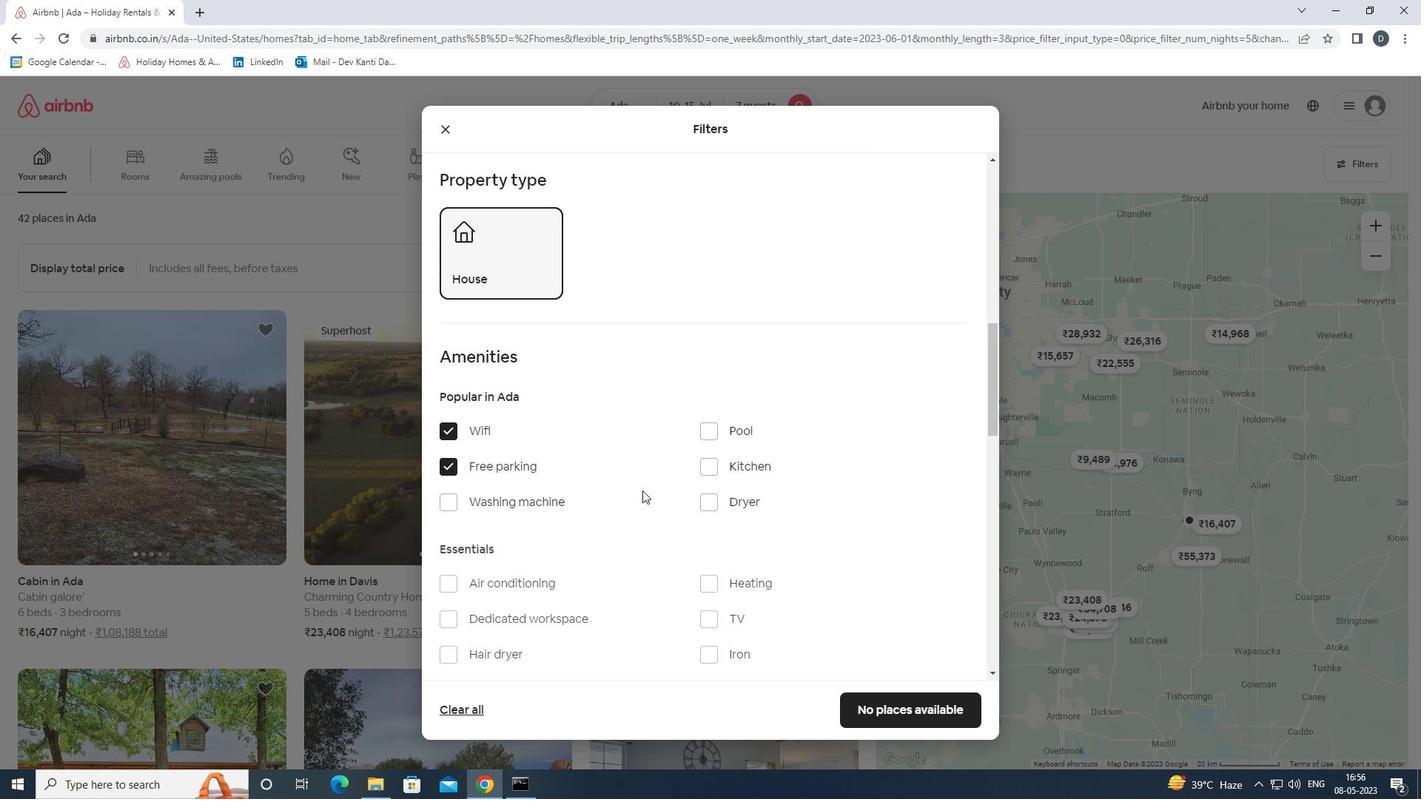 
Action: Mouse moved to (712, 473)
Screenshot: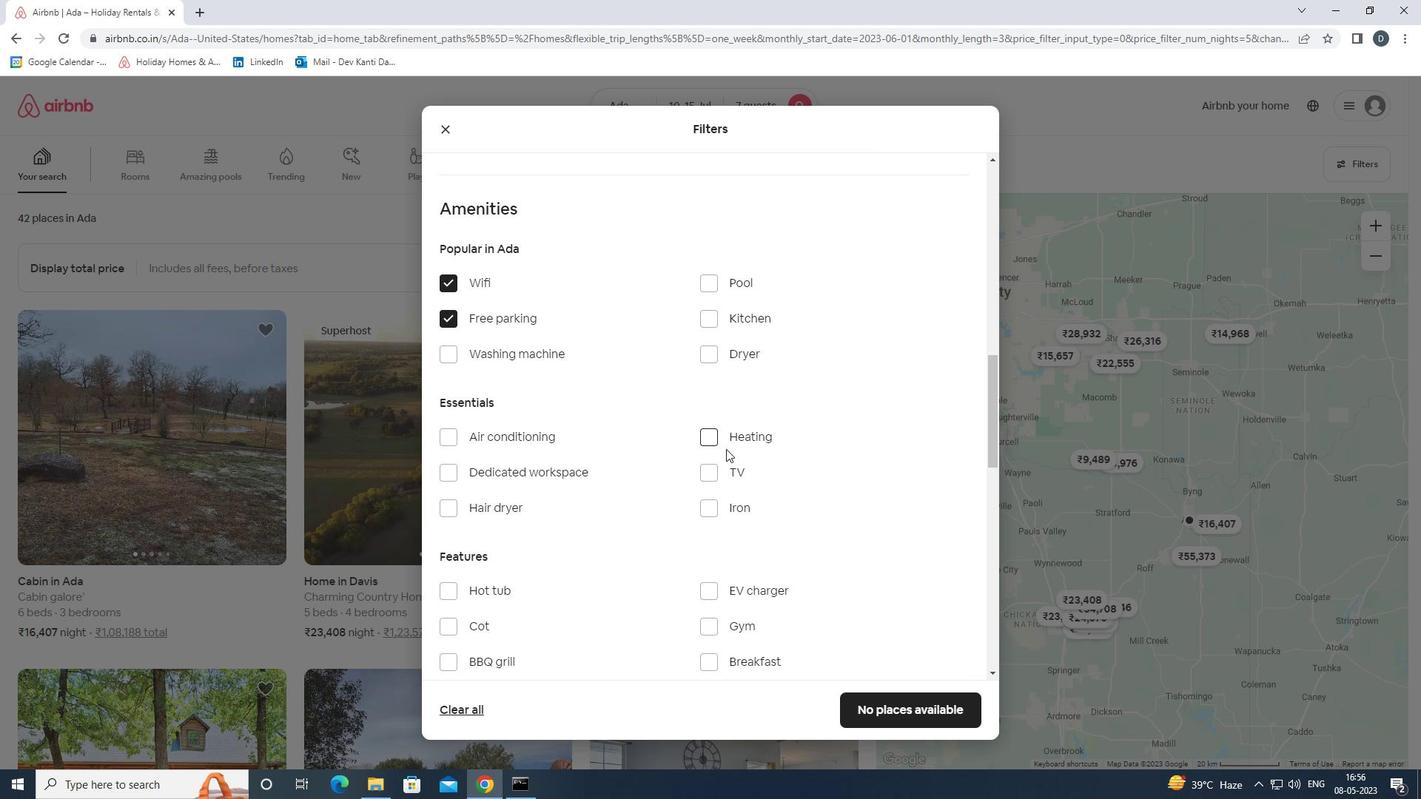 
Action: Mouse pressed left at (712, 473)
Screenshot: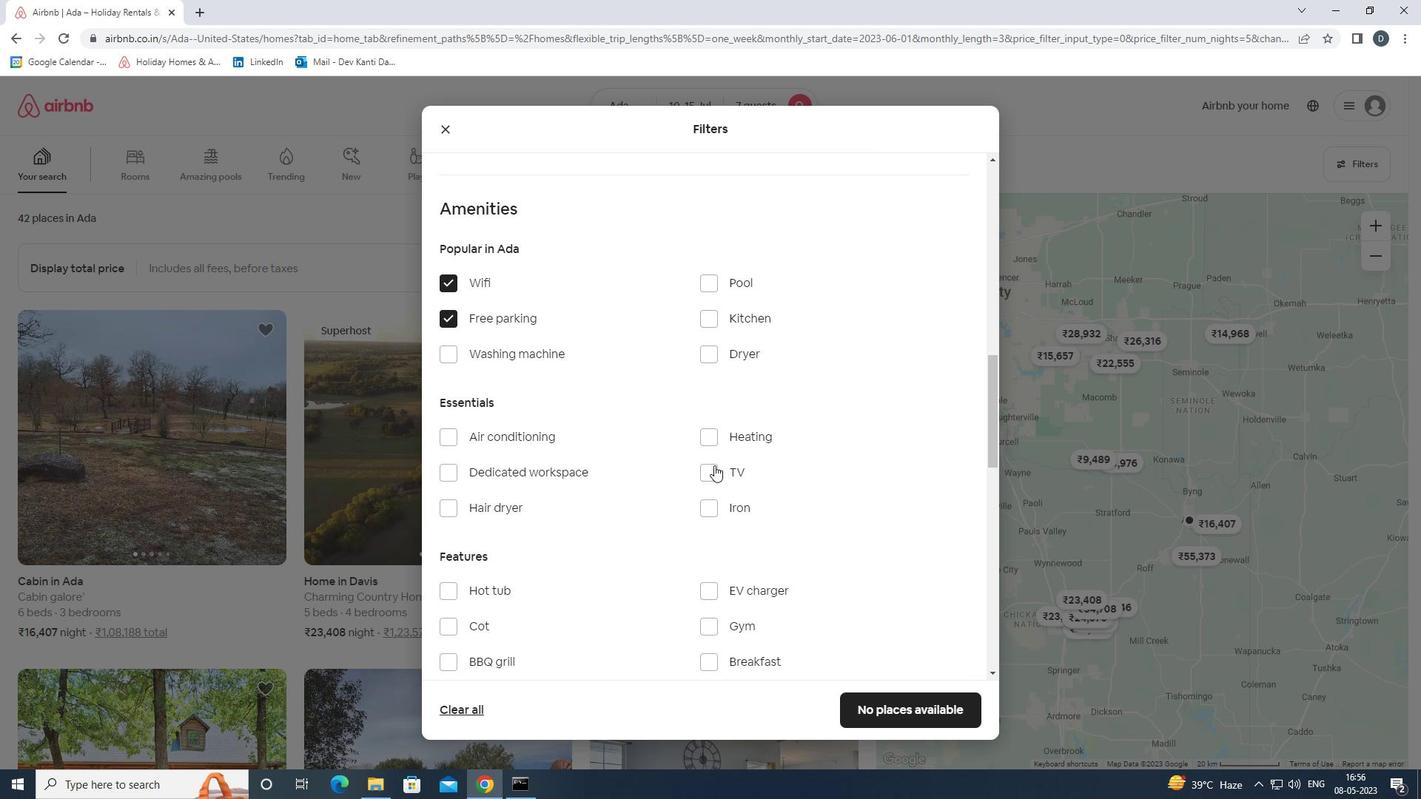
Action: Mouse scrolled (712, 473) with delta (0, 0)
Screenshot: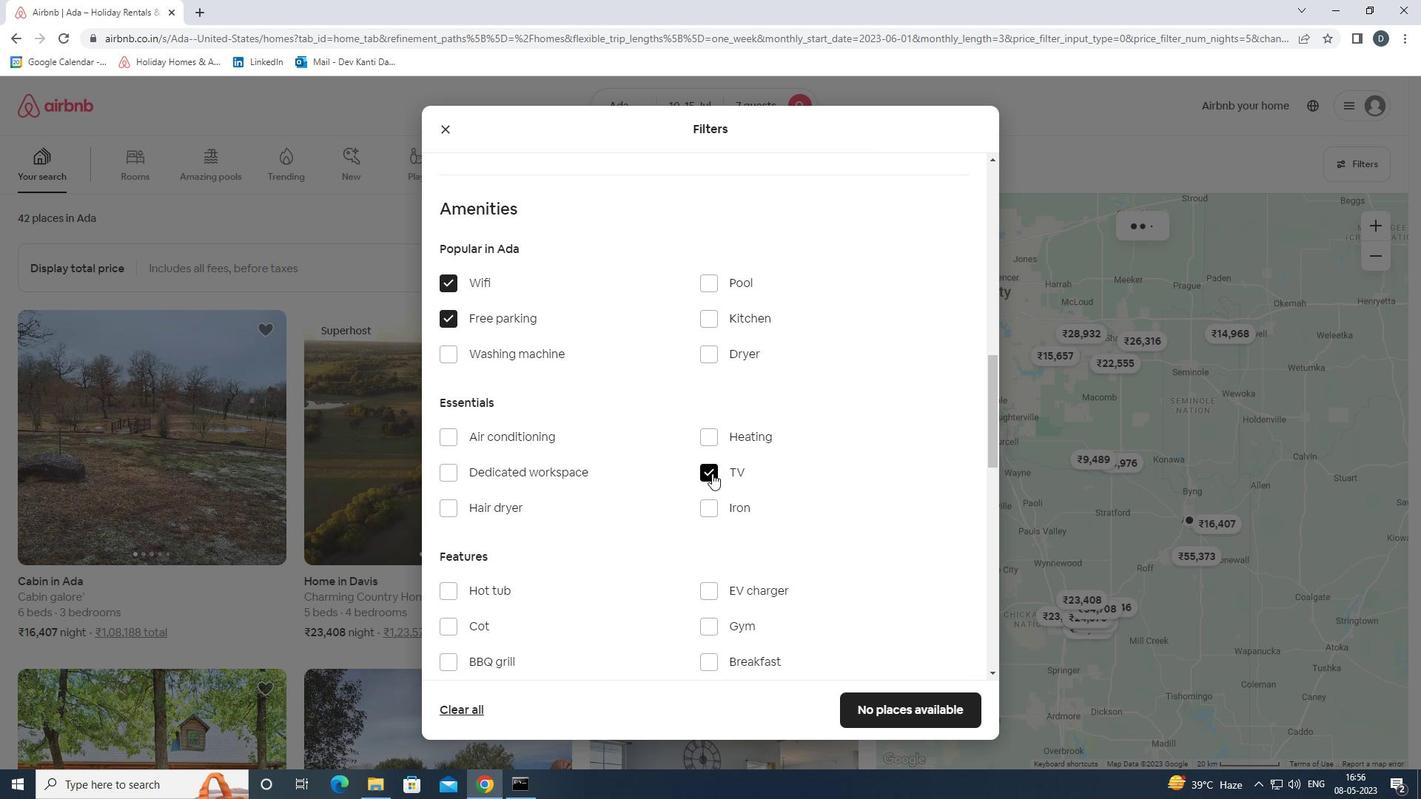 
Action: Mouse scrolled (712, 473) with delta (0, 0)
Screenshot: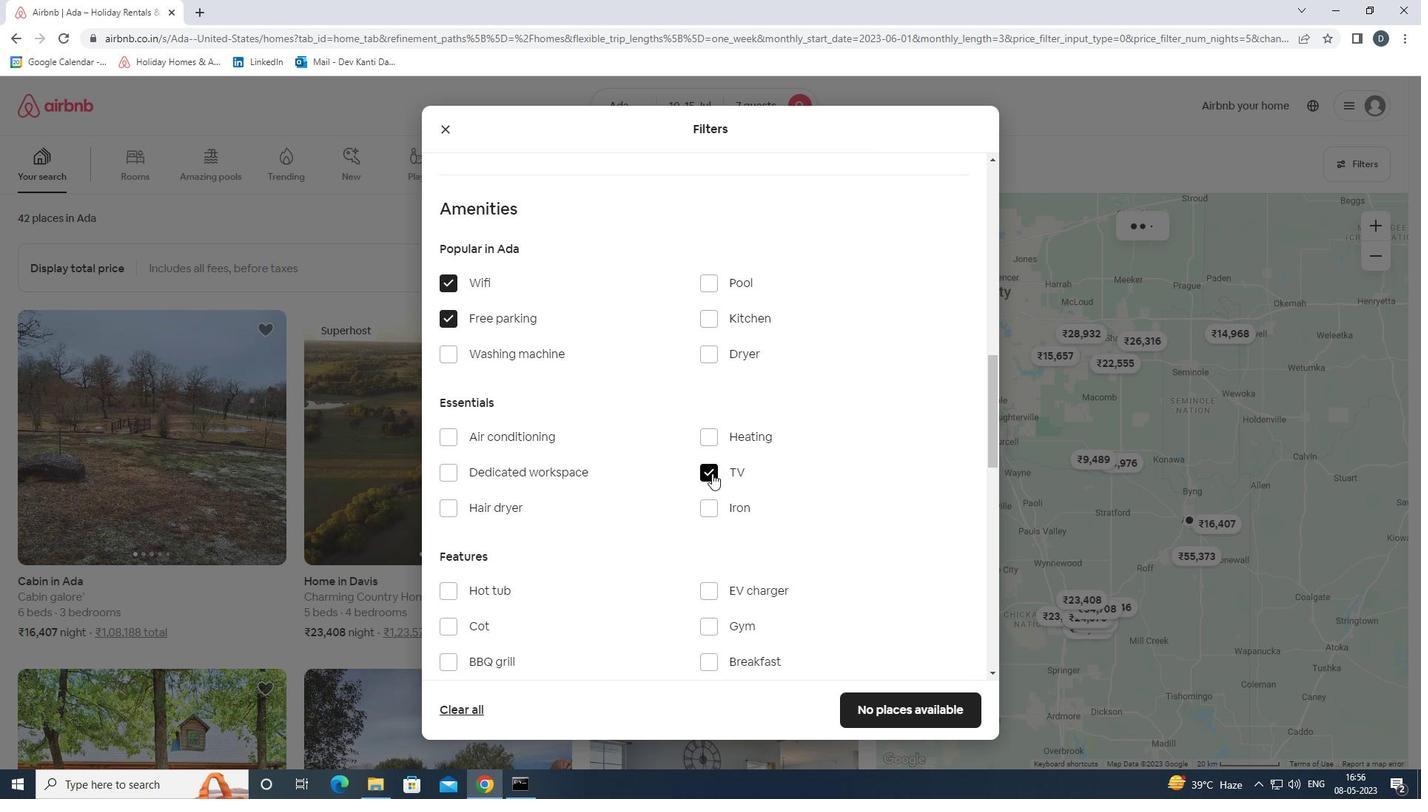 
Action: Mouse scrolled (712, 473) with delta (0, 0)
Screenshot: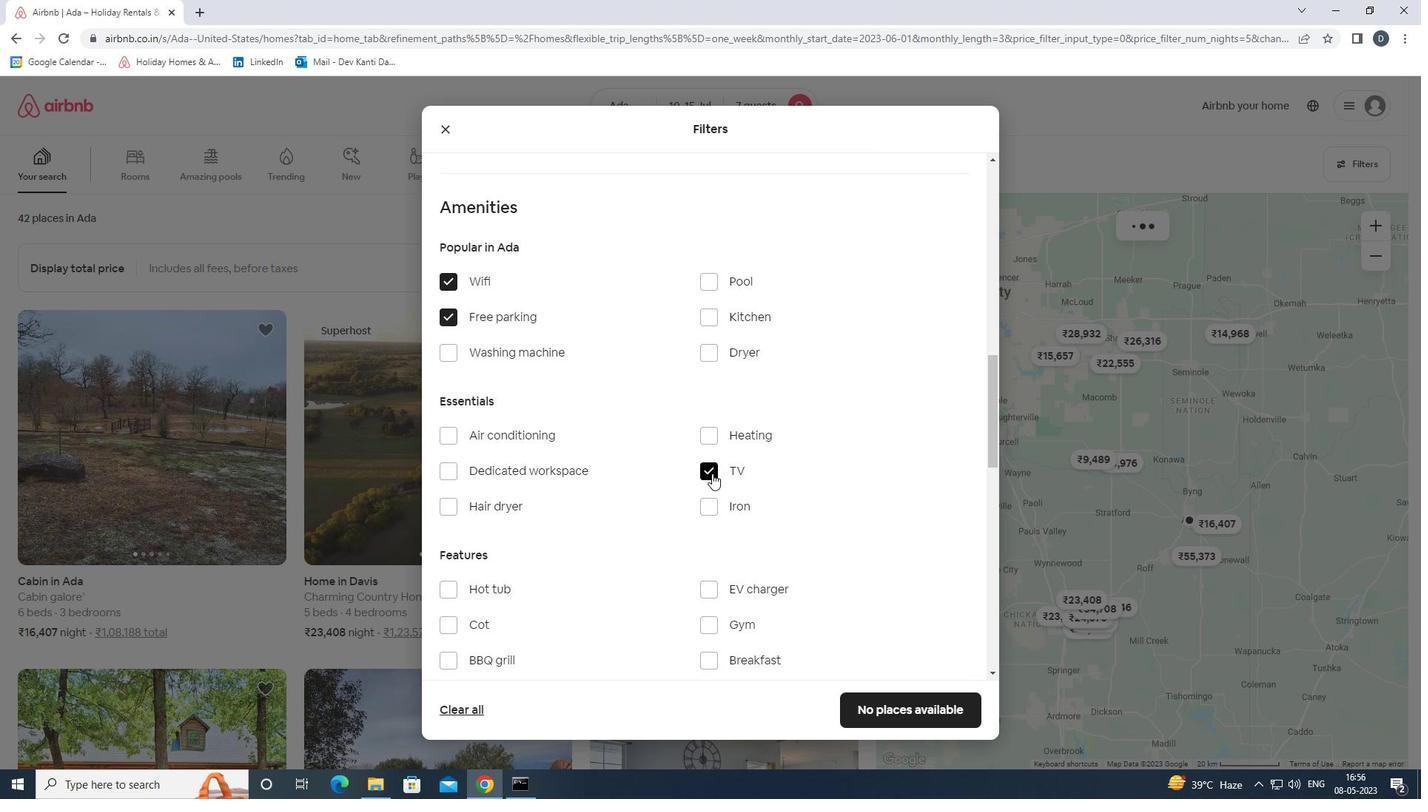 
Action: Mouse moved to (734, 399)
Screenshot: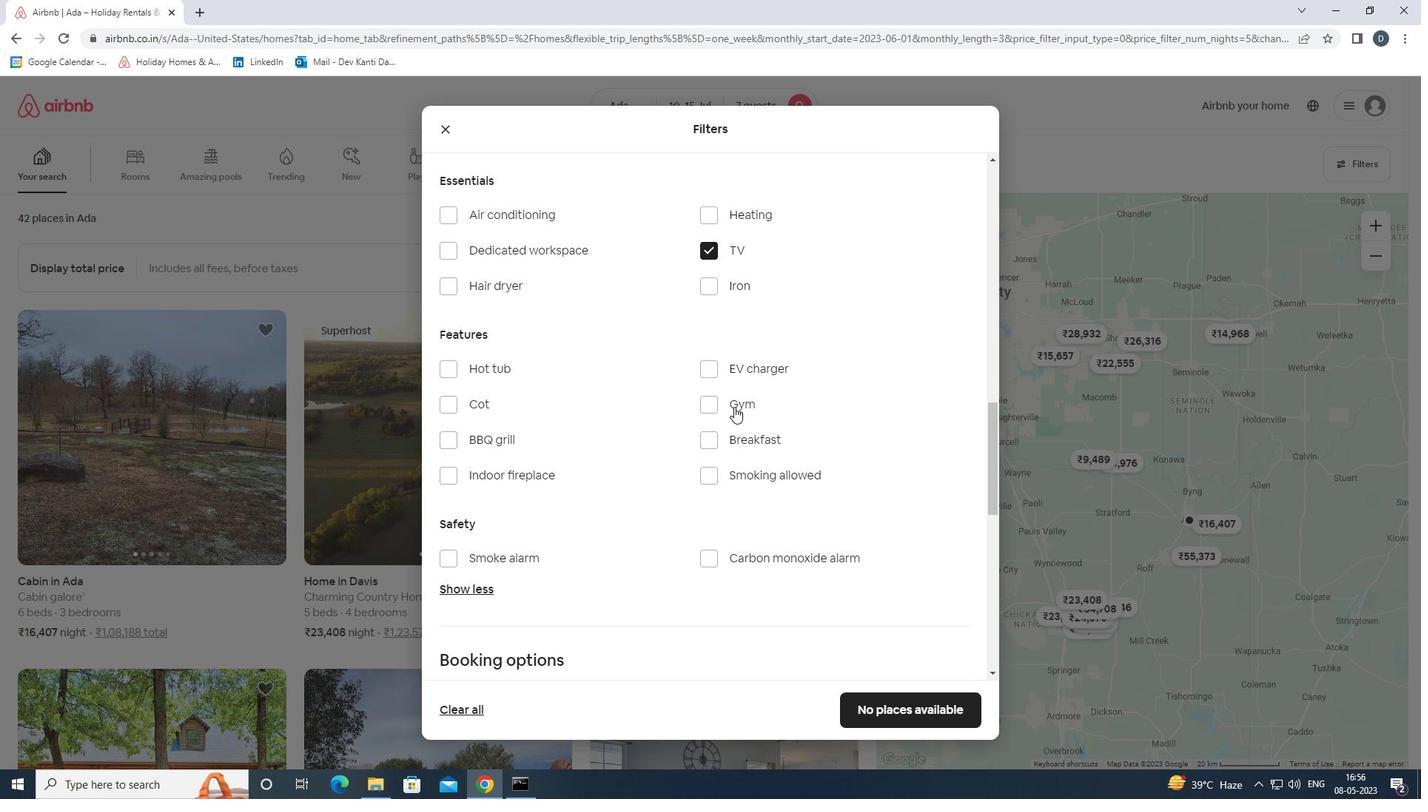 
Action: Mouse pressed left at (734, 399)
Screenshot: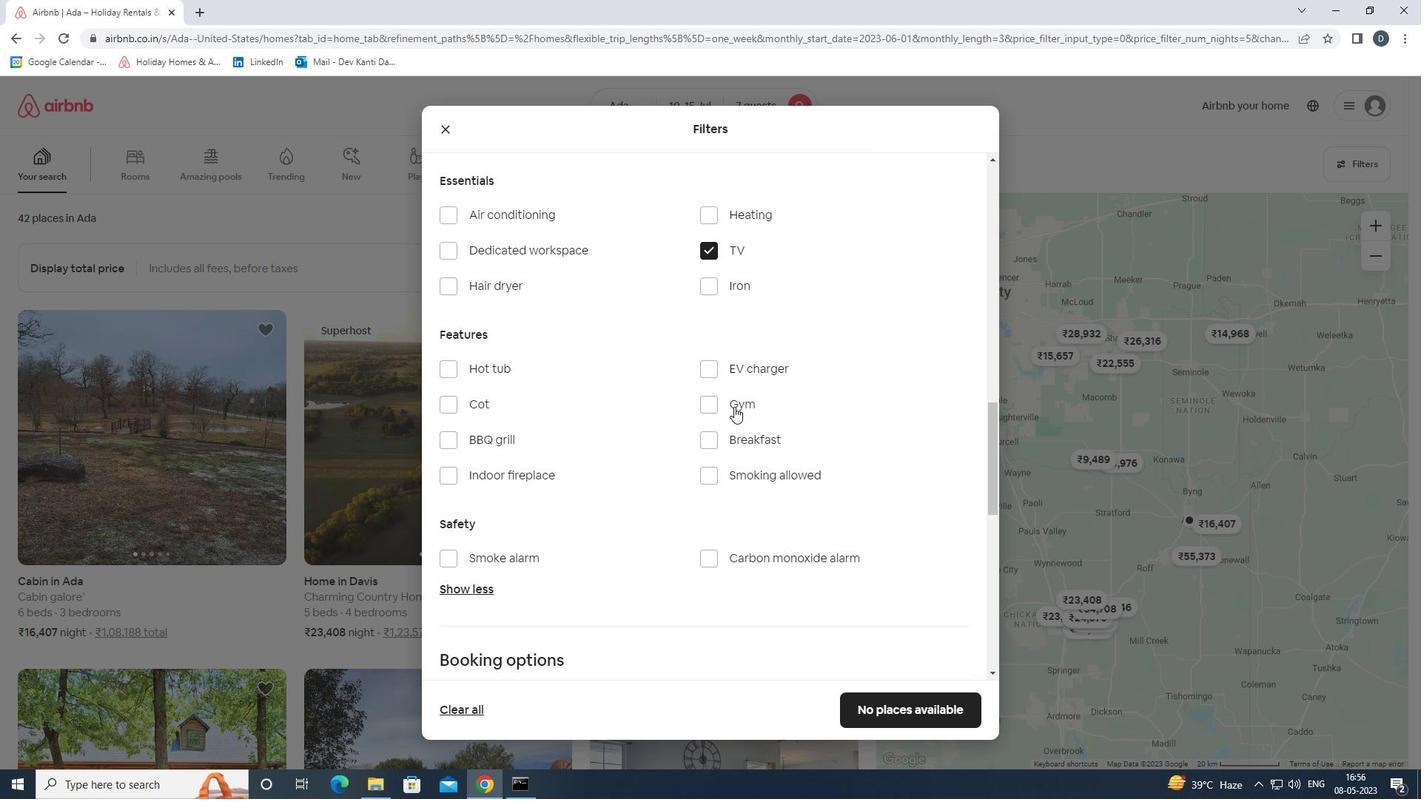 
Action: Mouse moved to (734, 446)
Screenshot: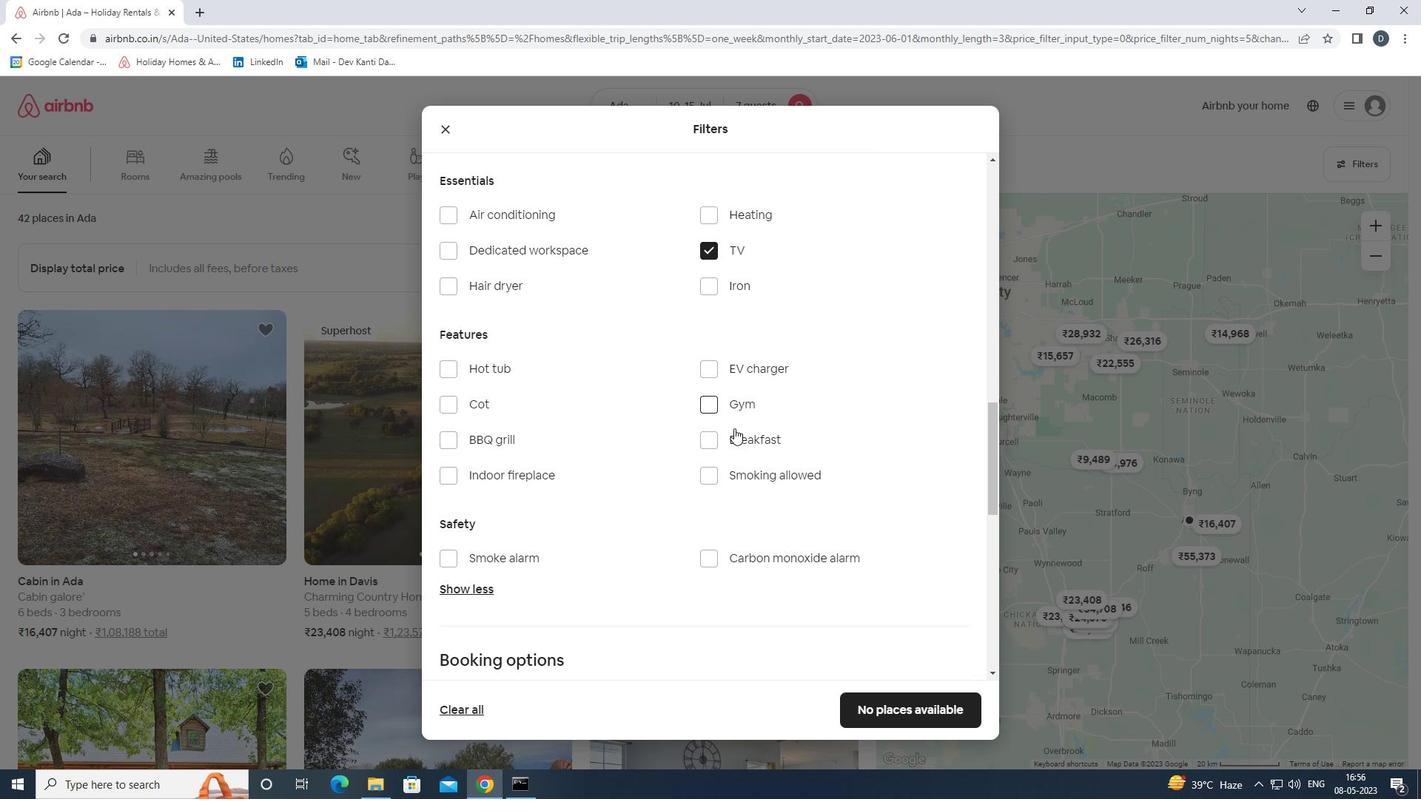 
Action: Mouse pressed left at (734, 446)
Screenshot: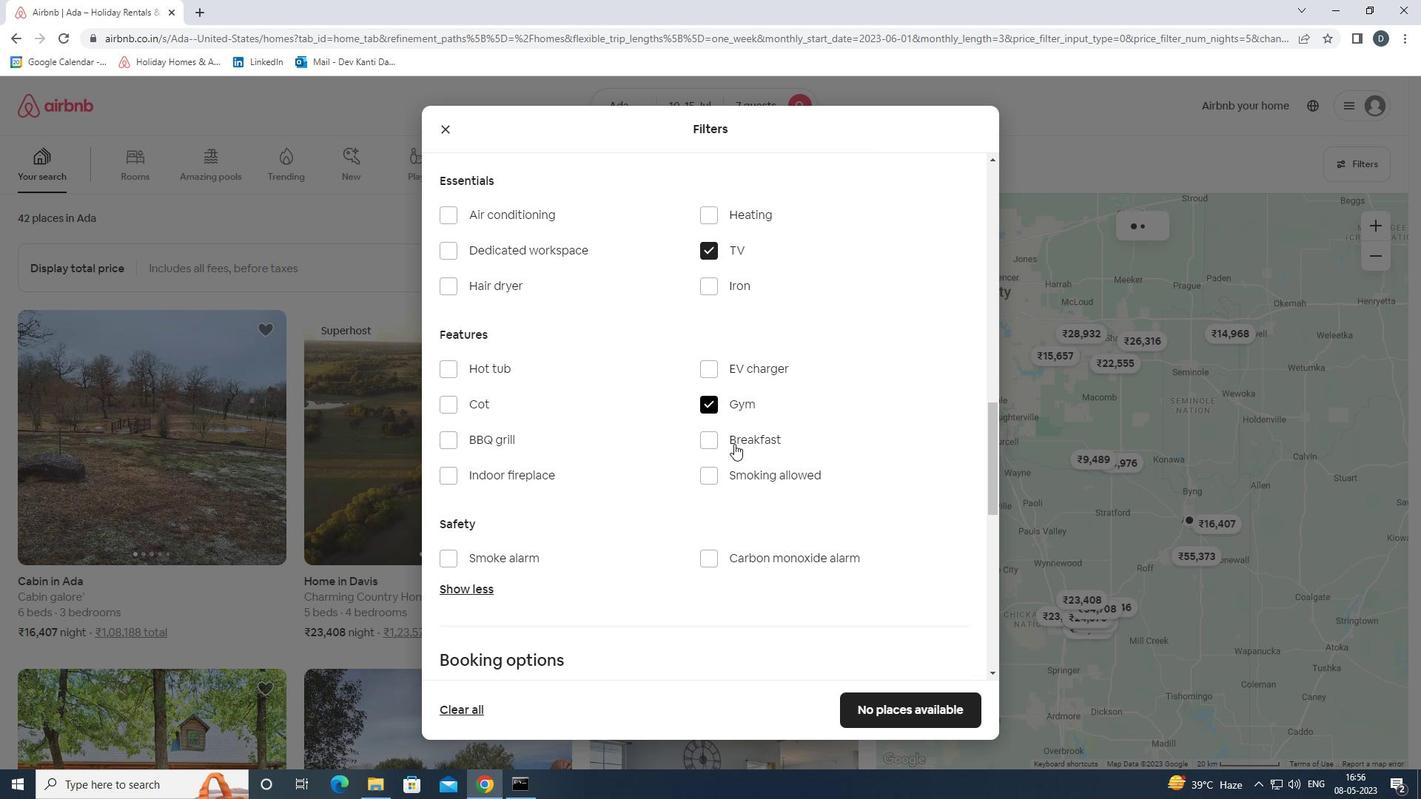 
Action: Mouse moved to (835, 430)
Screenshot: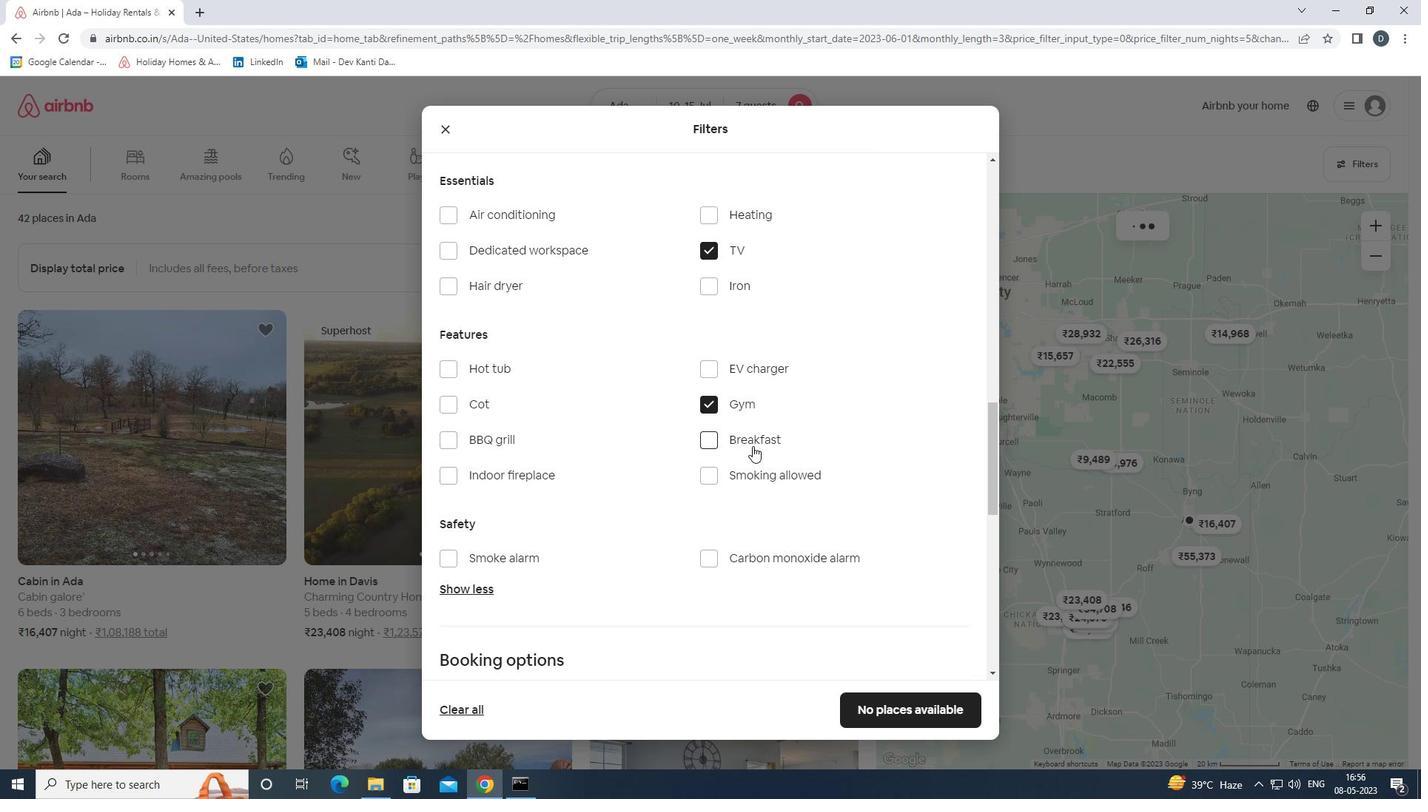 
Action: Mouse scrolled (835, 430) with delta (0, 0)
Screenshot: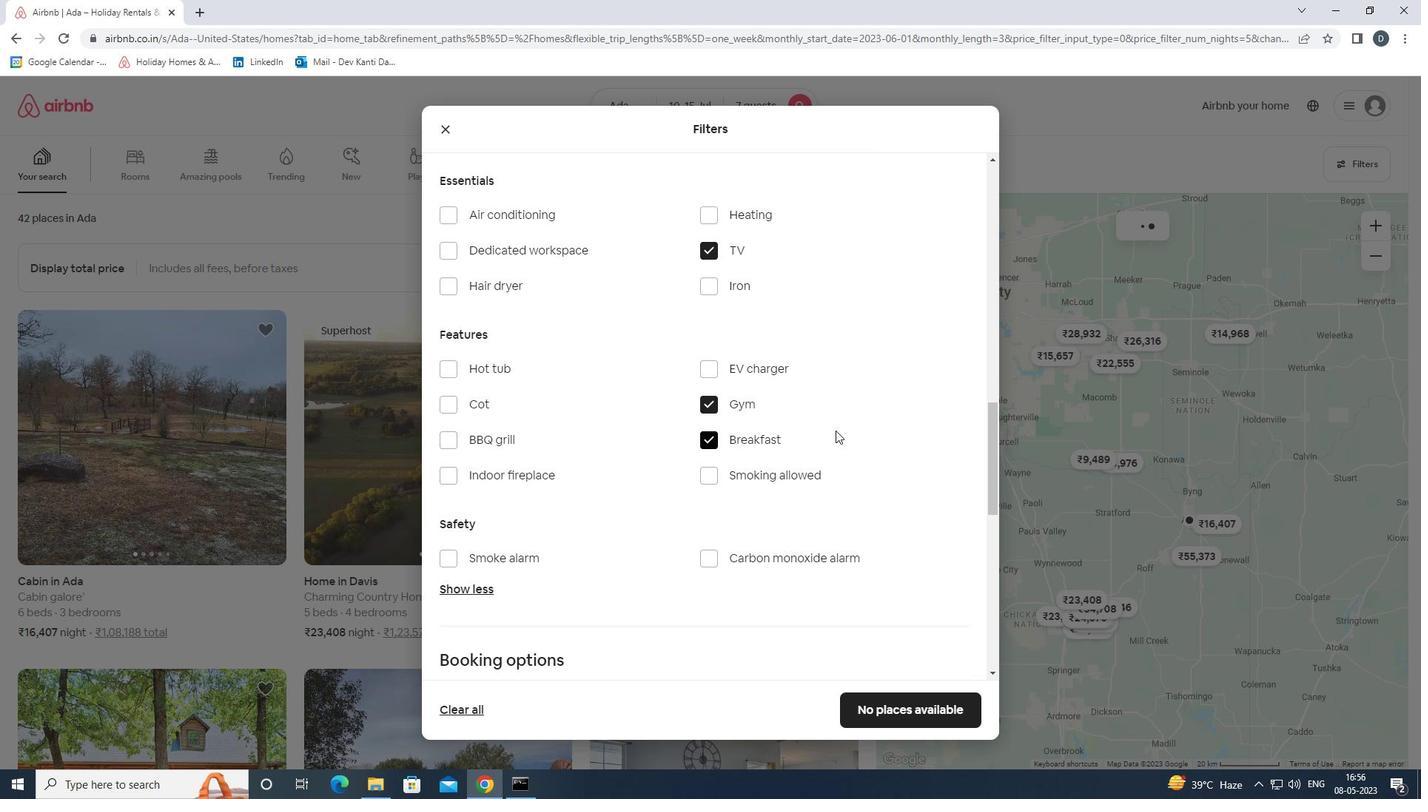 
Action: Mouse scrolled (835, 430) with delta (0, 0)
Screenshot: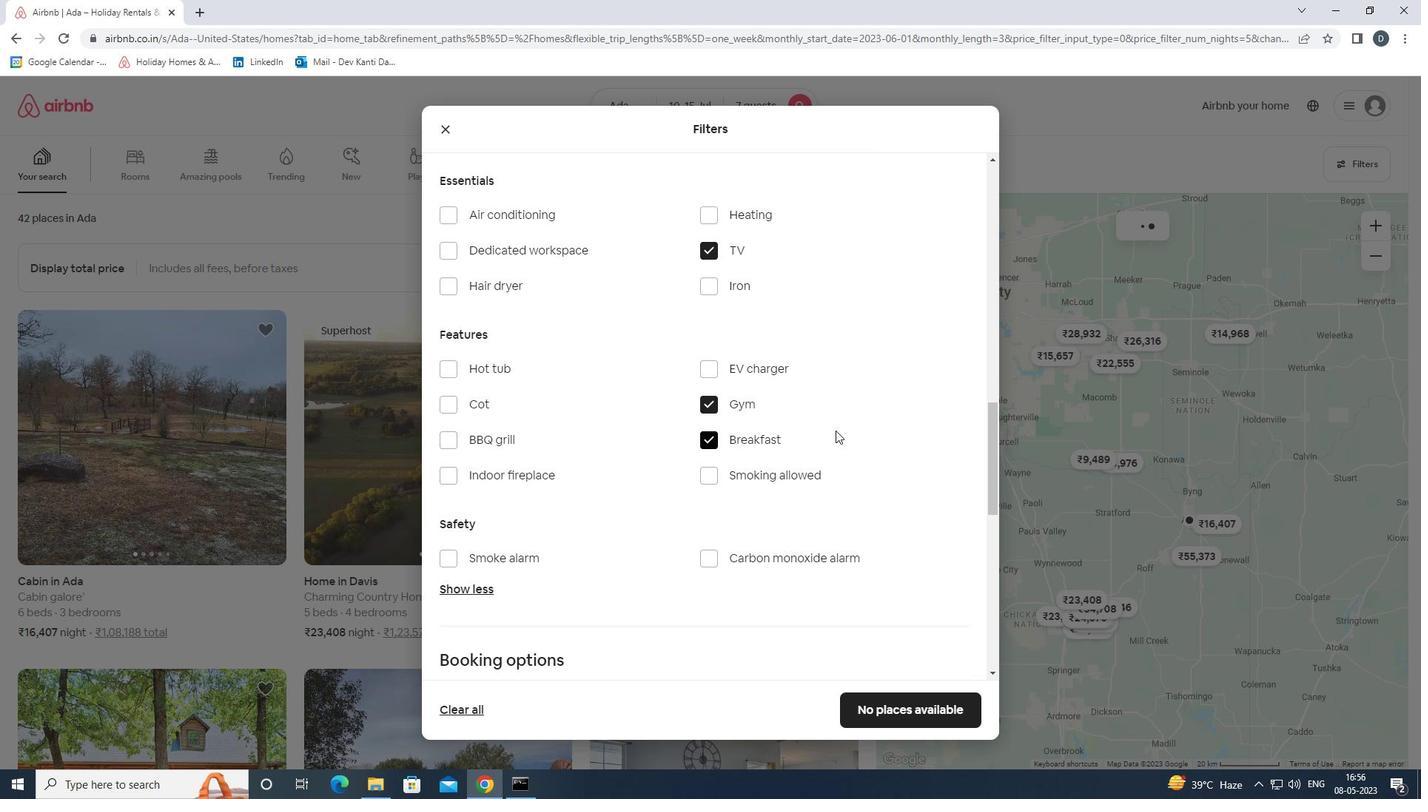 
Action: Mouse scrolled (835, 430) with delta (0, 0)
Screenshot: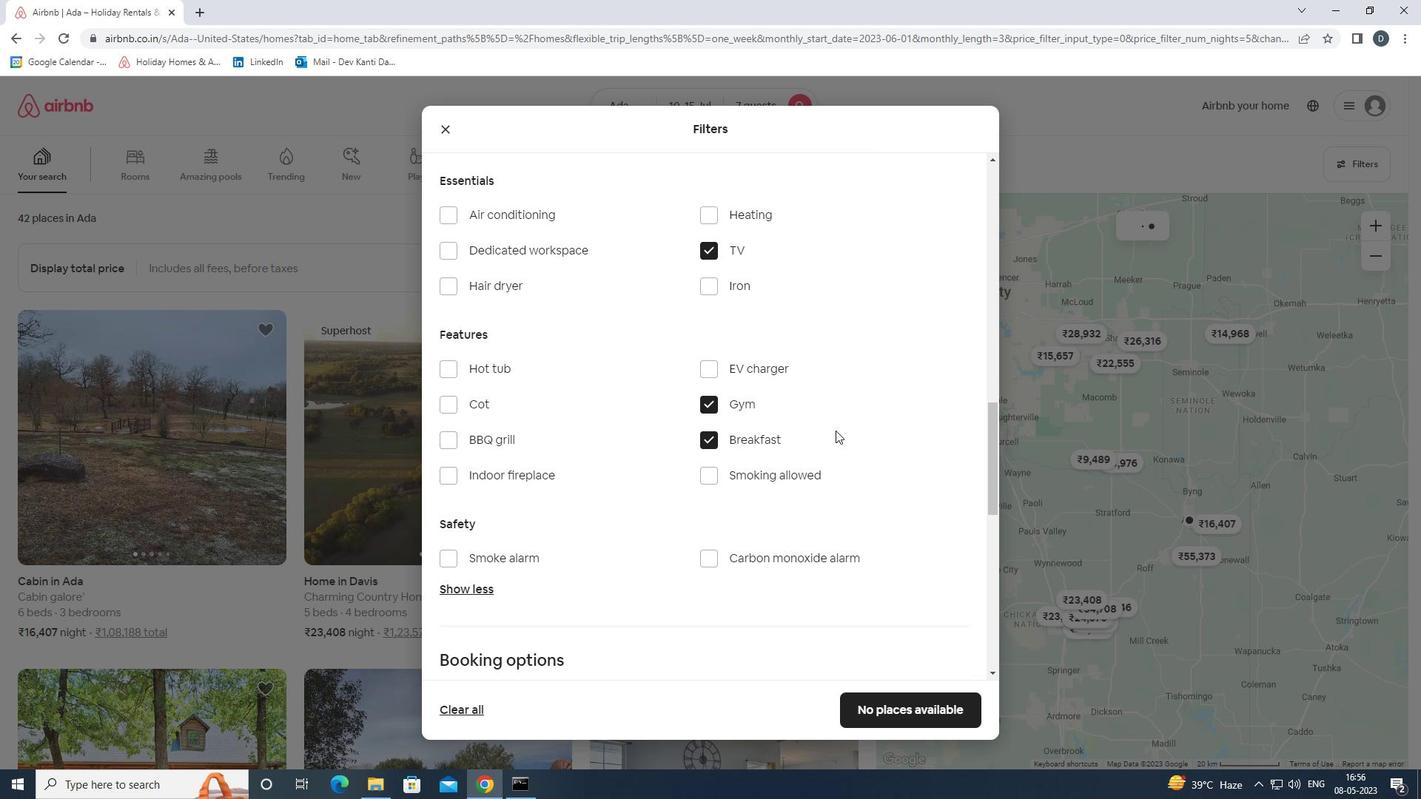 
Action: Mouse scrolled (835, 430) with delta (0, 0)
Screenshot: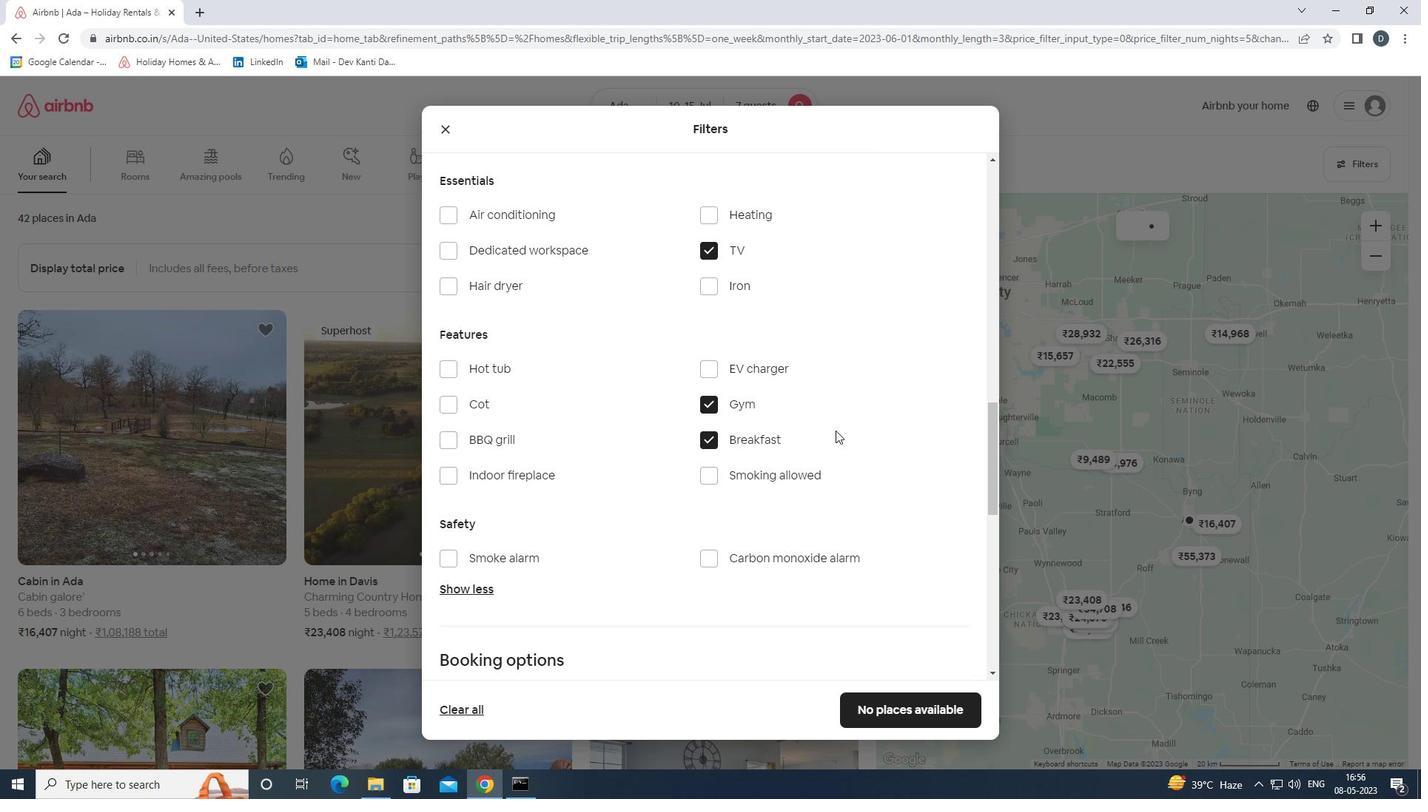 
Action: Mouse moved to (895, 432)
Screenshot: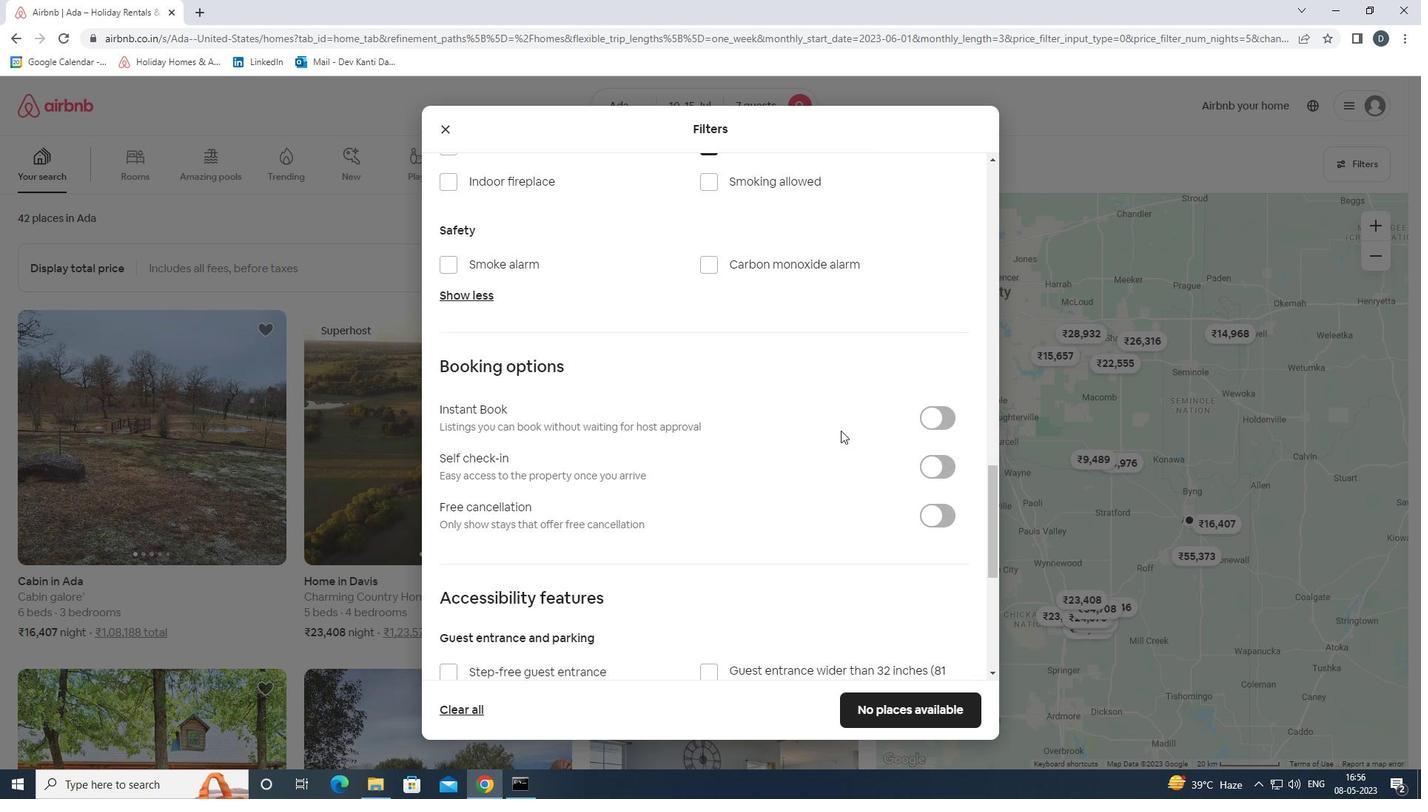 
Action: Mouse scrolled (895, 431) with delta (0, 0)
Screenshot: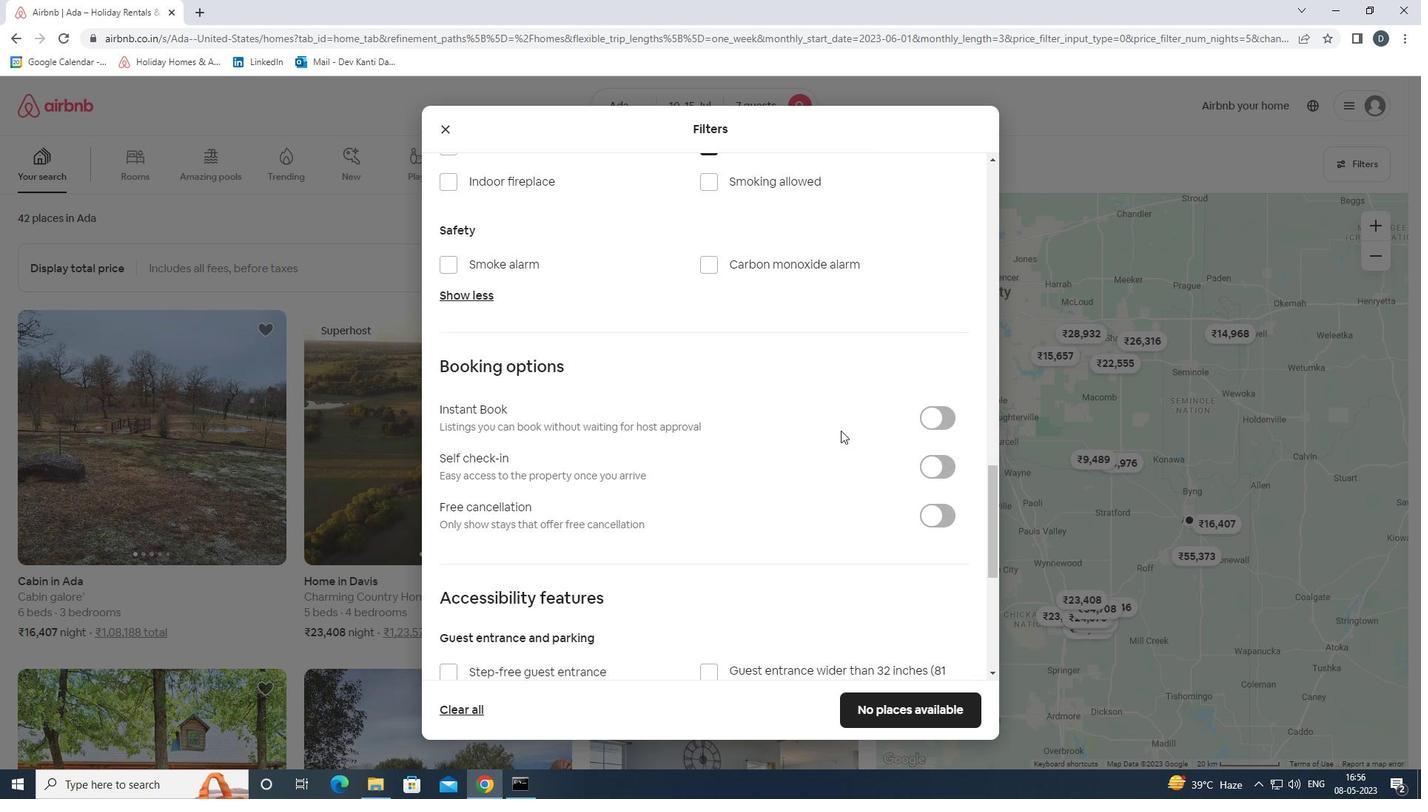 
Action: Mouse moved to (933, 399)
Screenshot: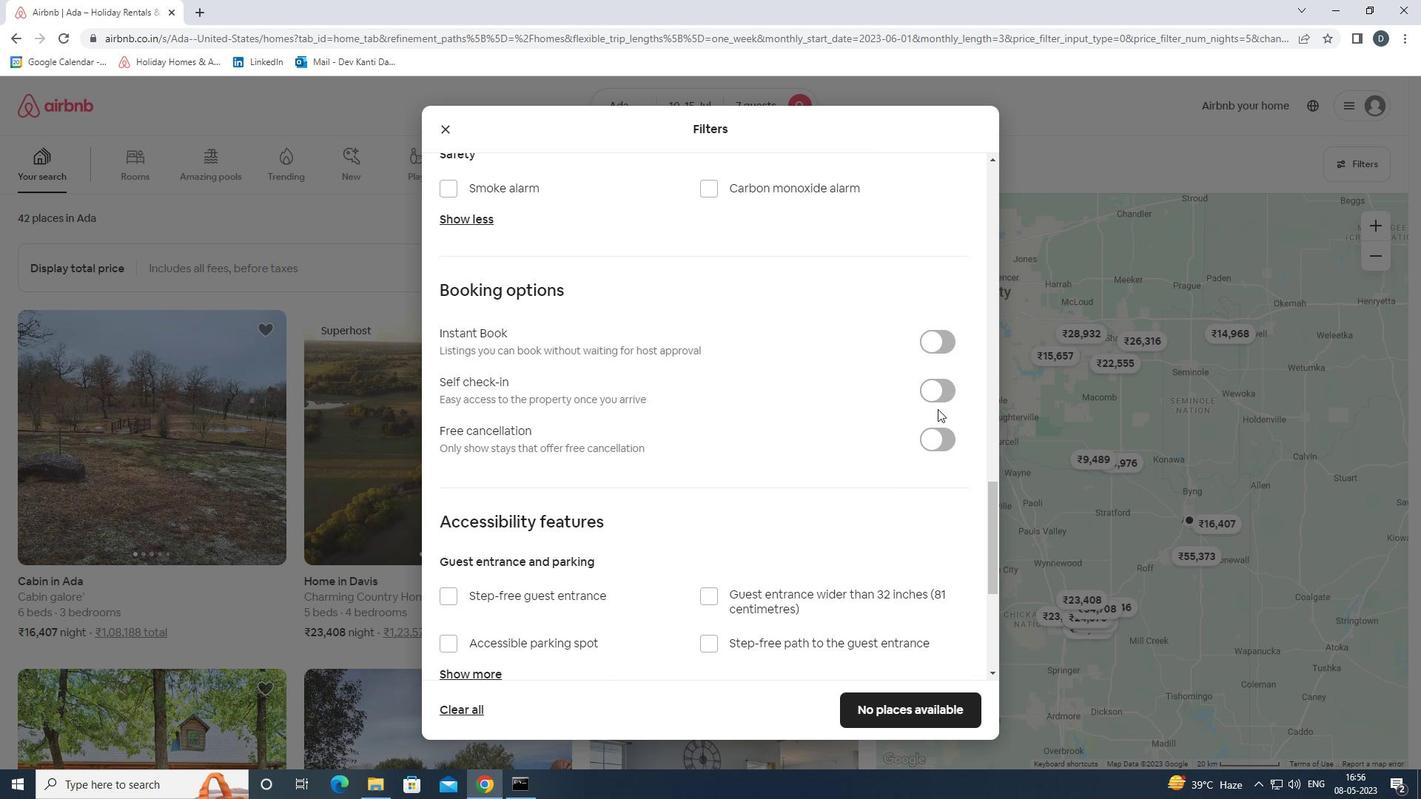 
Action: Mouse pressed left at (933, 399)
Screenshot: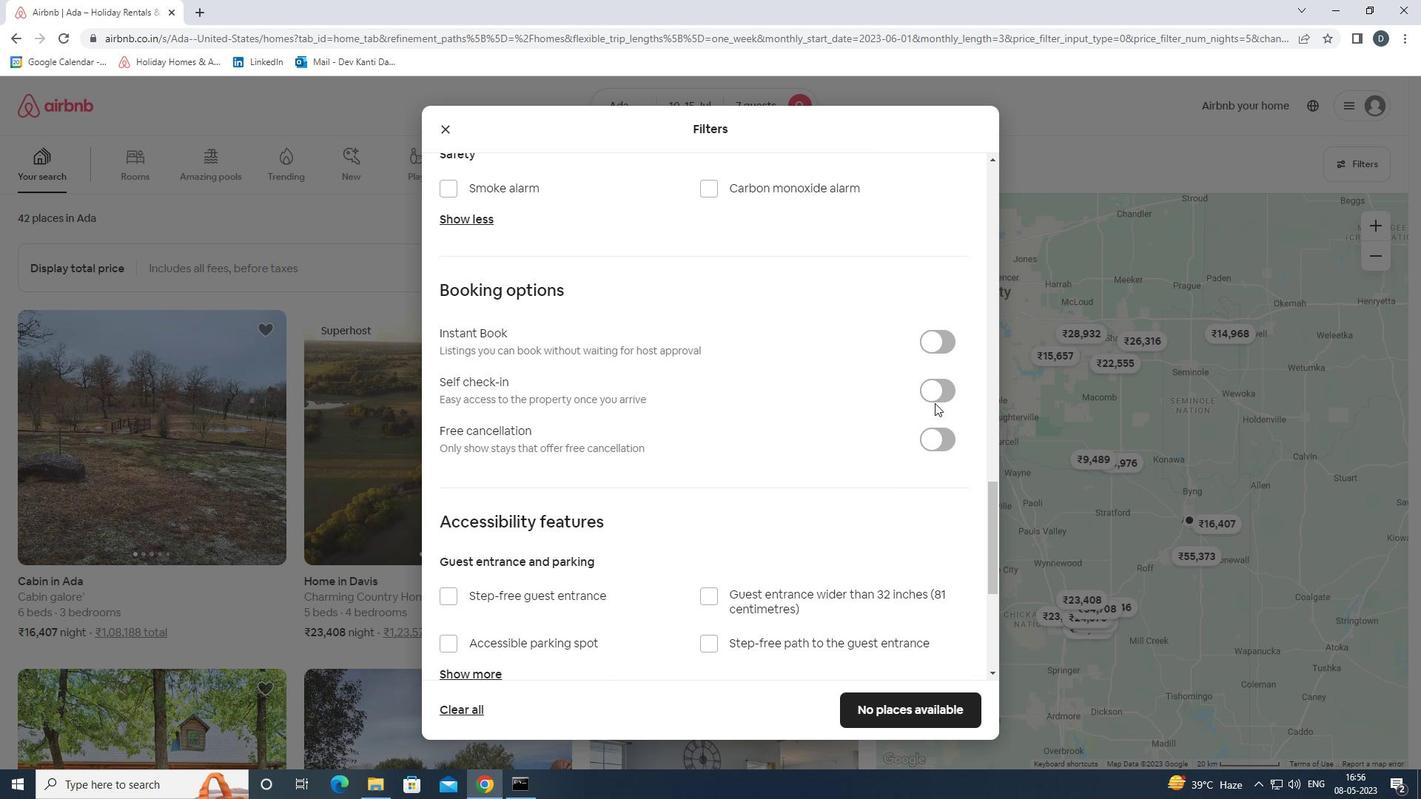 
Action: Mouse moved to (891, 407)
Screenshot: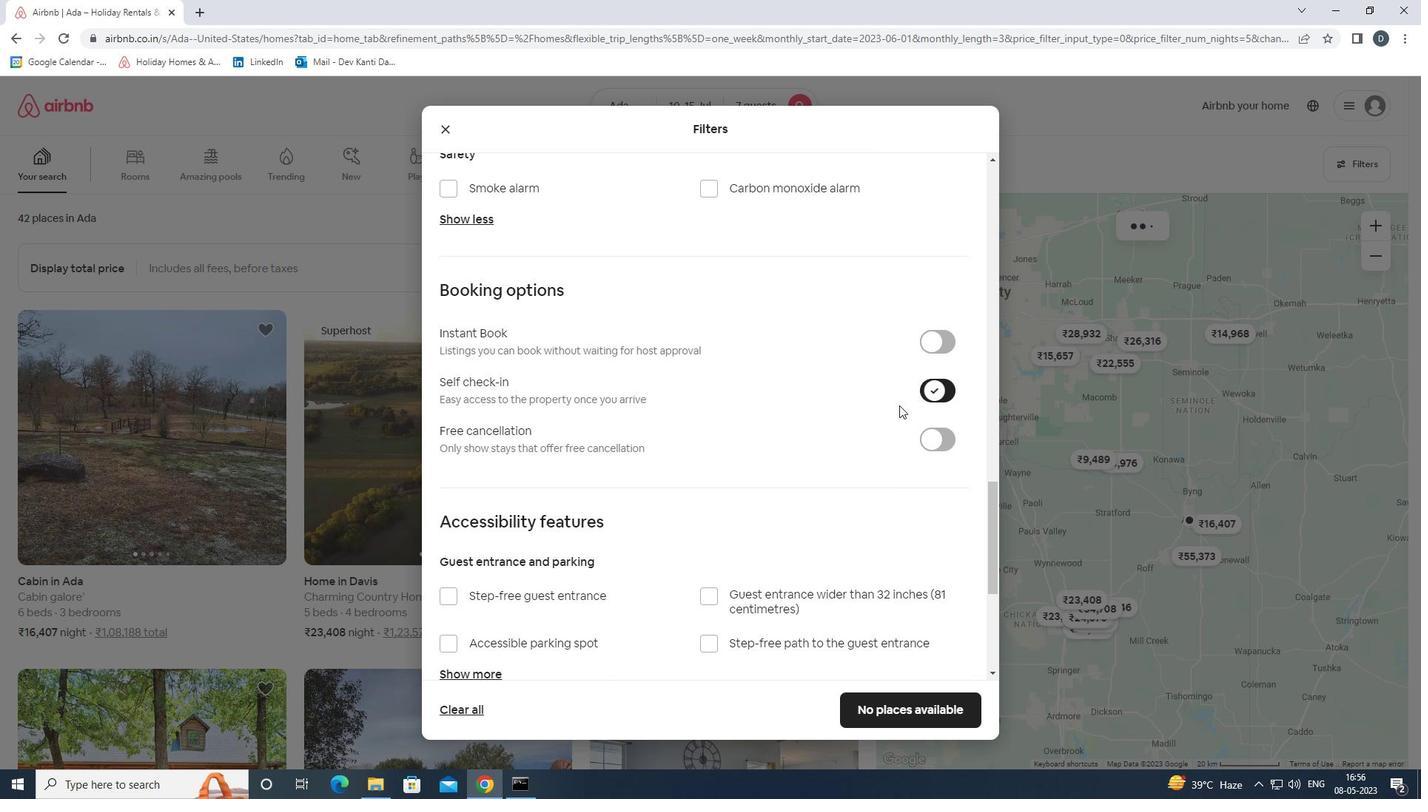 
Action: Mouse scrolled (891, 407) with delta (0, 0)
Screenshot: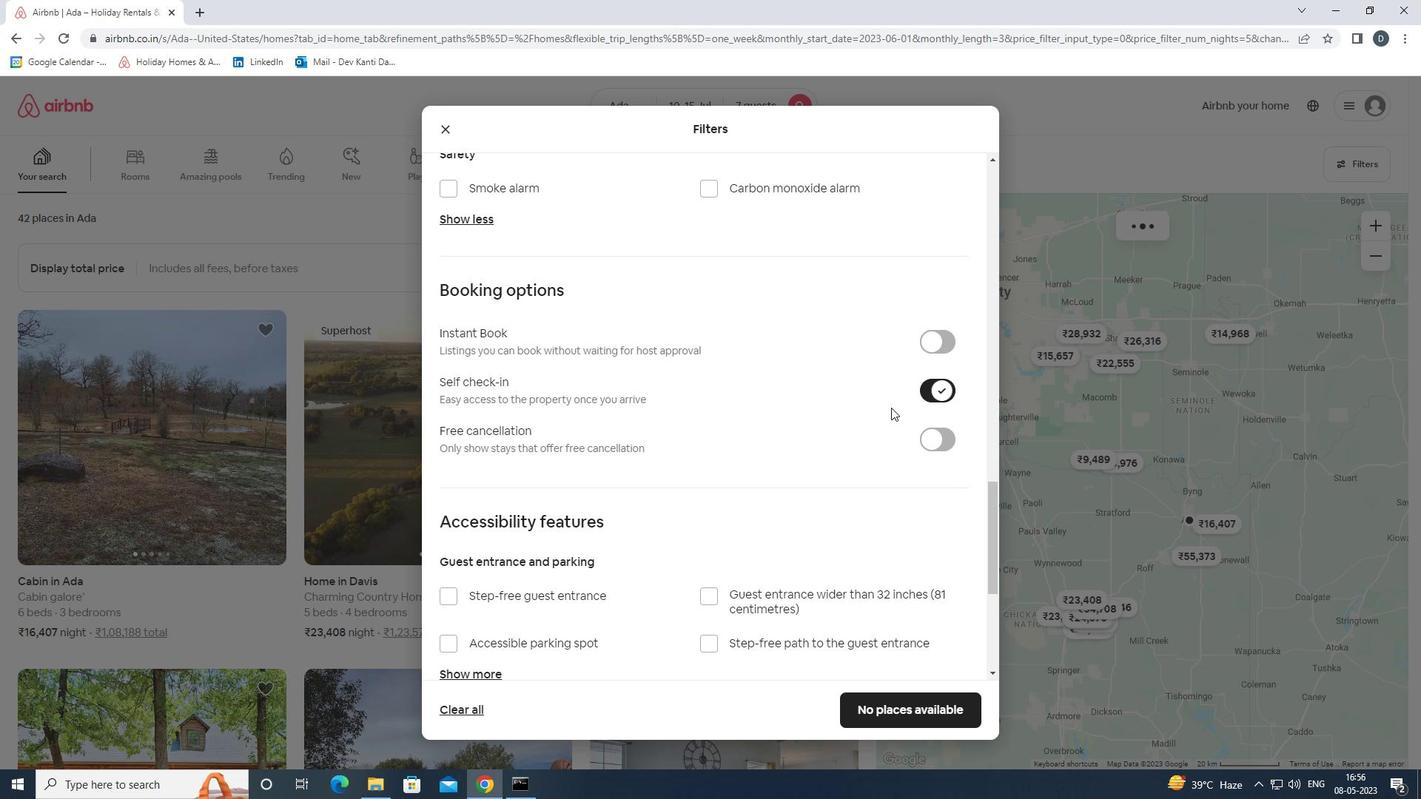 
Action: Mouse scrolled (891, 407) with delta (0, 0)
Screenshot: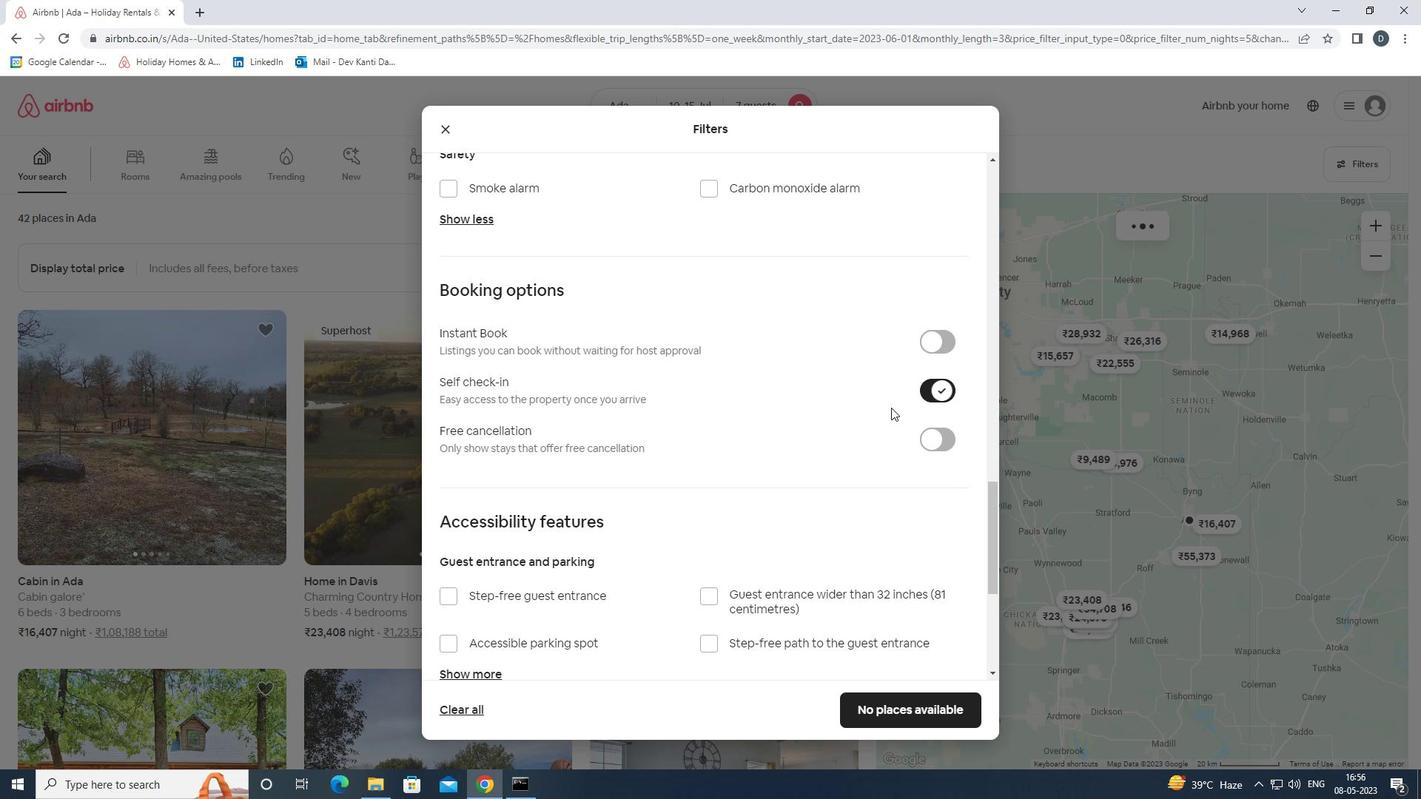 
Action: Mouse scrolled (891, 407) with delta (0, 0)
Screenshot: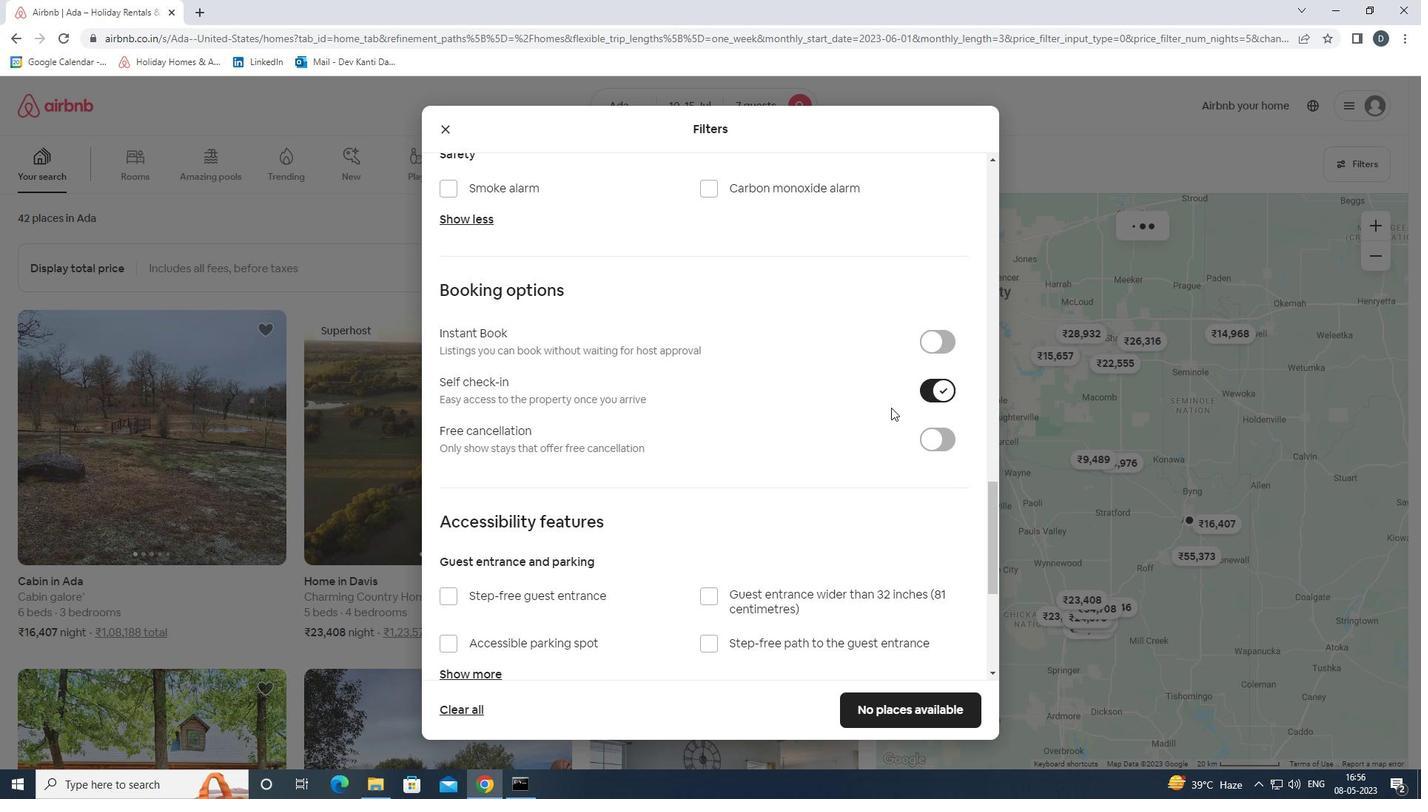 
Action: Mouse scrolled (891, 407) with delta (0, 0)
Screenshot: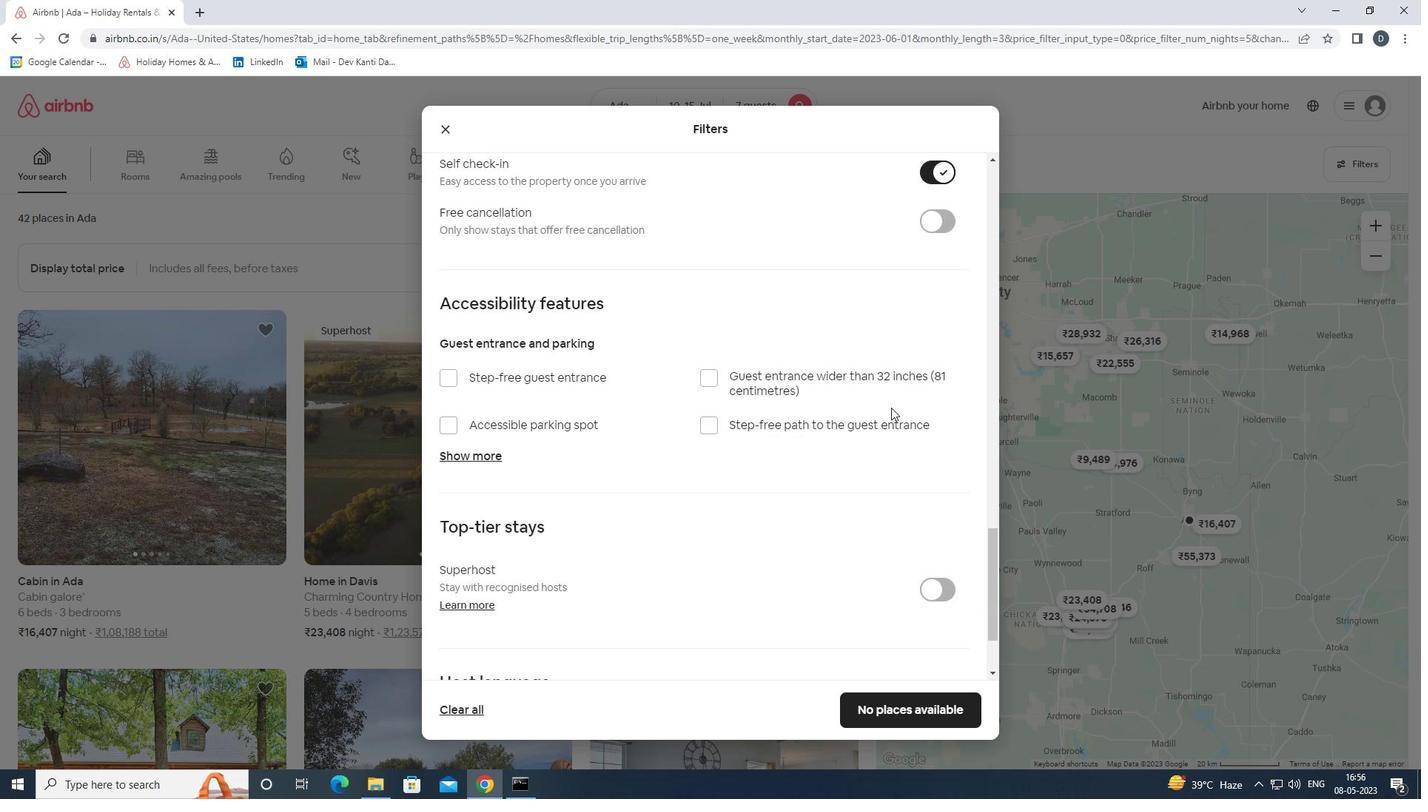 
Action: Mouse scrolled (891, 407) with delta (0, 0)
Screenshot: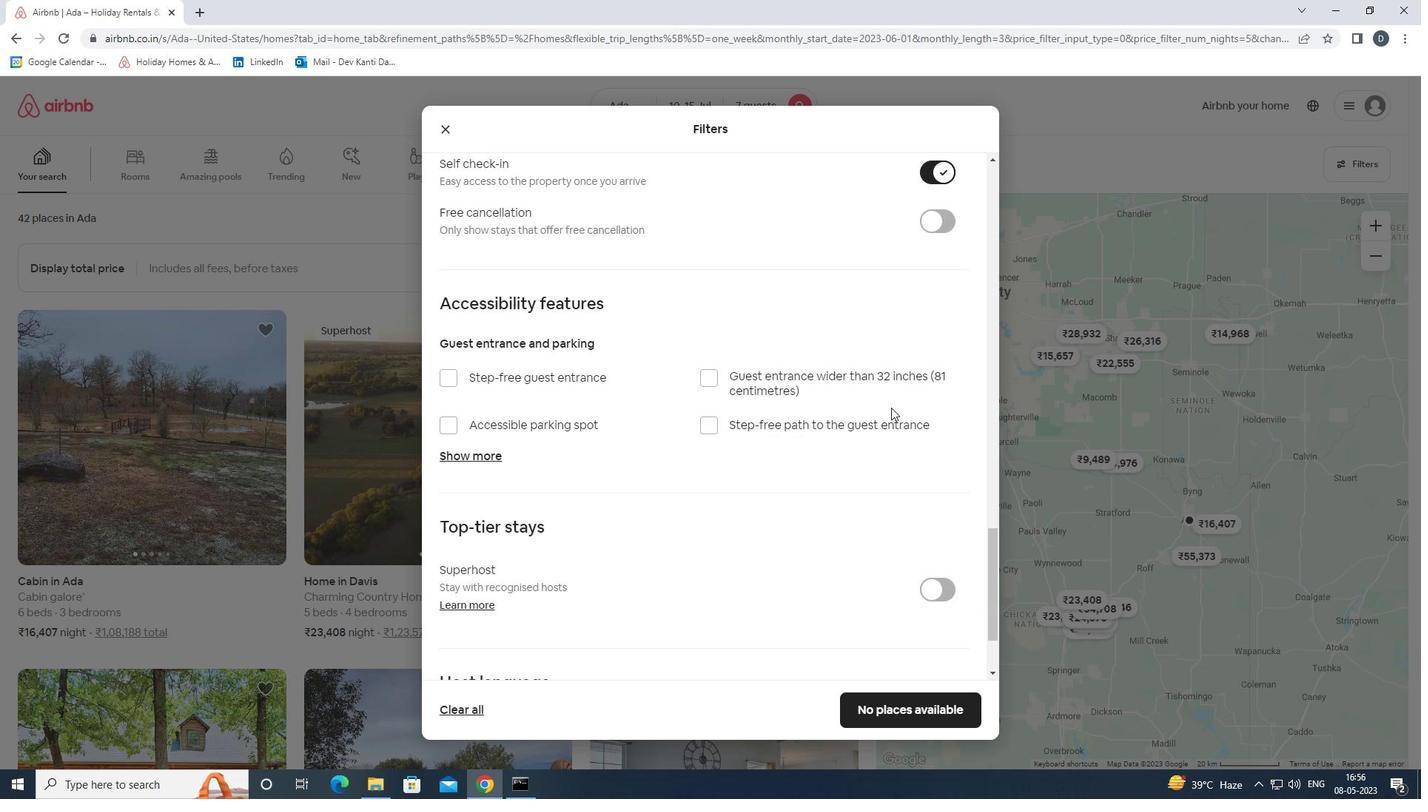 
Action: Mouse moved to (621, 551)
Screenshot: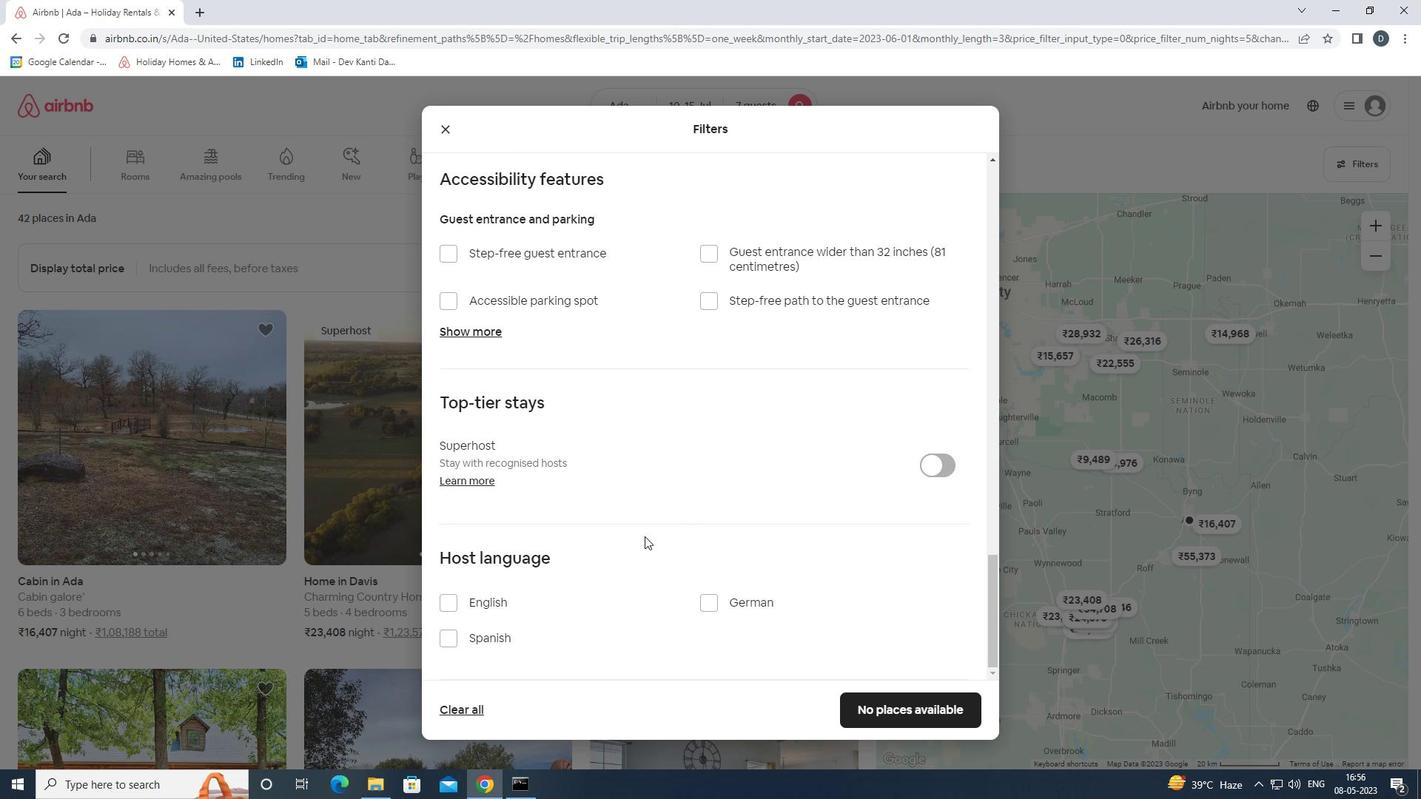
Action: Mouse scrolled (621, 550) with delta (0, 0)
Screenshot: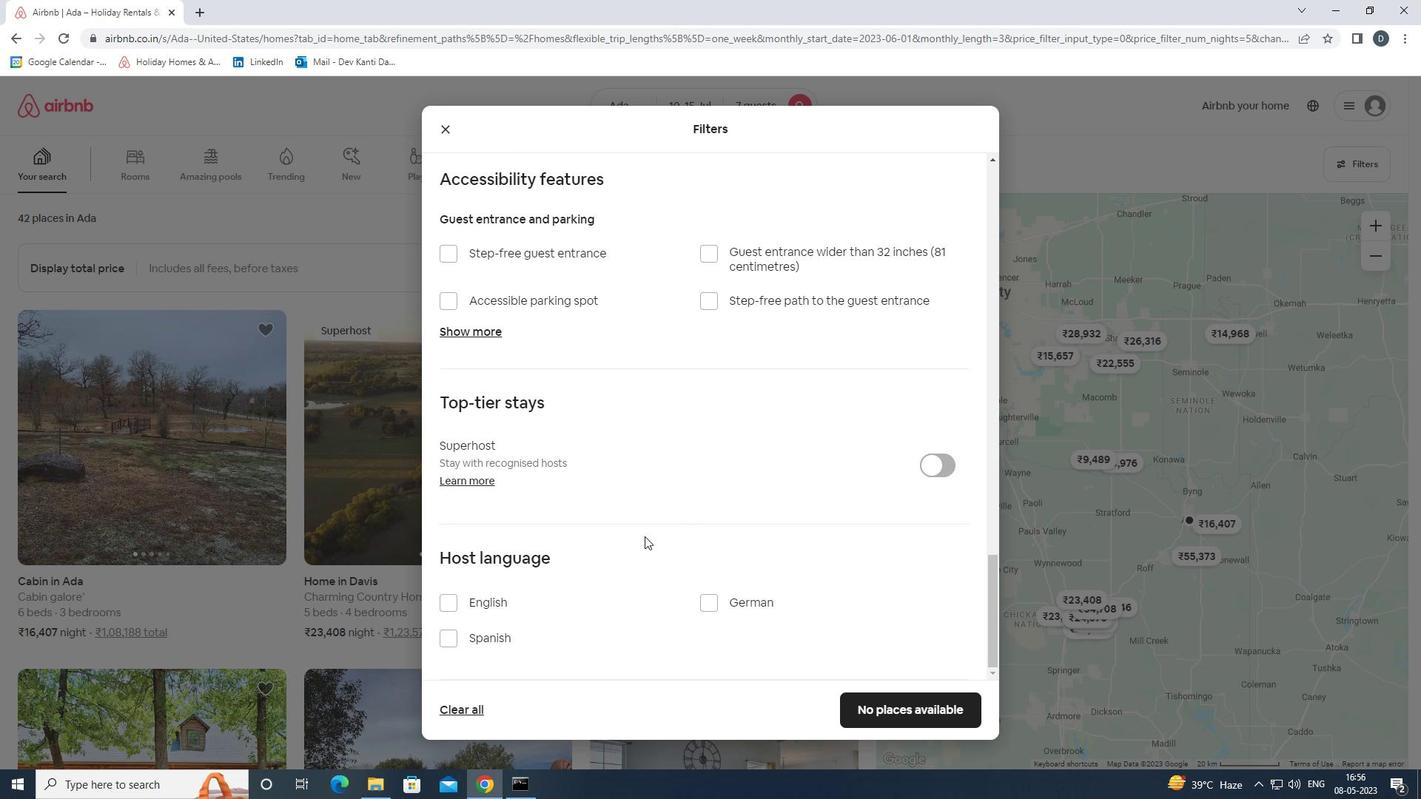 
Action: Mouse moved to (613, 553)
Screenshot: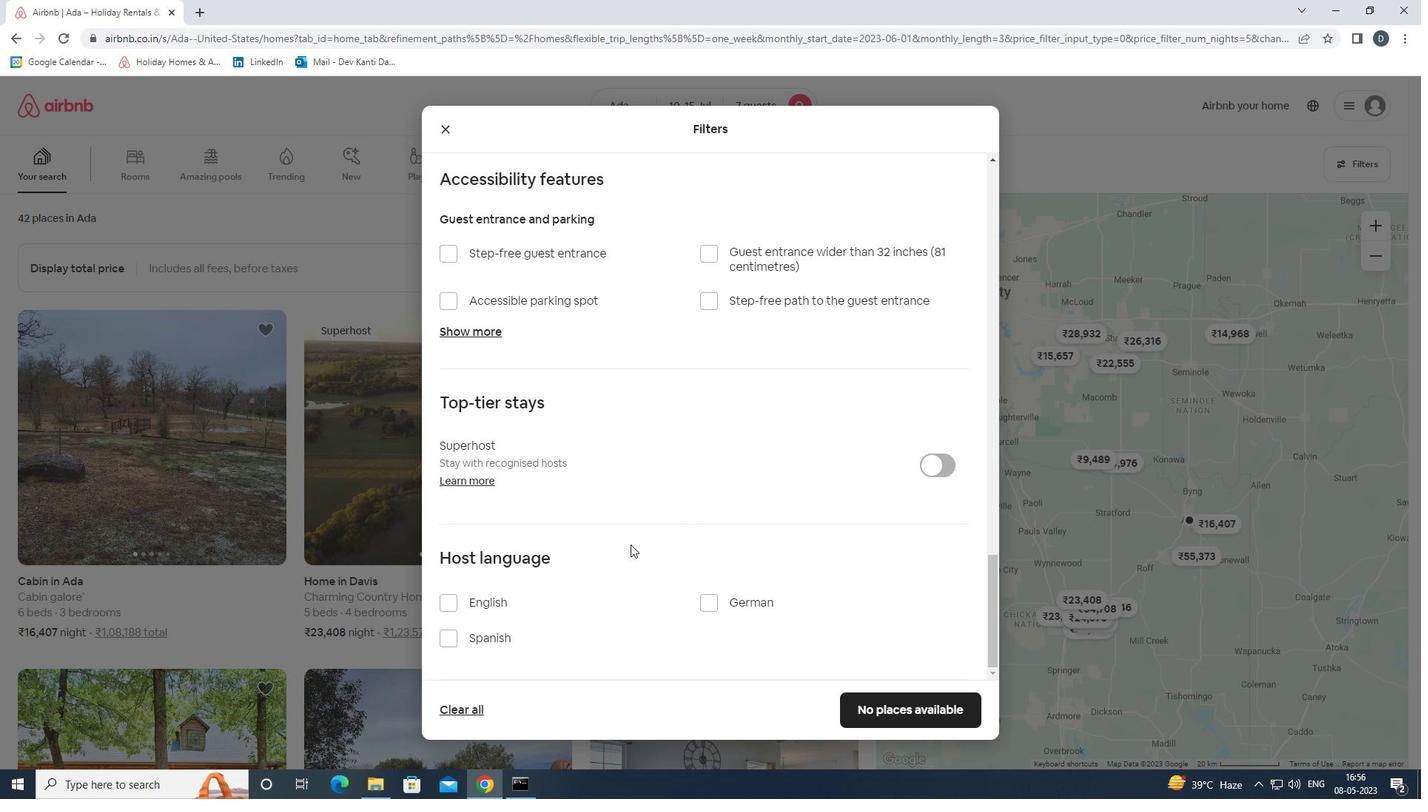 
Action: Mouse scrolled (613, 553) with delta (0, 0)
Screenshot: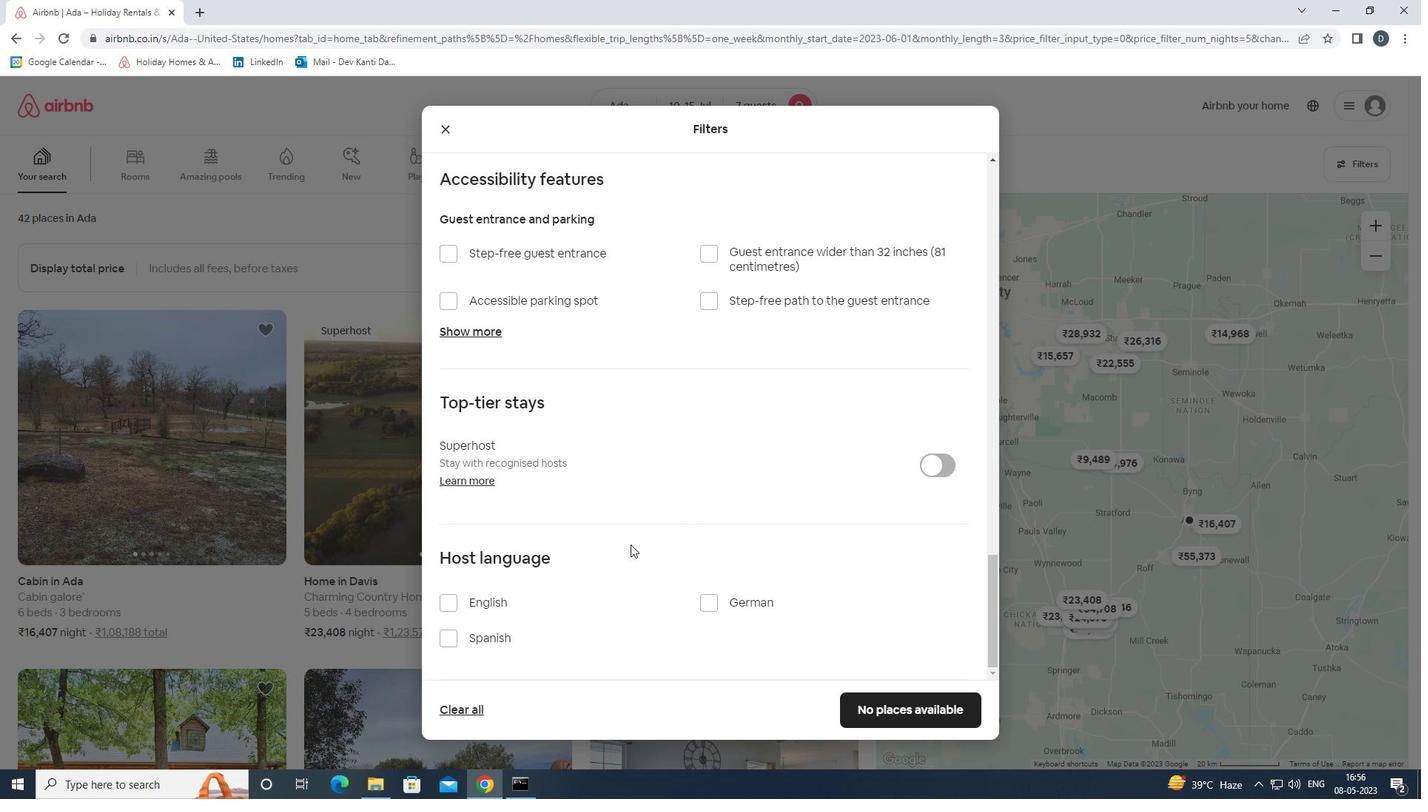 
Action: Mouse moved to (479, 589)
Screenshot: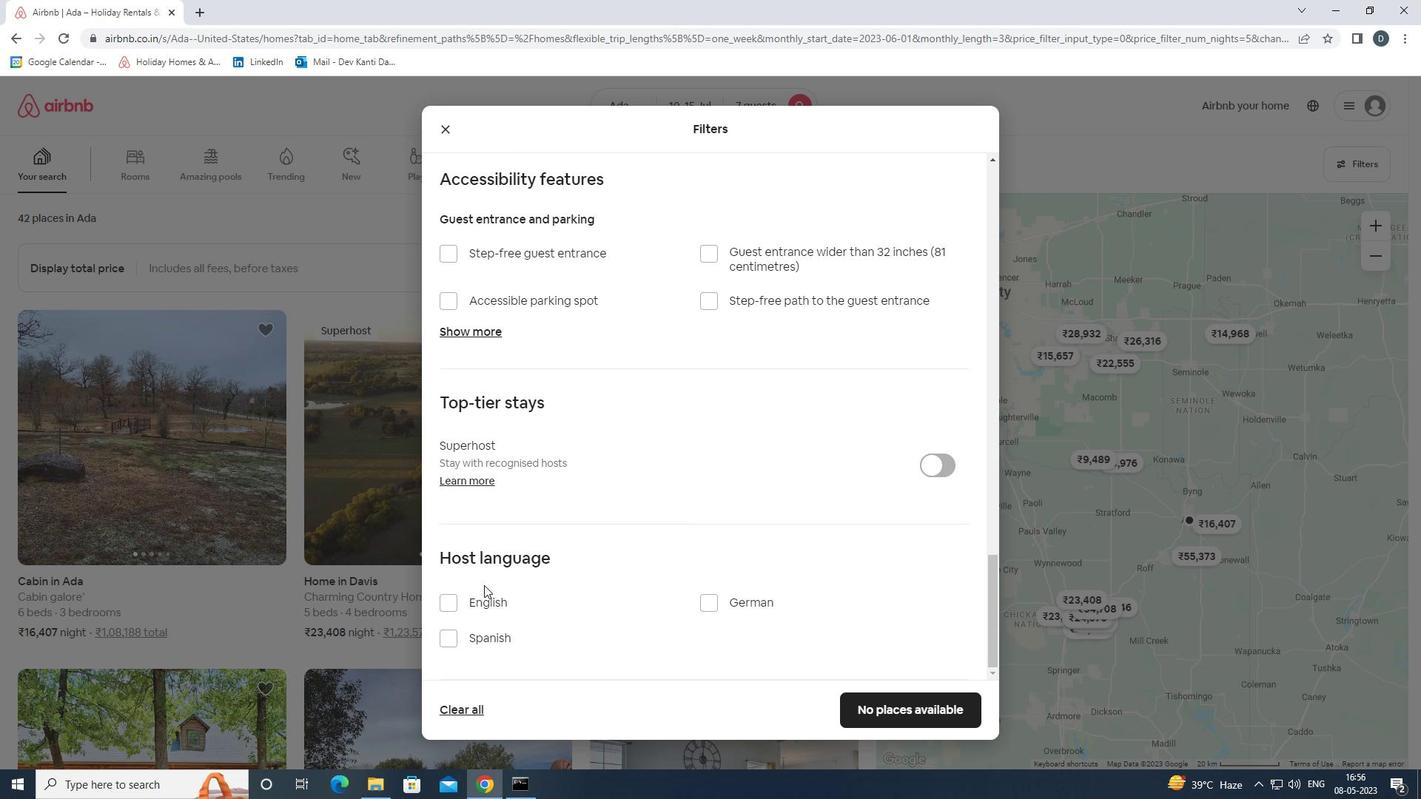 
Action: Mouse pressed left at (479, 589)
Screenshot: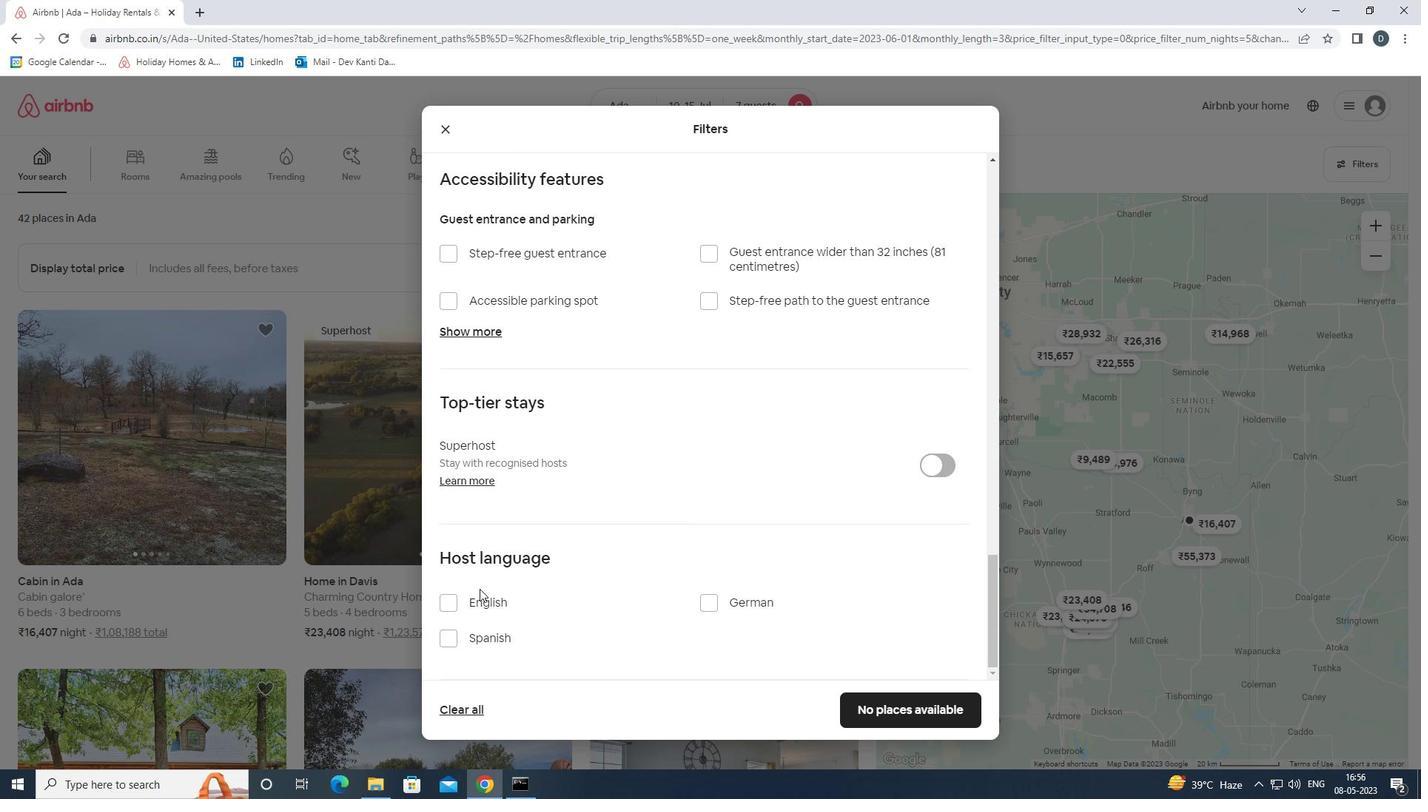 
Action: Mouse moved to (479, 600)
Screenshot: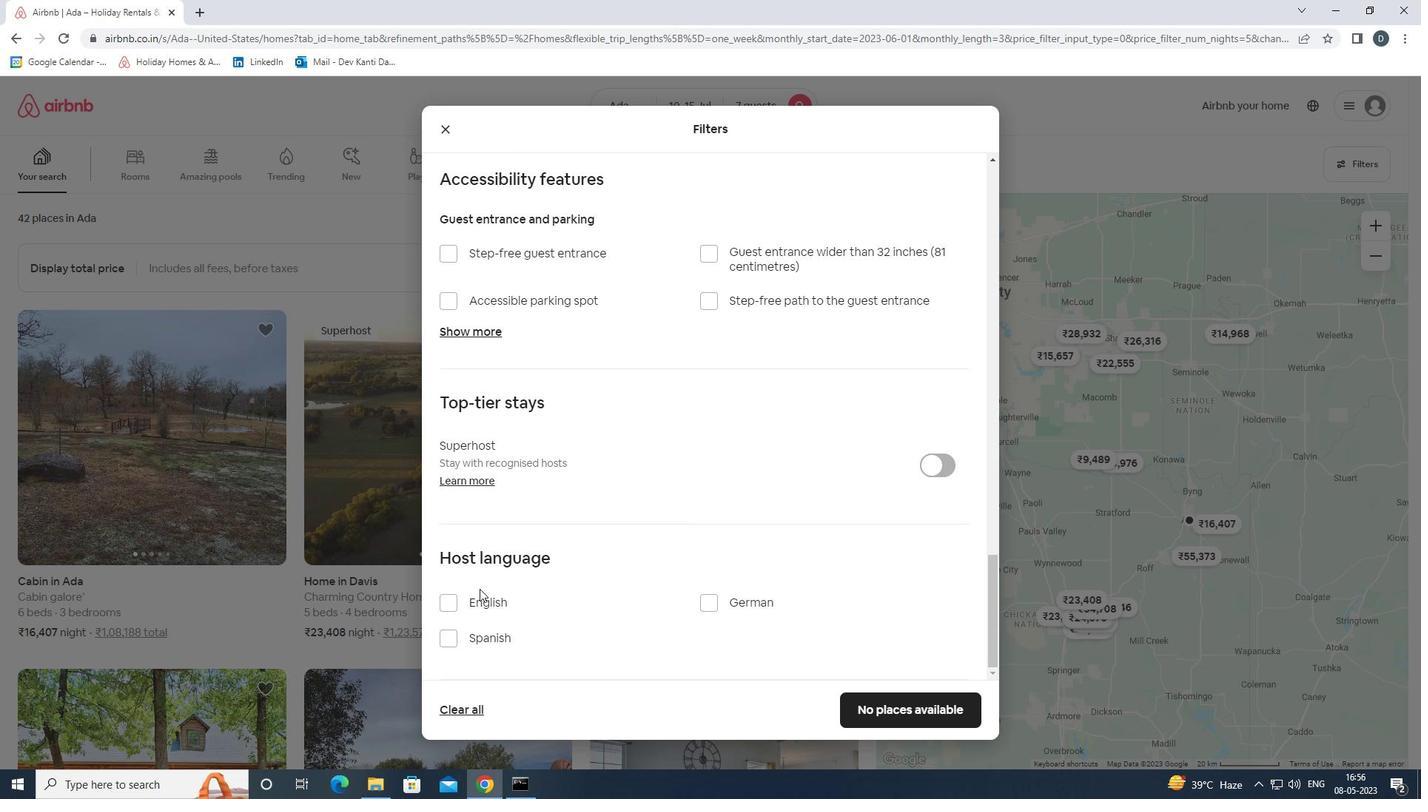 
Action: Mouse pressed left at (479, 600)
Screenshot: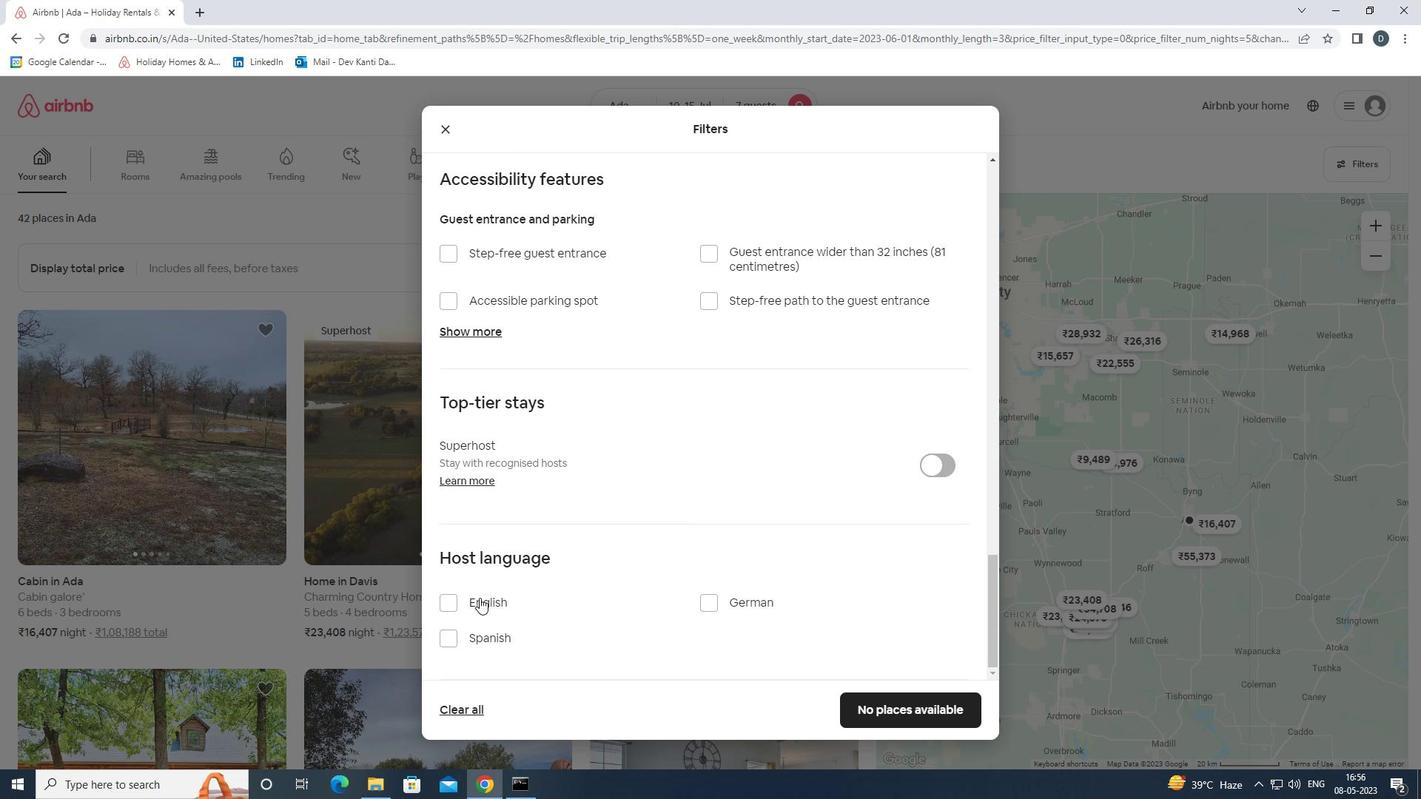 
Action: Mouse moved to (917, 712)
Screenshot: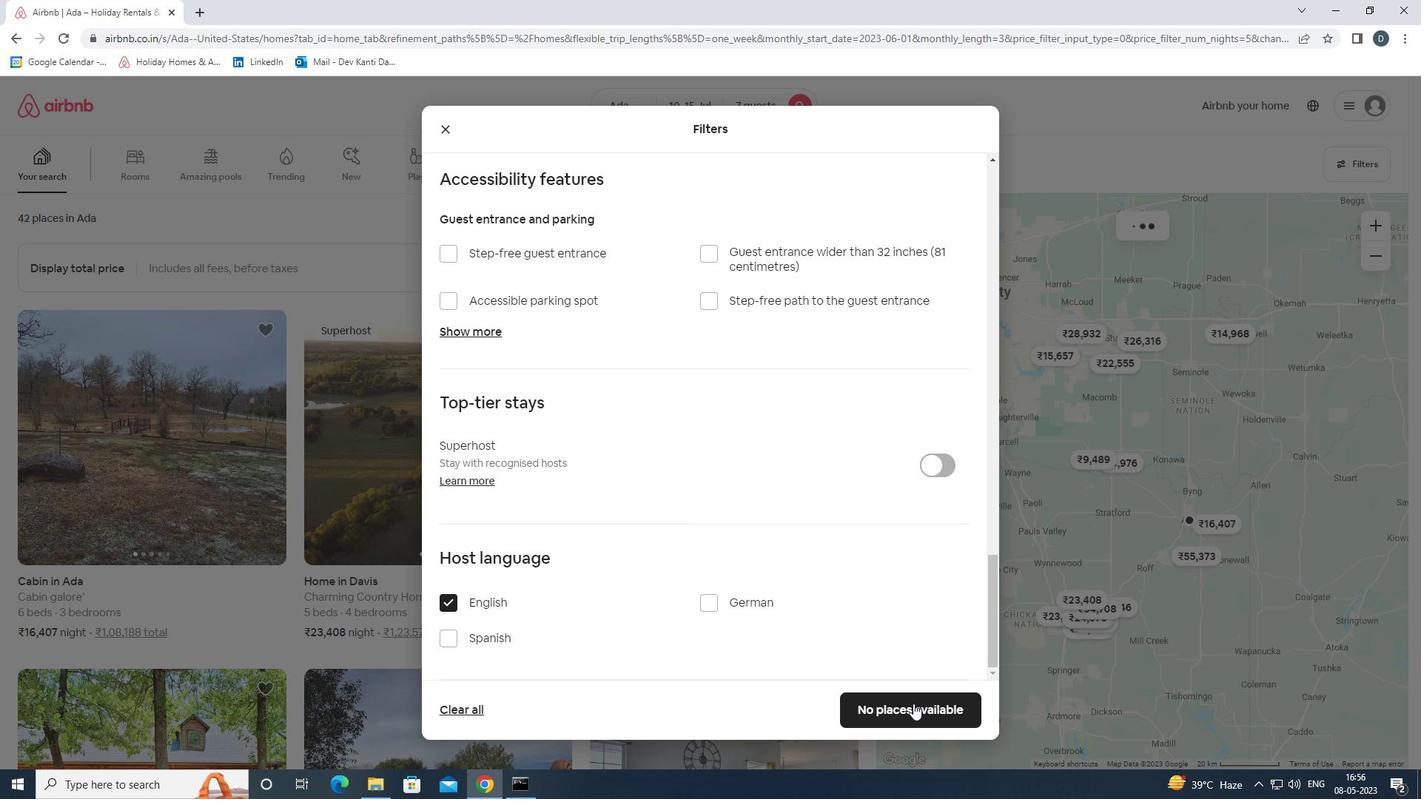 
Action: Mouse pressed left at (917, 712)
Screenshot: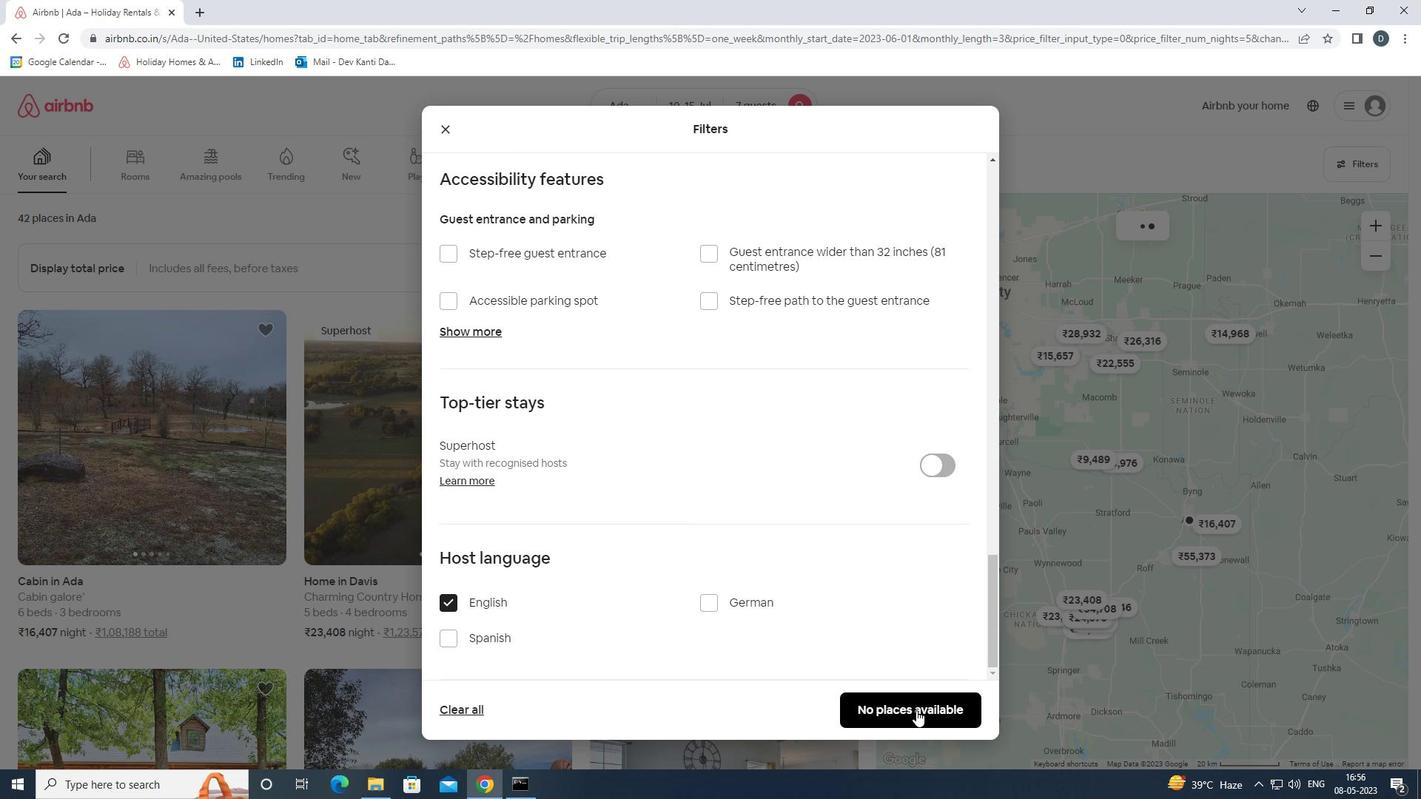 
Action: Mouse moved to (912, 710)
Screenshot: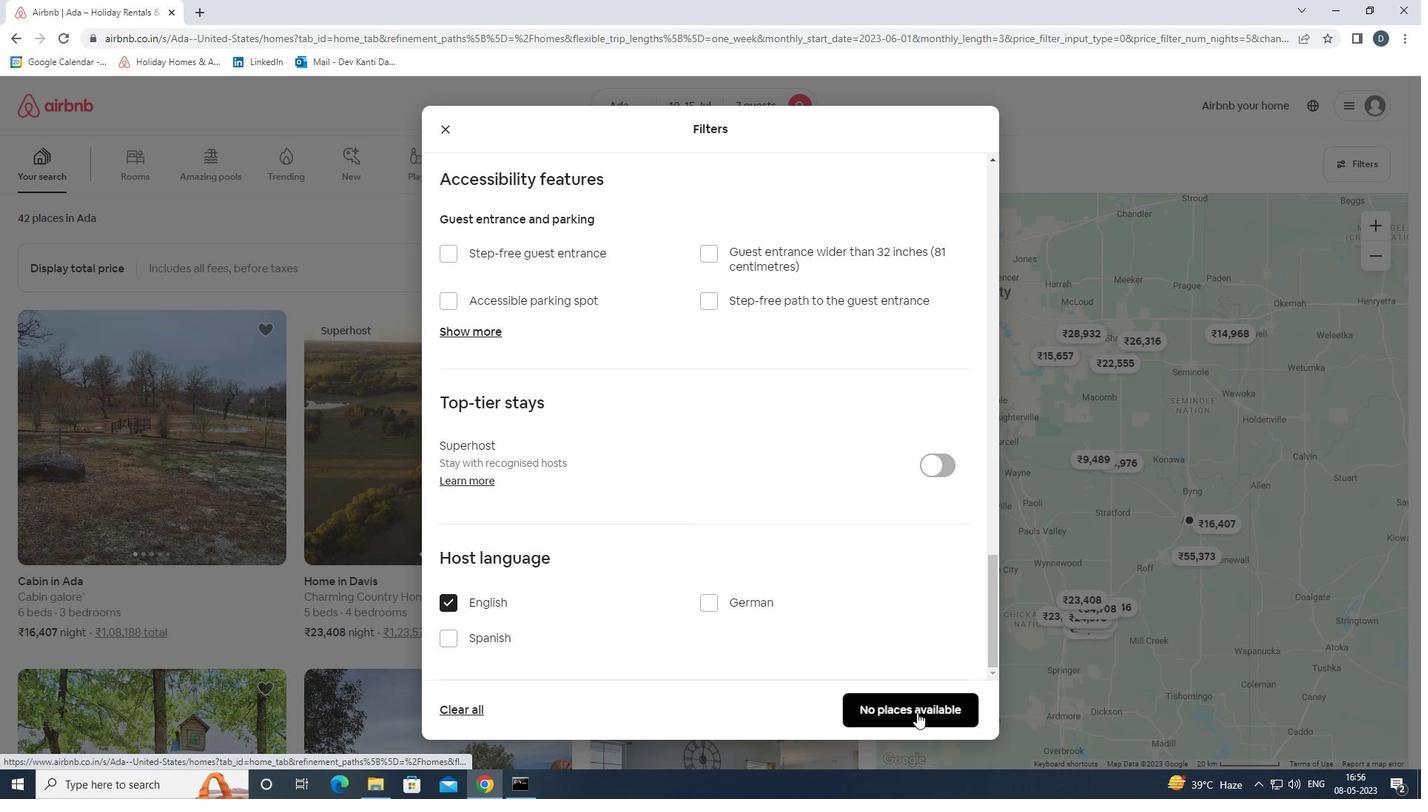 
